 Task: Research Airbnb accommodation in Beaconsfield, Canada from 17th November, 2023 to 21st November, 2023 for 2 adults.1  bedroom having 2 beds and 1 bathroom. Property type can be flat. Booking option can be shelf check-in. Look for 5 properties as per requirement.
Action: Mouse moved to (443, 76)
Screenshot: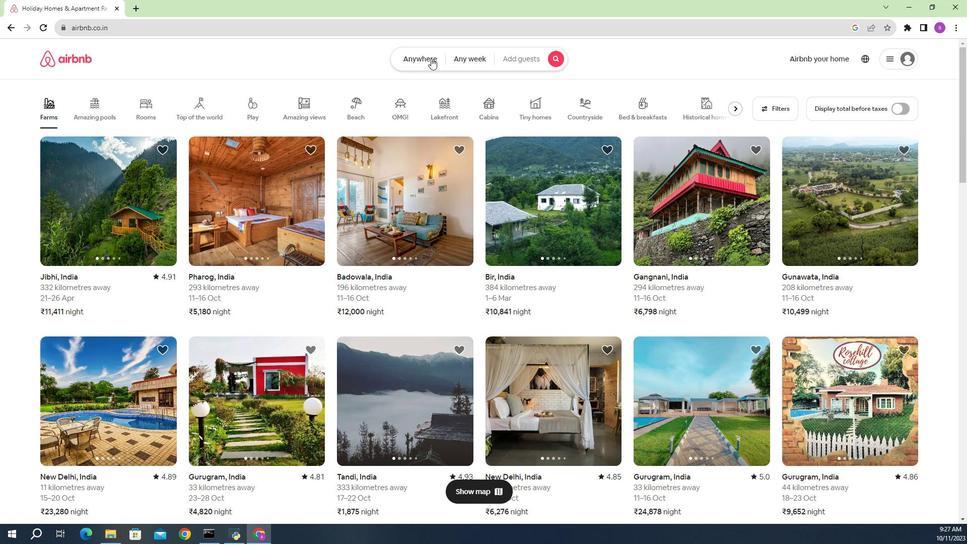 
Action: Mouse pressed left at (443, 76)
Screenshot: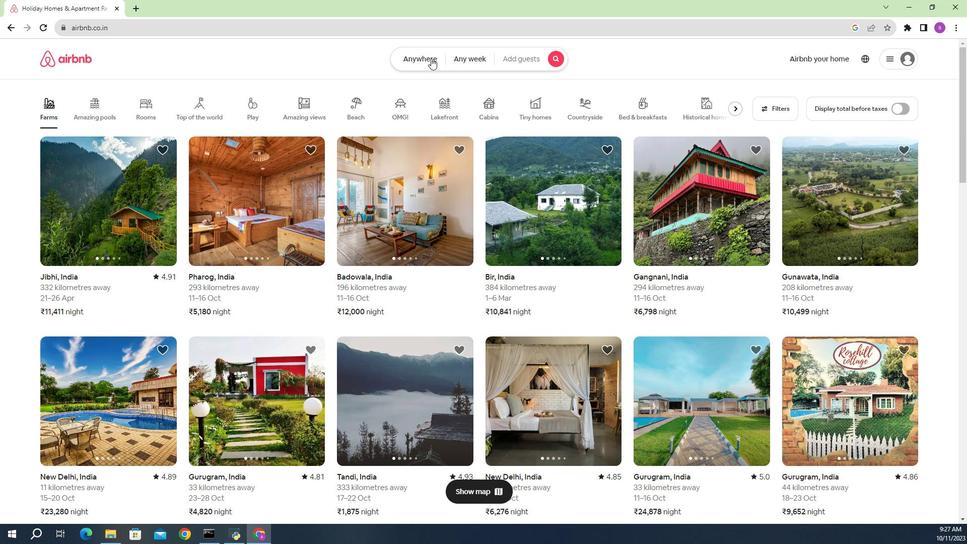 
Action: Mouse moved to (398, 114)
Screenshot: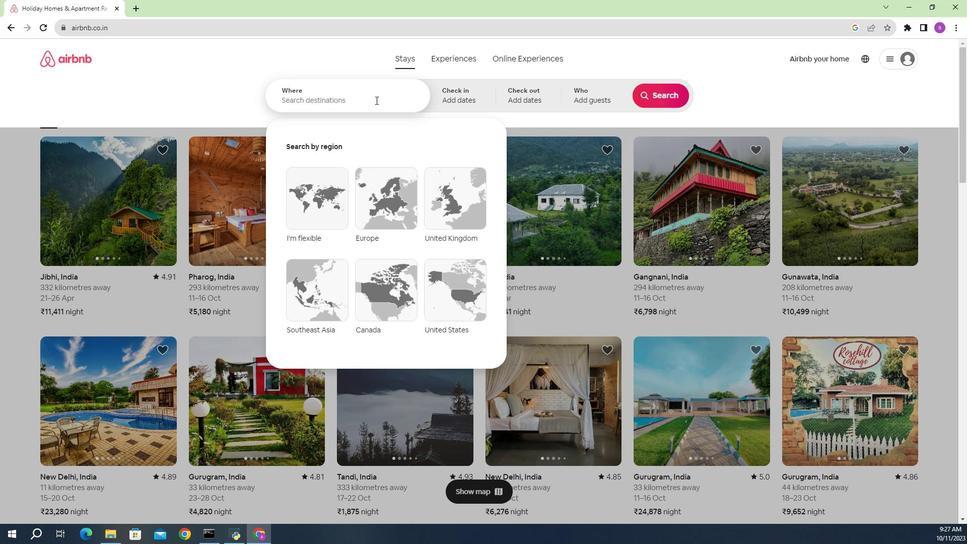 
Action: Mouse pressed left at (398, 114)
Screenshot: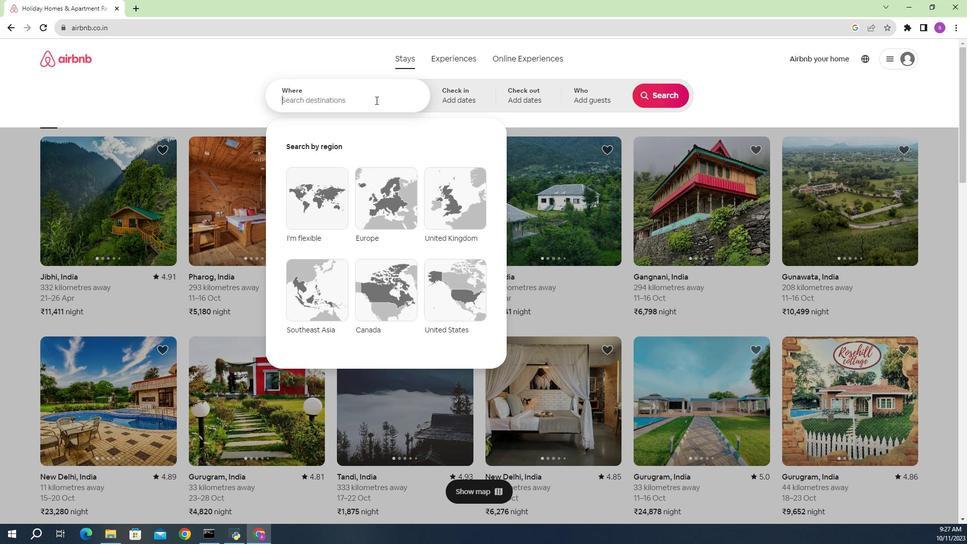 
Action: Key pressed <Key.shift><Key.shift><Key.shift>Beaconsfield,<Key.space><Key.shift>Canada<Key.enter>
Screenshot: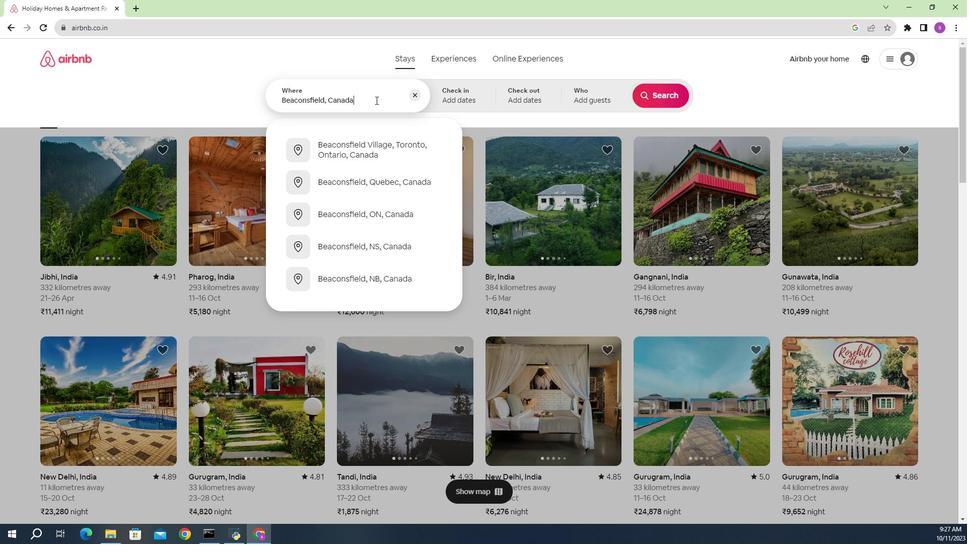 
Action: Mouse moved to (599, 269)
Screenshot: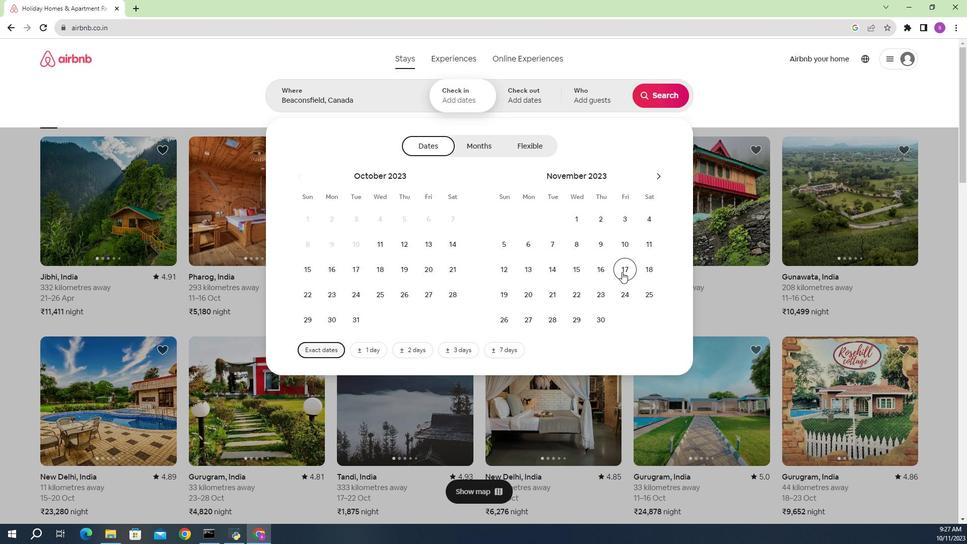 
Action: Mouse pressed left at (599, 269)
Screenshot: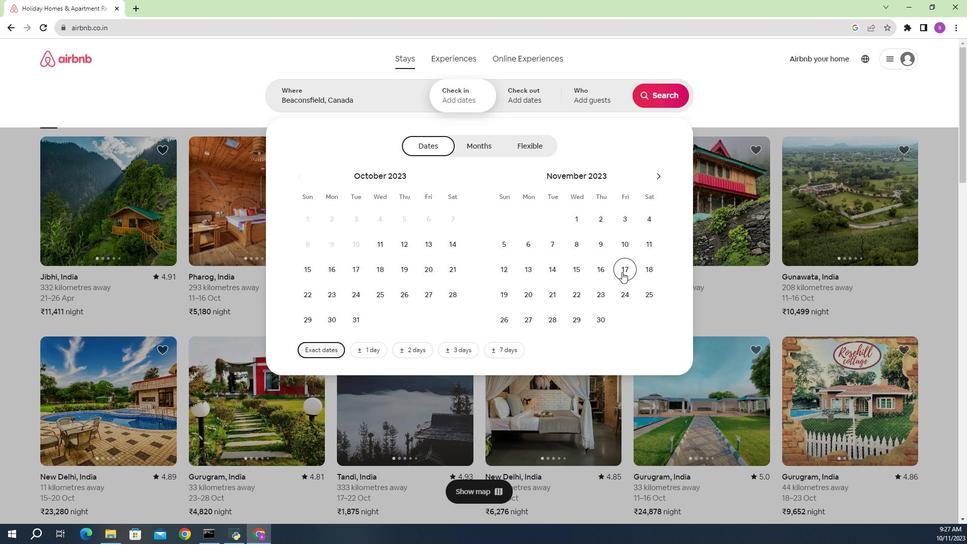 
Action: Mouse moved to (546, 291)
Screenshot: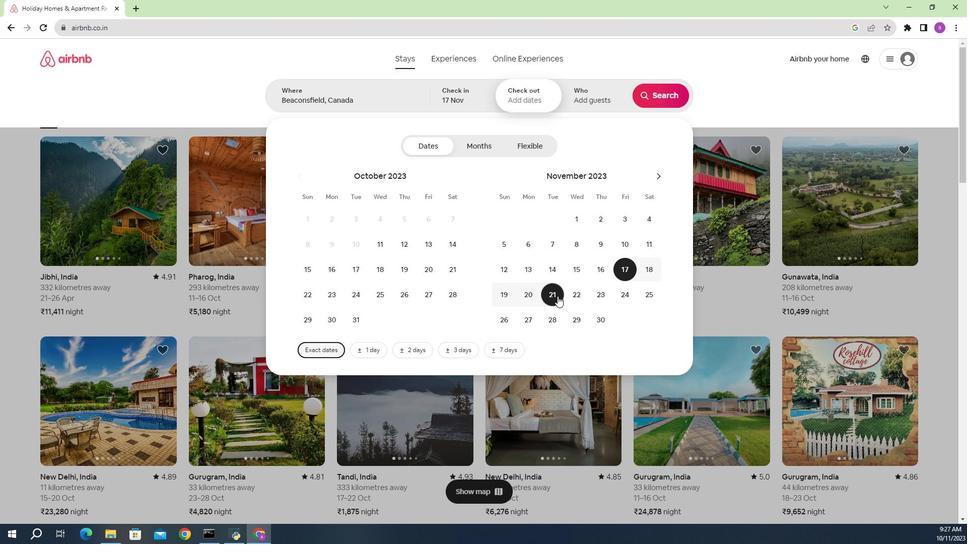 
Action: Mouse pressed left at (546, 291)
Screenshot: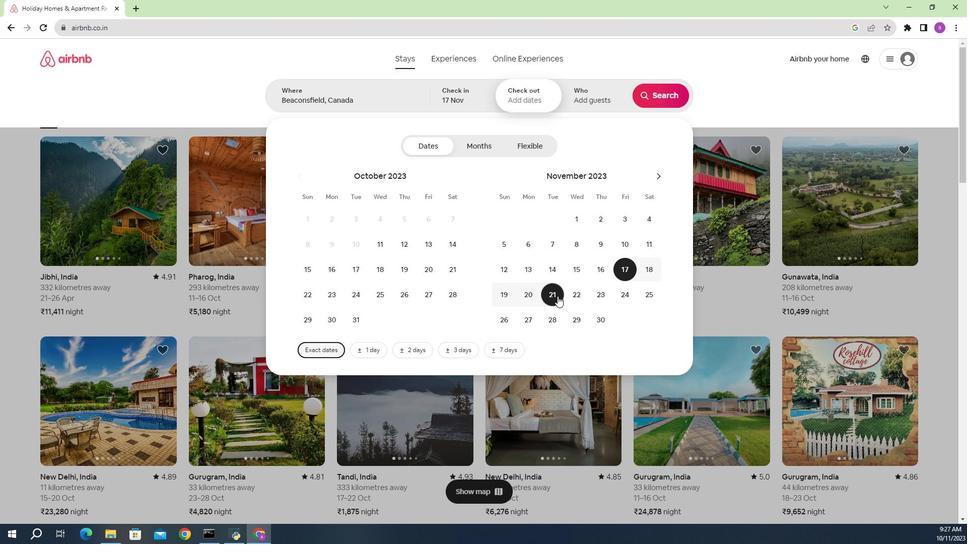
Action: Mouse moved to (574, 110)
Screenshot: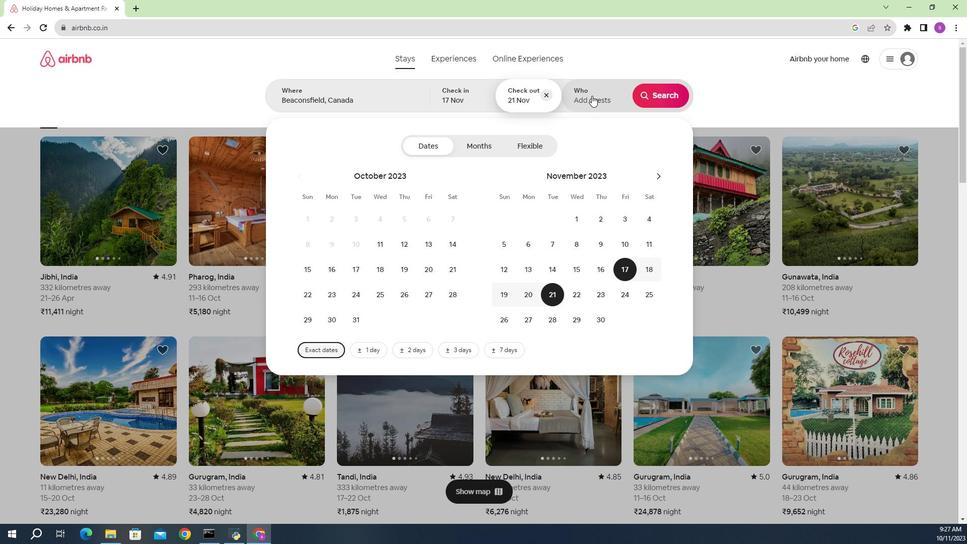 
Action: Mouse pressed left at (574, 110)
Screenshot: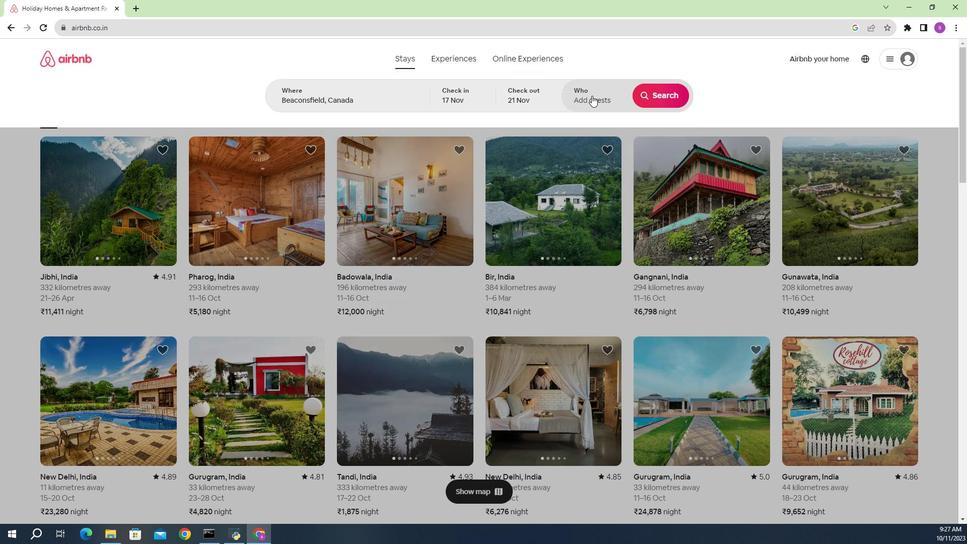 
Action: Mouse moved to (632, 157)
Screenshot: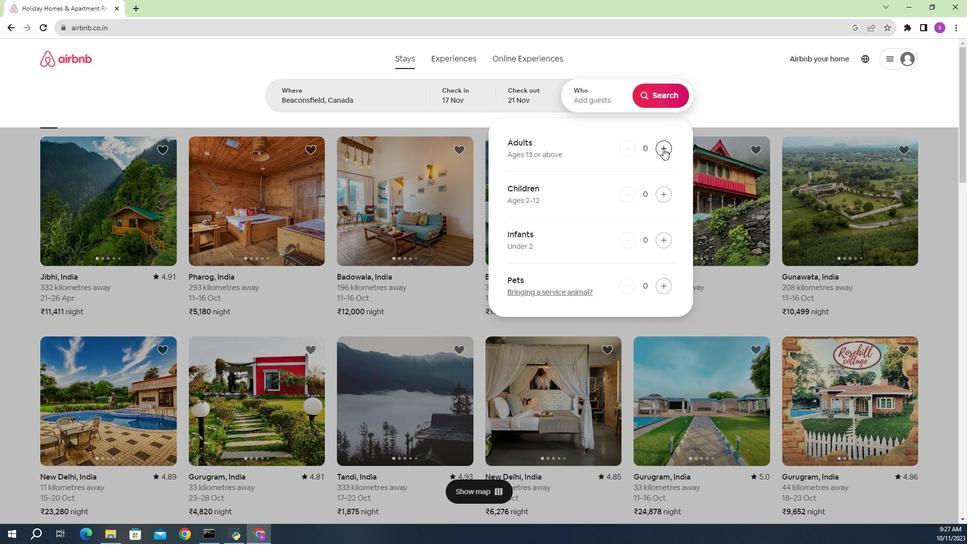 
Action: Mouse pressed left at (632, 157)
Screenshot: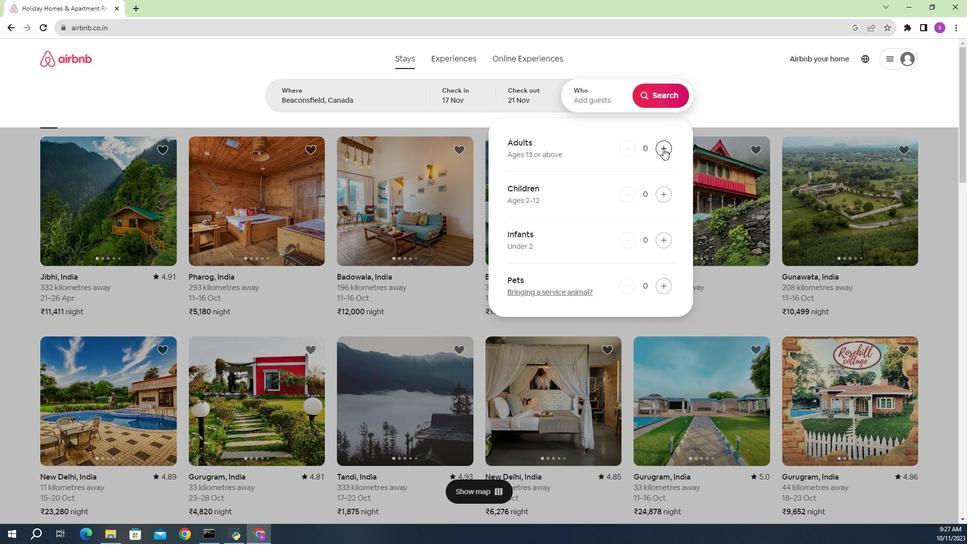 
Action: Mouse pressed left at (632, 157)
Screenshot: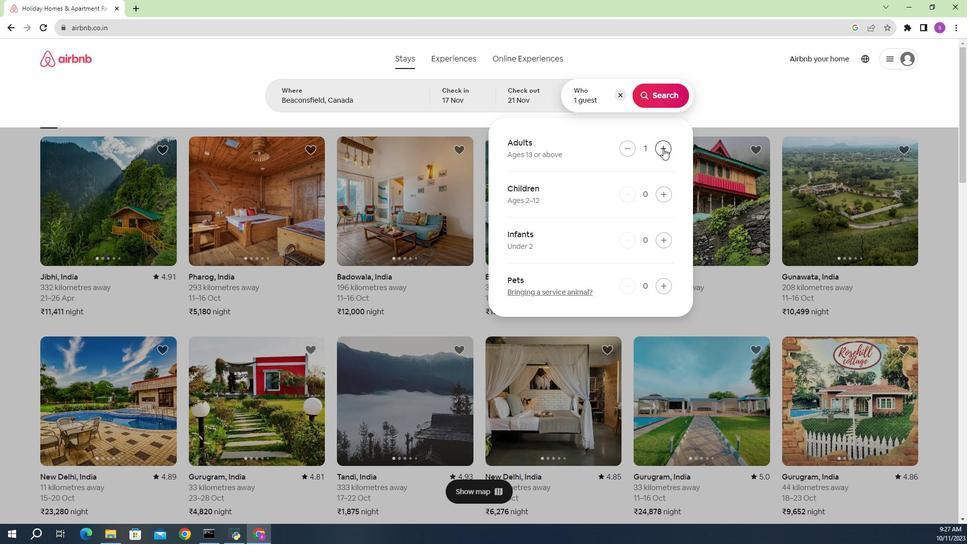 
Action: Mouse moved to (630, 109)
Screenshot: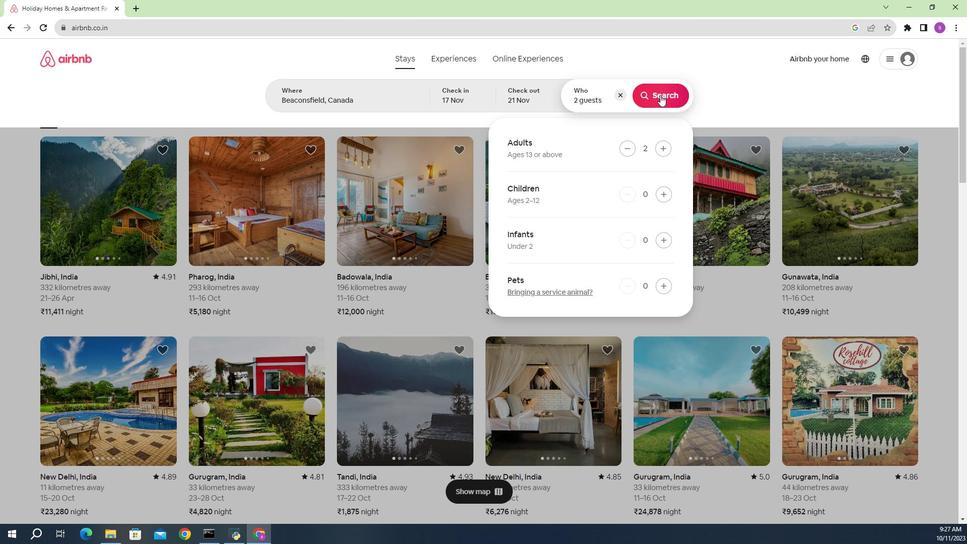 
Action: Mouse pressed left at (630, 109)
Screenshot: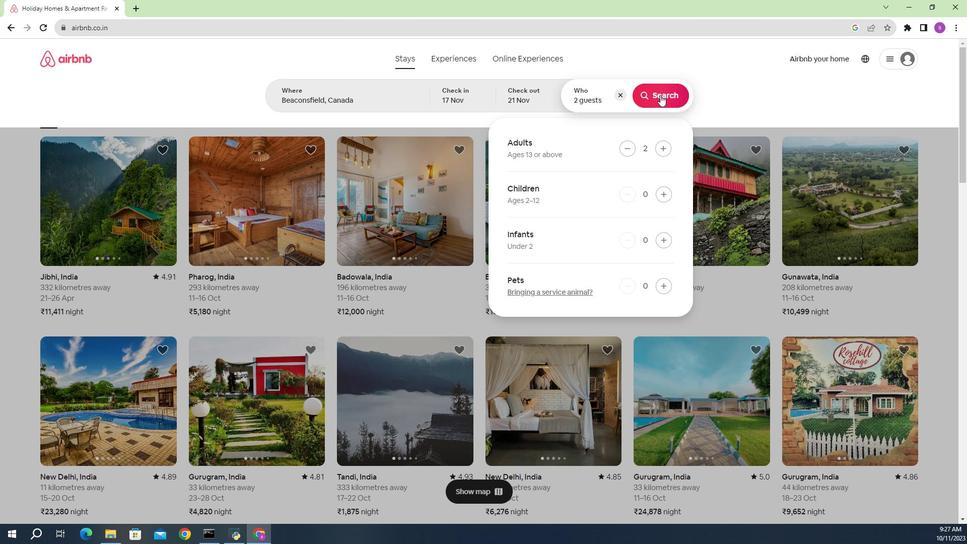 
Action: Mouse moved to (749, 110)
Screenshot: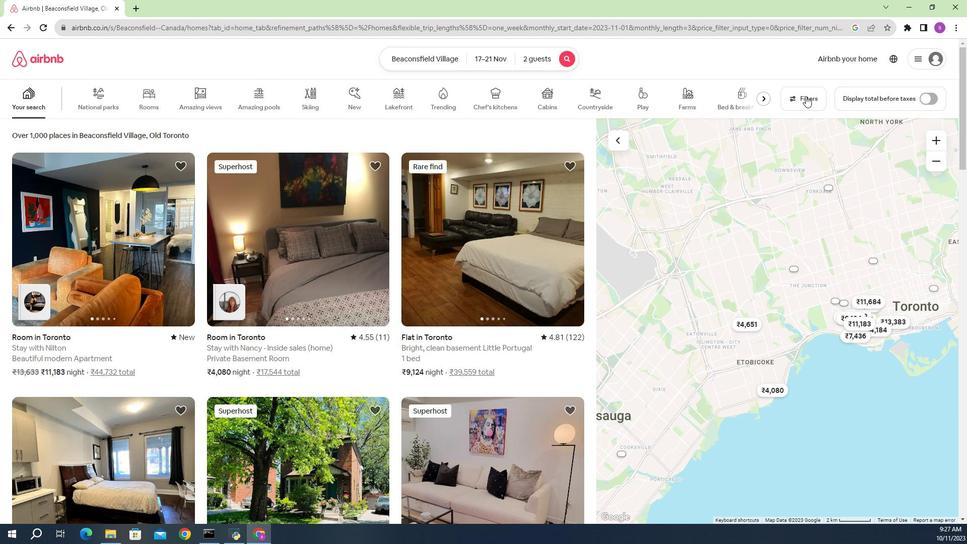 
Action: Mouse pressed left at (749, 110)
Screenshot: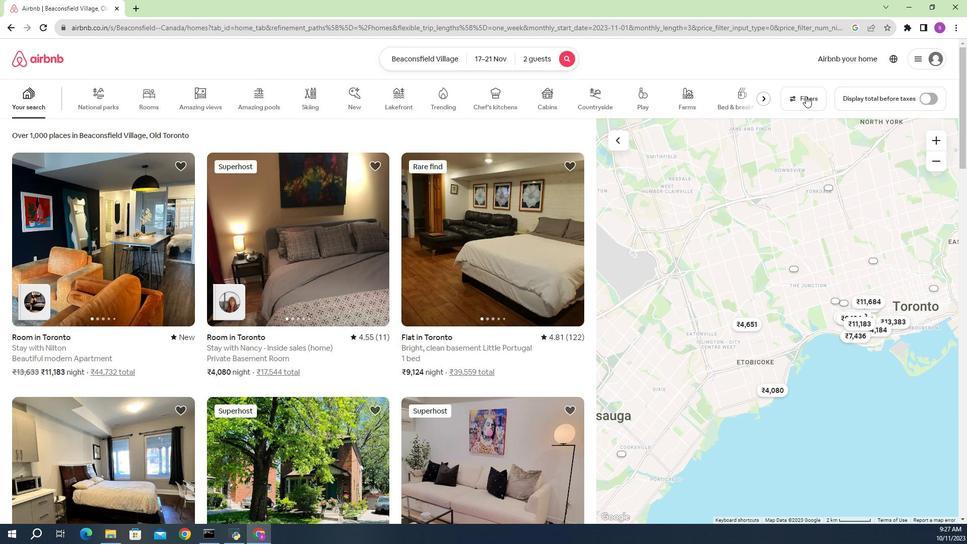 
Action: Mouse moved to (413, 332)
Screenshot: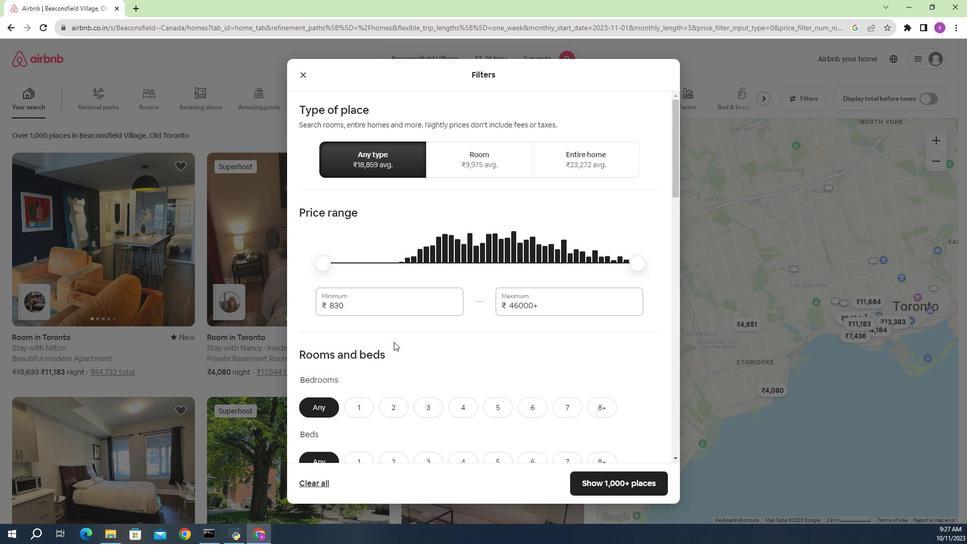 
Action: Mouse scrolled (413, 332) with delta (0, 0)
Screenshot: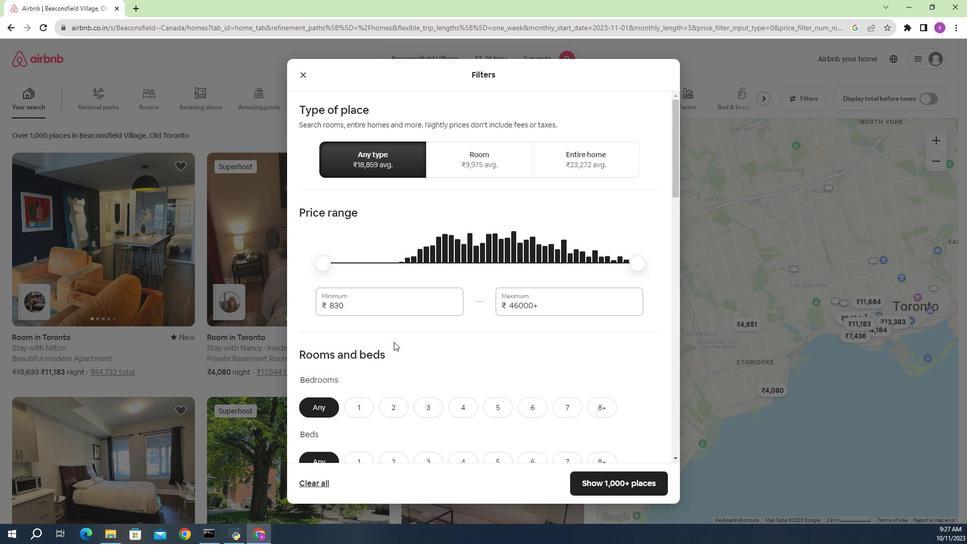 
Action: Mouse moved to (382, 347)
Screenshot: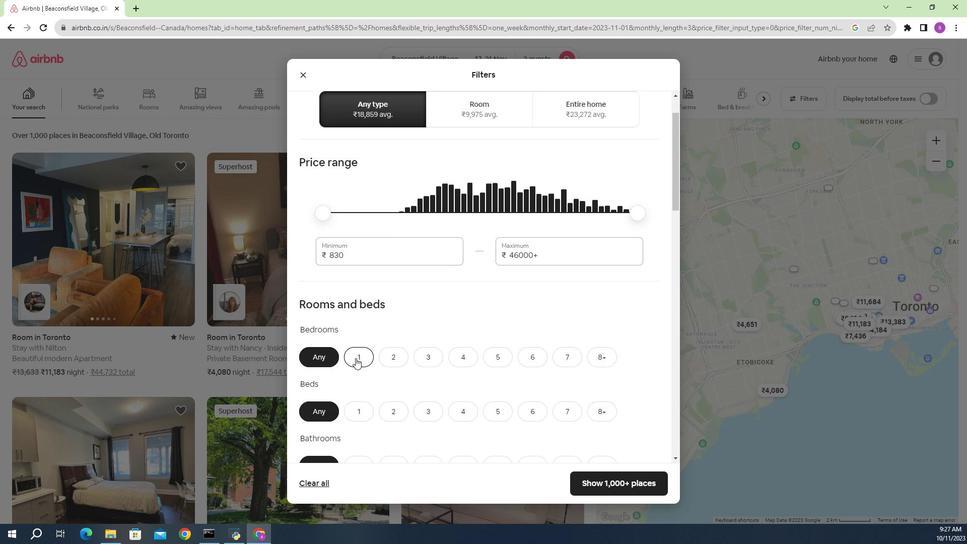 
Action: Mouse pressed left at (382, 347)
Screenshot: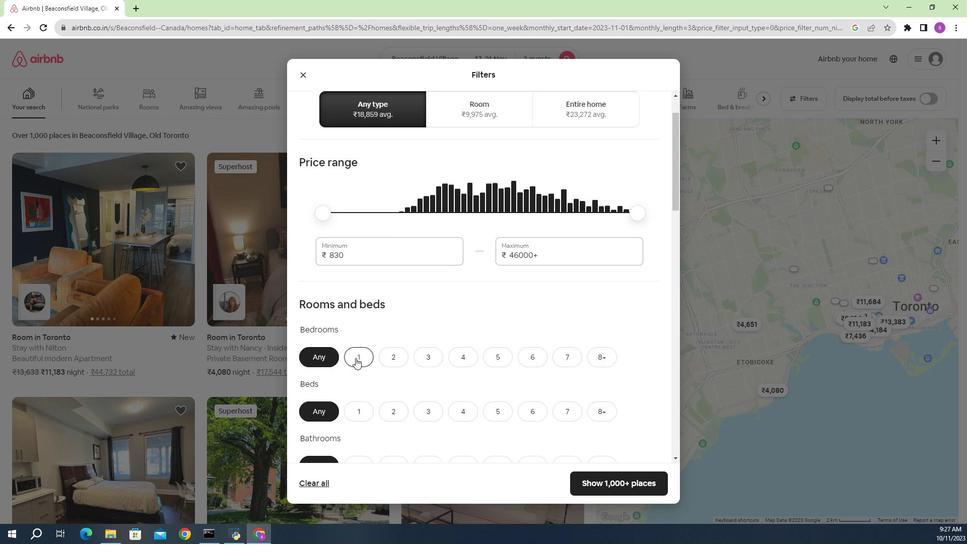 
Action: Mouse moved to (428, 301)
Screenshot: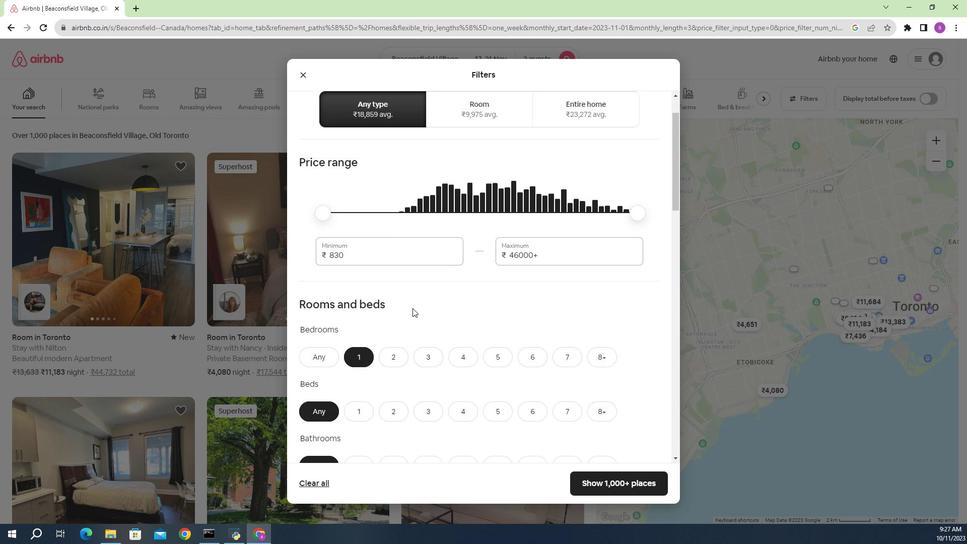 
Action: Mouse scrolled (428, 301) with delta (0, 0)
Screenshot: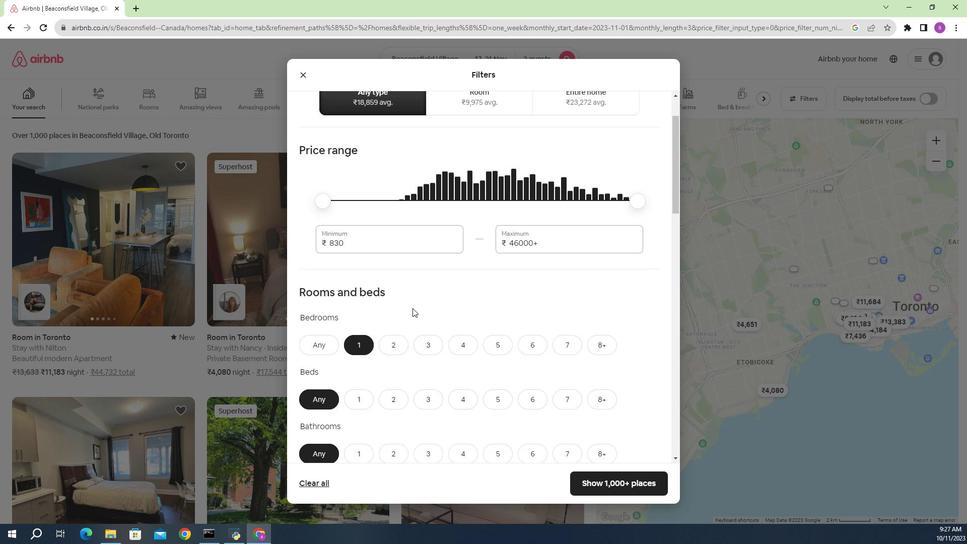 
Action: Mouse moved to (416, 348)
Screenshot: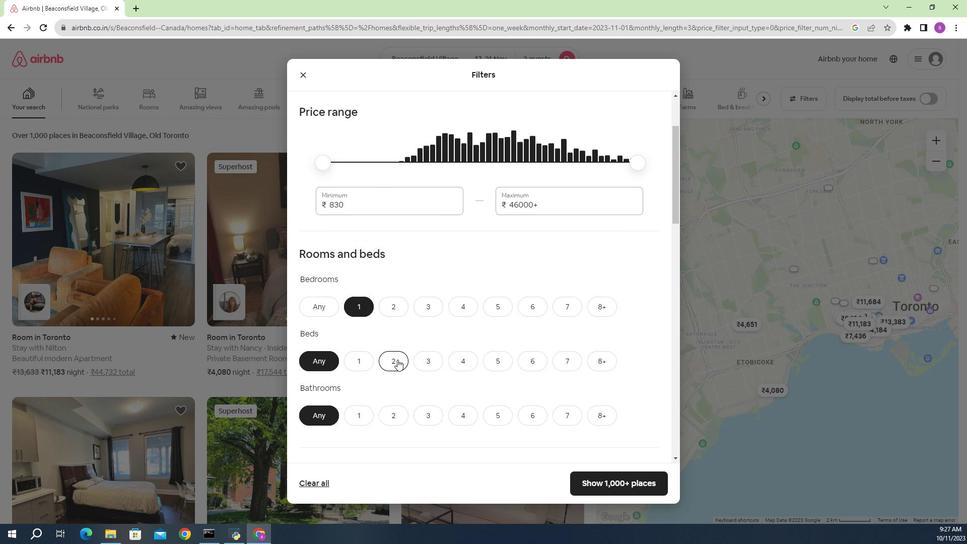 
Action: Mouse pressed left at (416, 348)
Screenshot: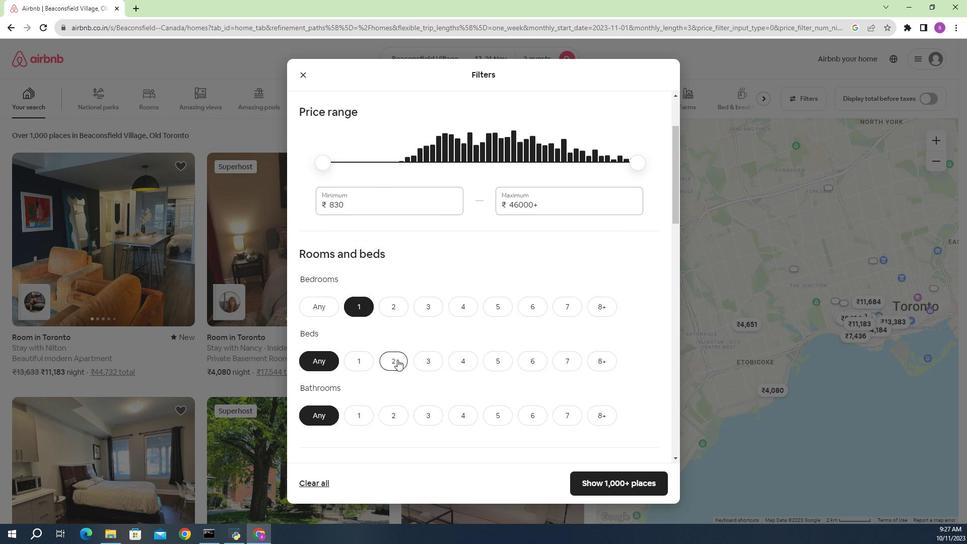 
Action: Mouse moved to (450, 311)
Screenshot: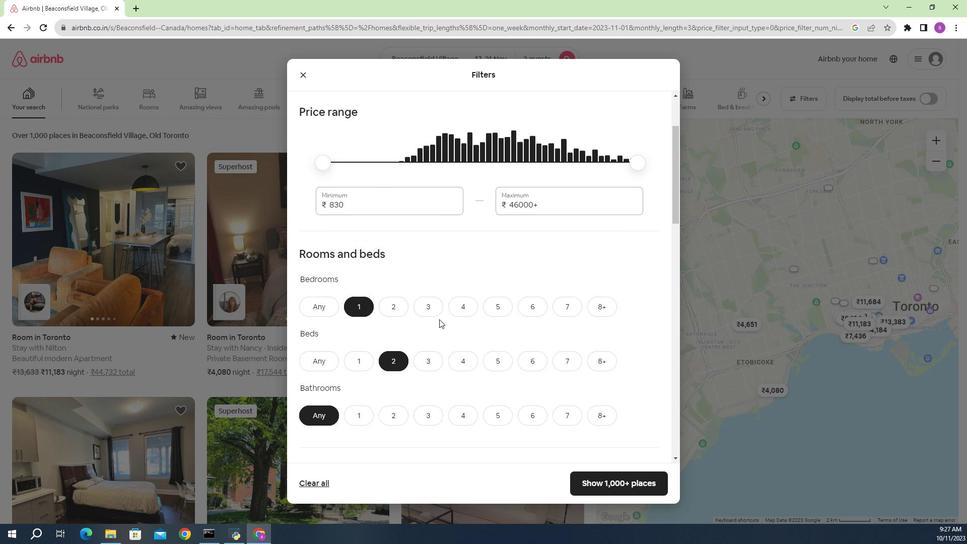 
Action: Mouse scrolled (450, 311) with delta (0, 0)
Screenshot: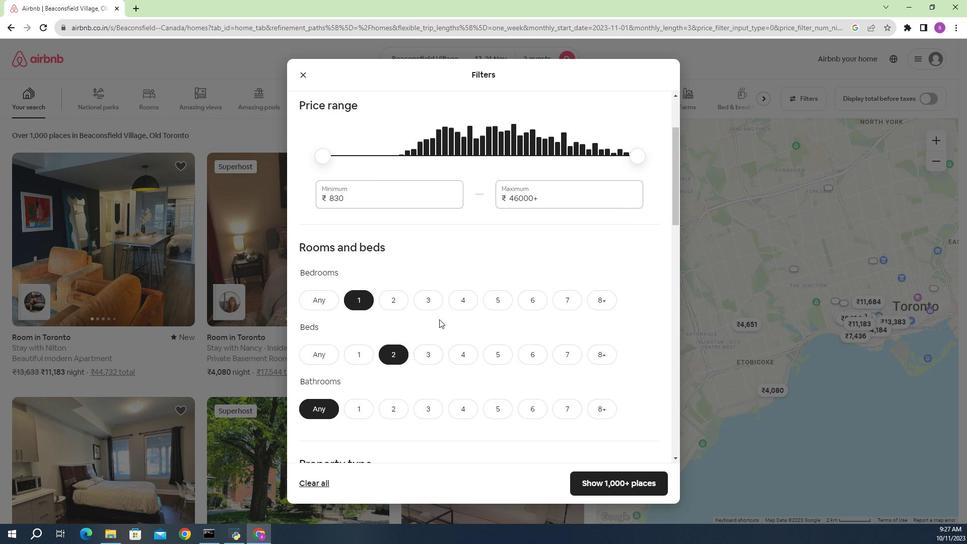 
Action: Mouse scrolled (450, 311) with delta (0, 0)
Screenshot: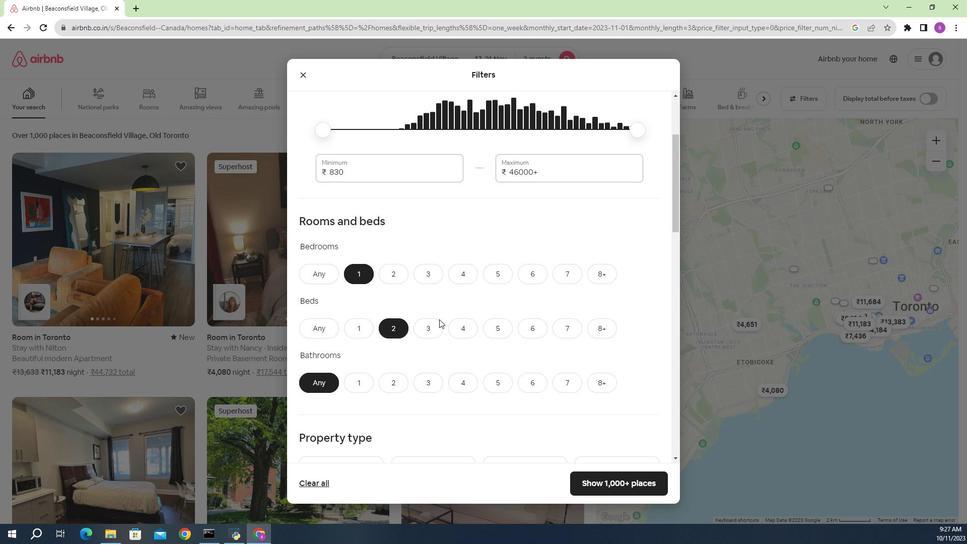 
Action: Mouse moved to (382, 306)
Screenshot: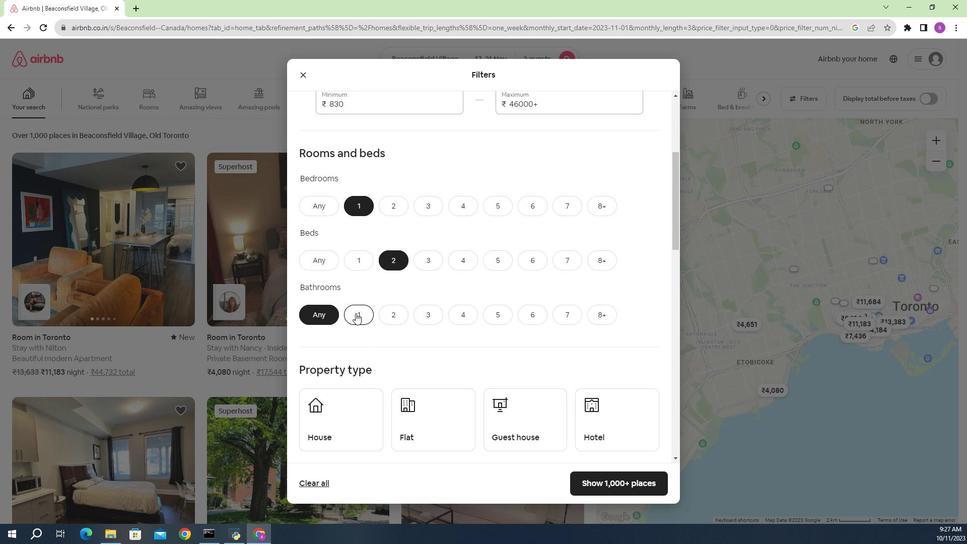 
Action: Mouse pressed left at (382, 306)
Screenshot: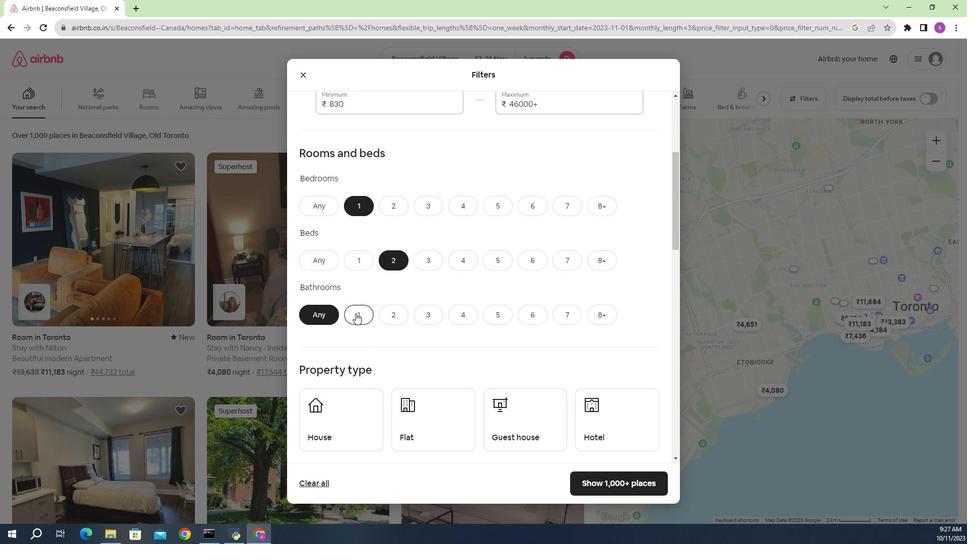 
Action: Mouse moved to (381, 304)
Screenshot: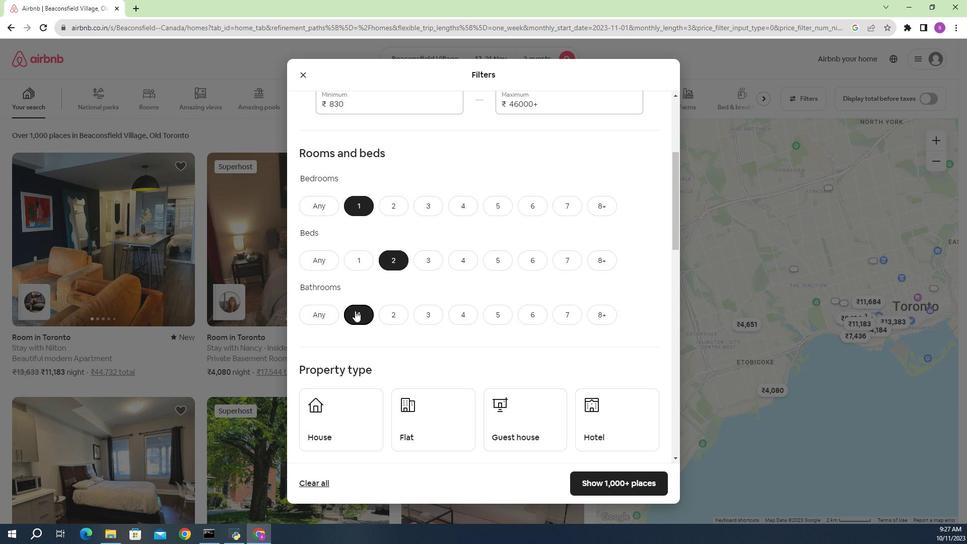 
Action: Mouse scrolled (381, 303) with delta (0, 0)
Screenshot: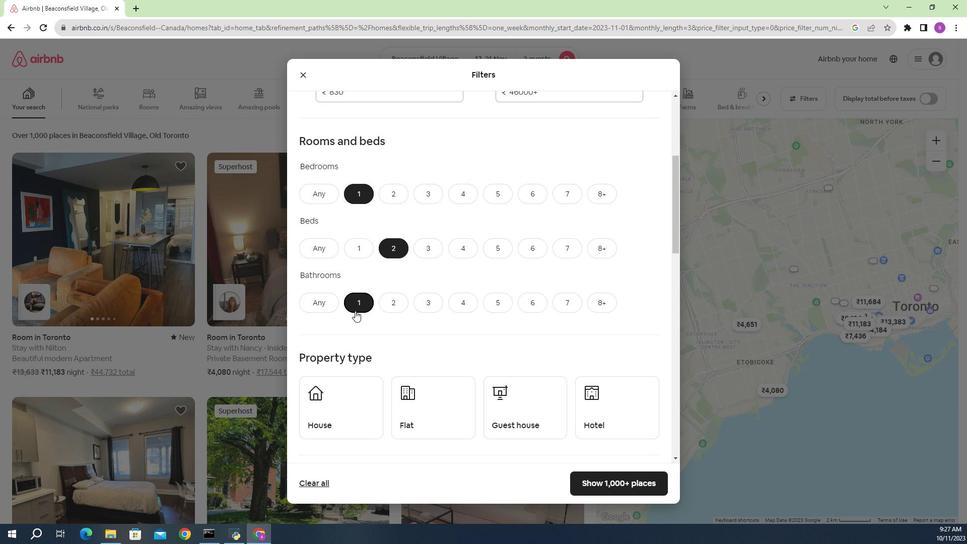 
Action: Mouse moved to (437, 372)
Screenshot: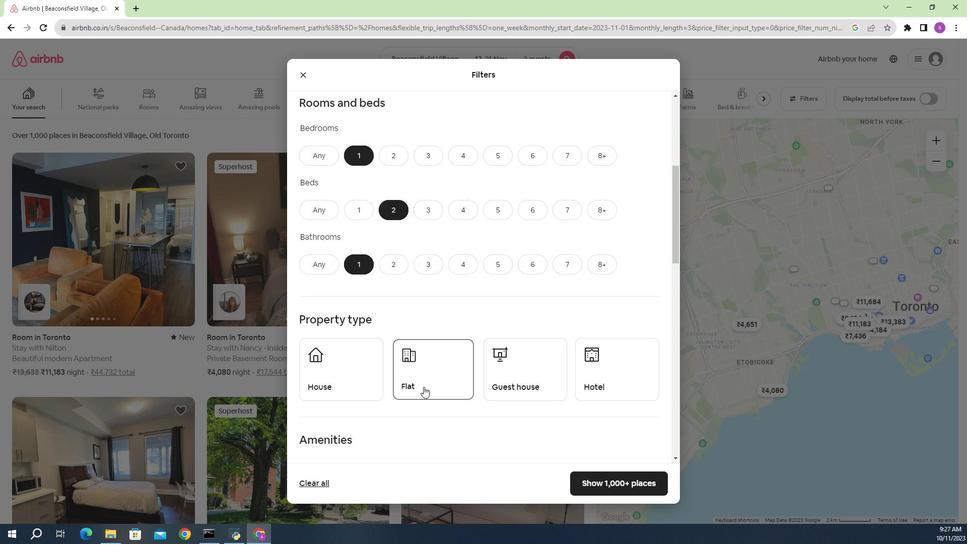 
Action: Mouse pressed left at (437, 372)
Screenshot: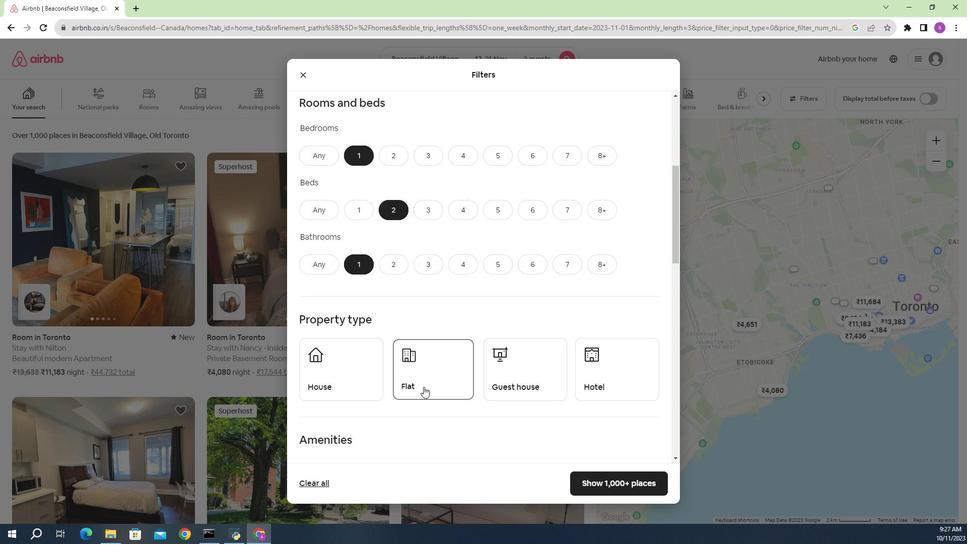 
Action: Mouse moved to (409, 375)
Screenshot: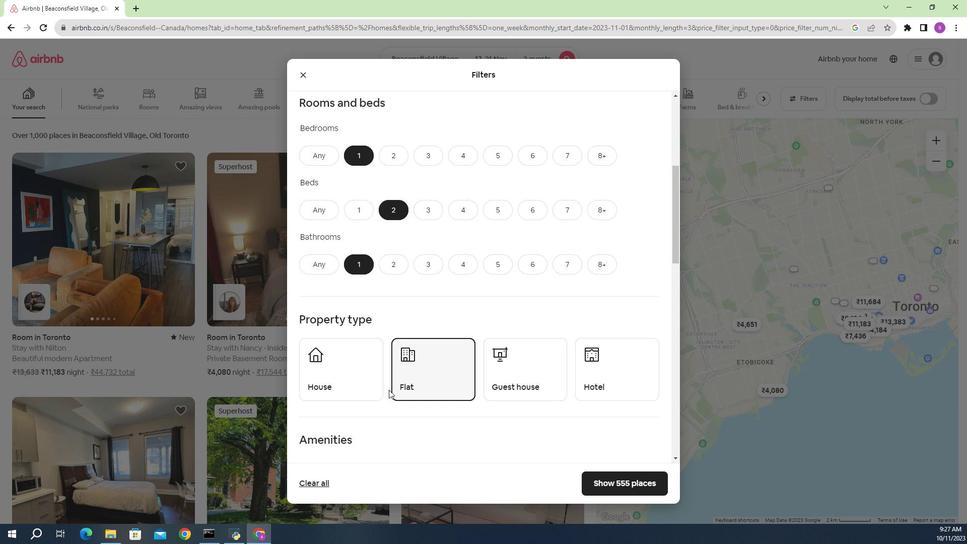 
Action: Mouse scrolled (409, 375) with delta (0, 0)
Screenshot: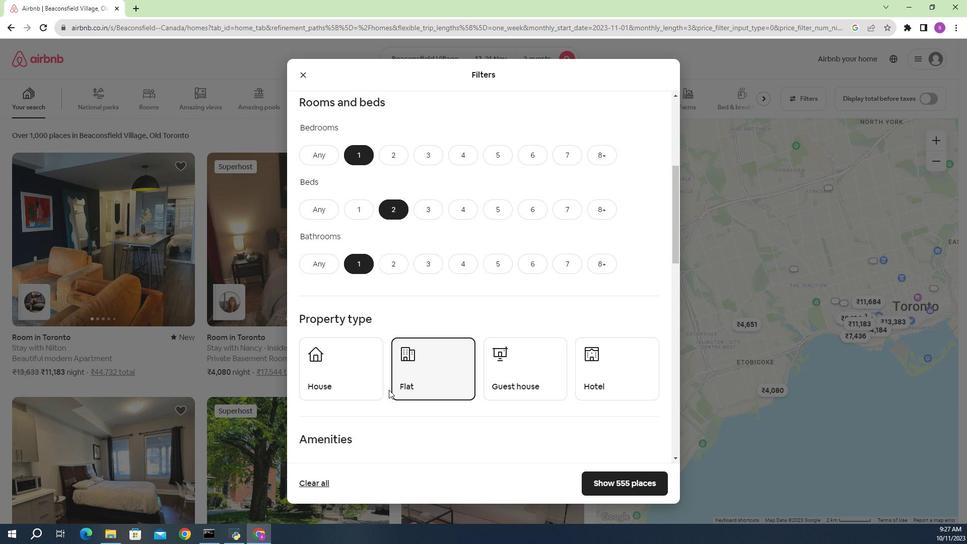 
Action: Mouse scrolled (409, 375) with delta (0, 0)
Screenshot: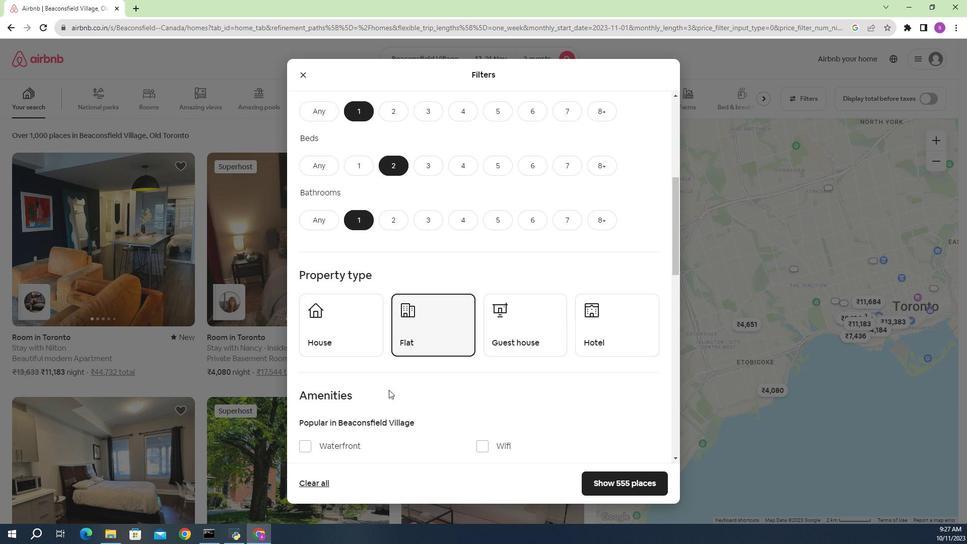 
Action: Mouse moved to (409, 365)
Screenshot: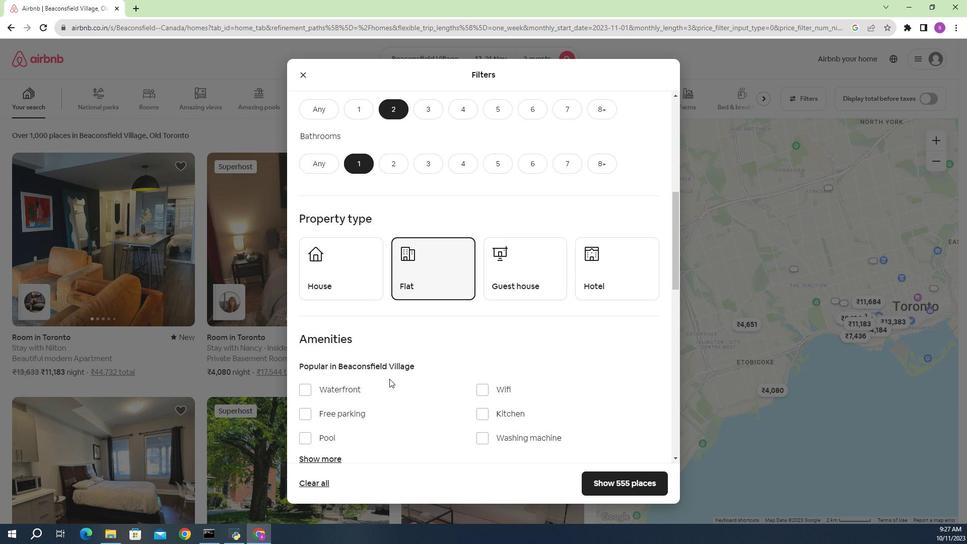 
Action: Mouse scrolled (409, 365) with delta (0, 0)
Screenshot: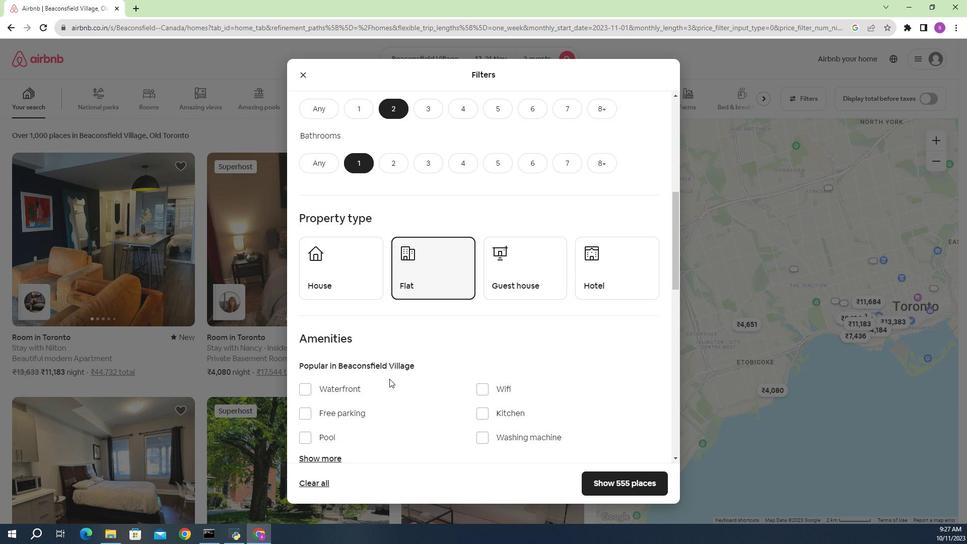 
Action: Mouse scrolled (409, 365) with delta (0, 0)
Screenshot: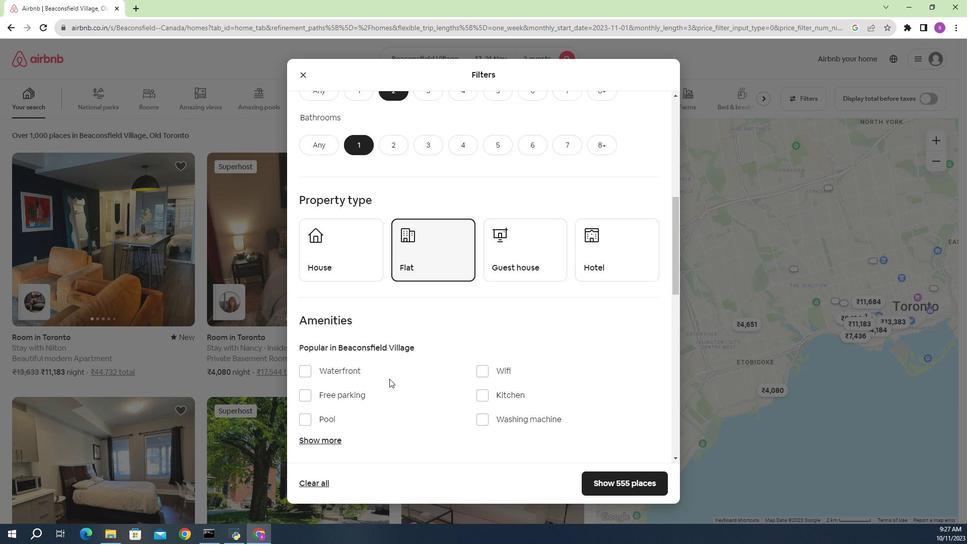 
Action: Mouse moved to (438, 352)
Screenshot: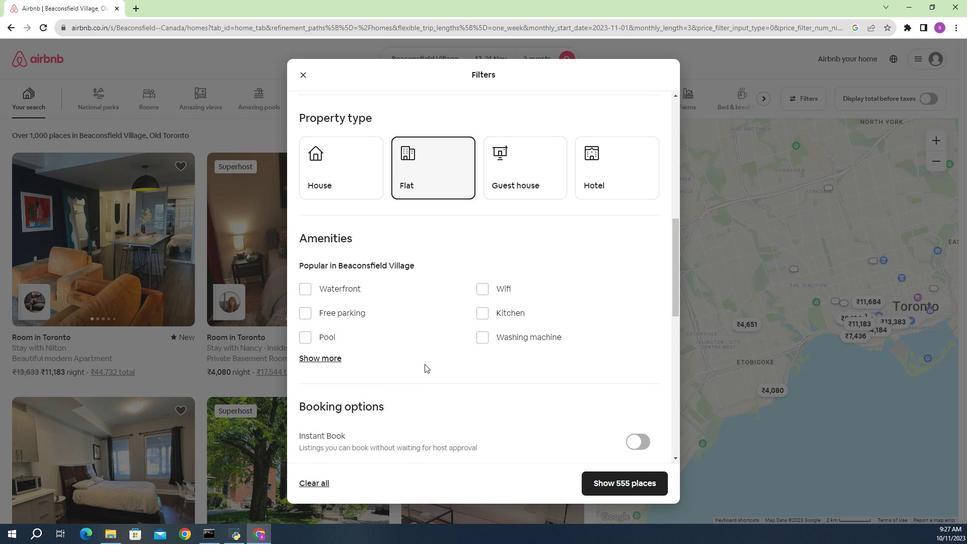 
Action: Mouse scrolled (438, 352) with delta (0, 0)
Screenshot: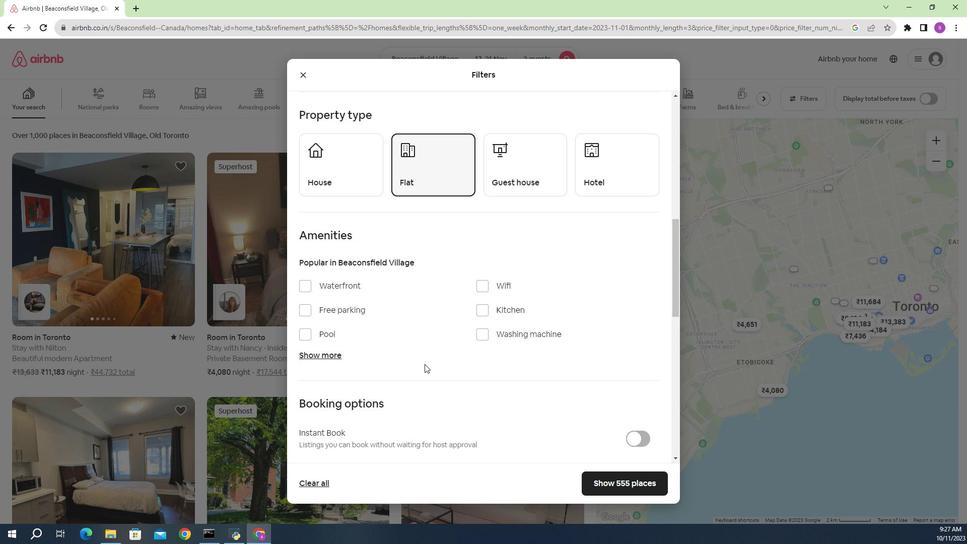 
Action: Mouse scrolled (438, 352) with delta (0, 0)
Screenshot: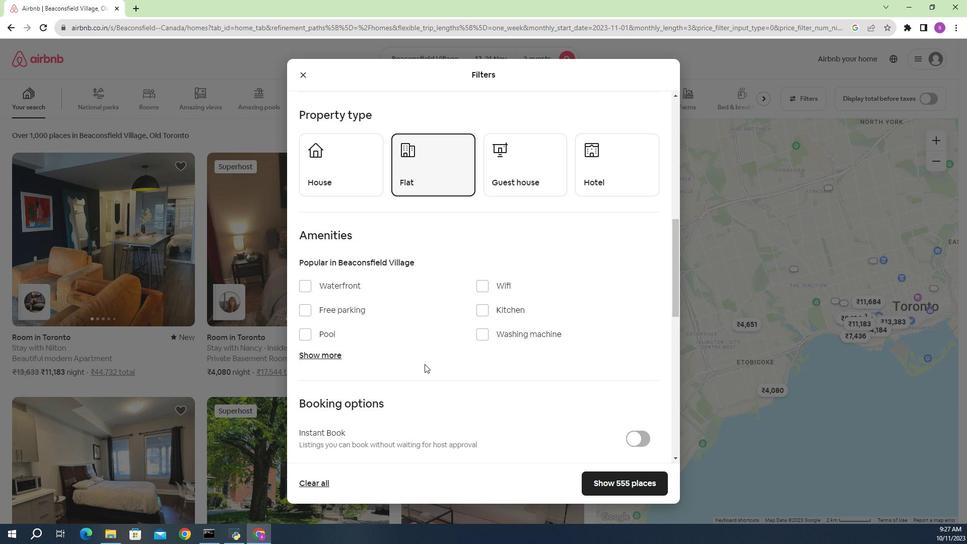 
Action: Mouse scrolled (438, 352) with delta (0, 0)
Screenshot: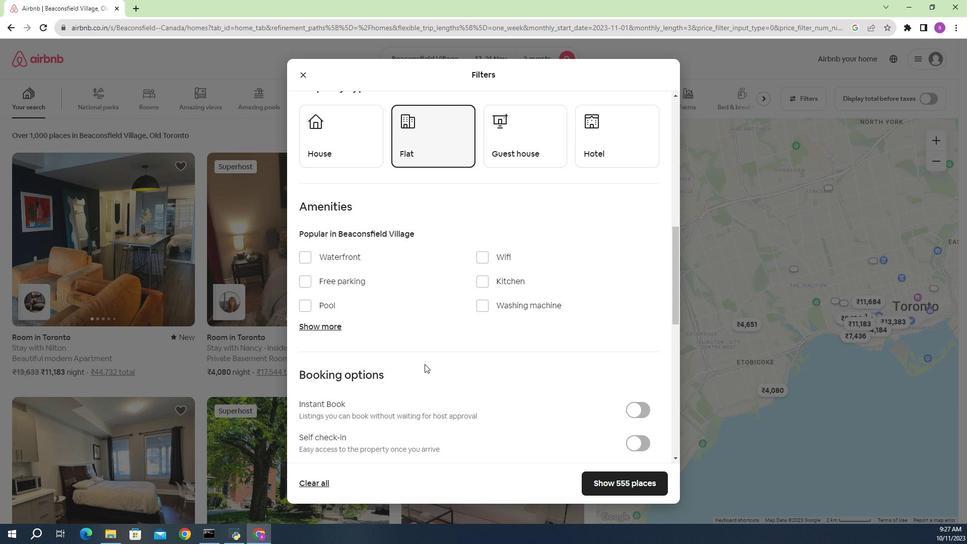 
Action: Mouse moved to (616, 308)
Screenshot: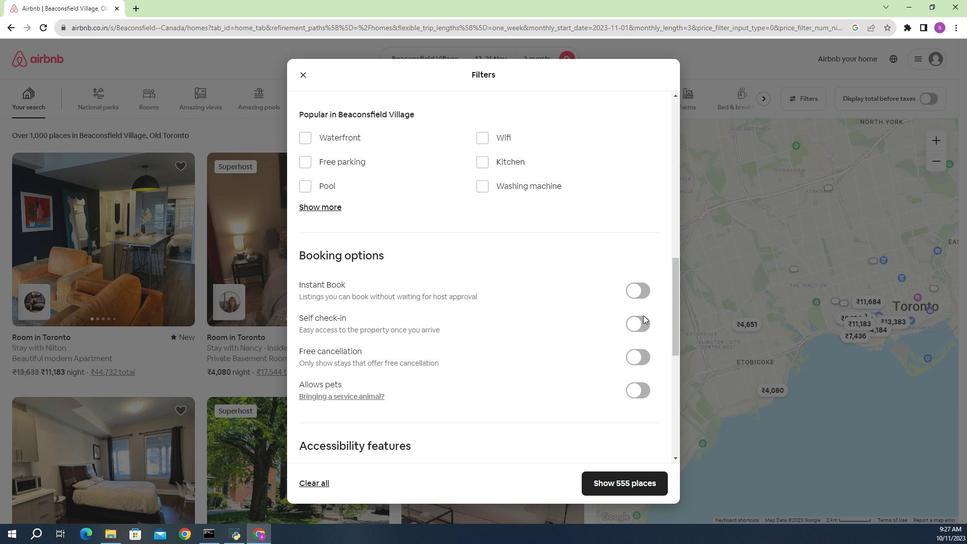 
Action: Mouse pressed left at (616, 308)
Screenshot: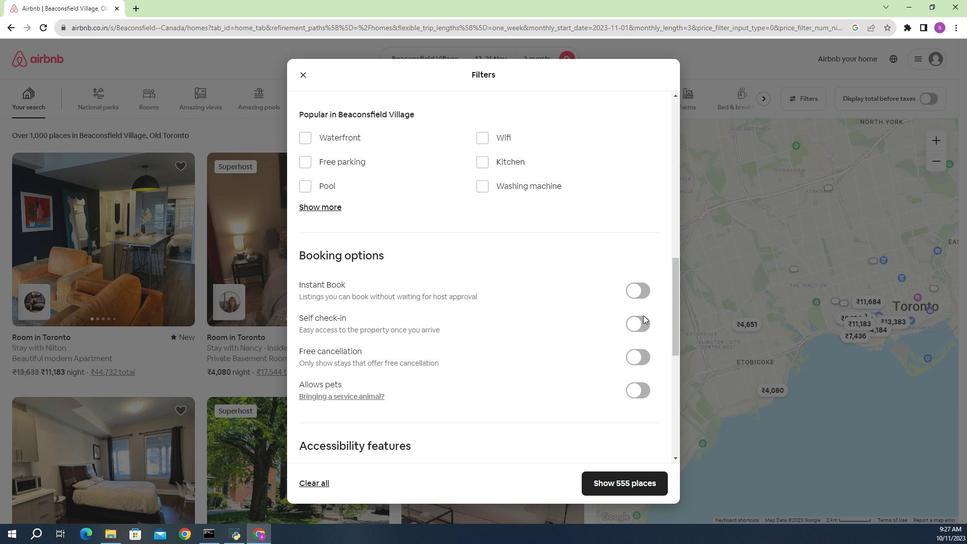 
Action: Mouse moved to (607, 314)
Screenshot: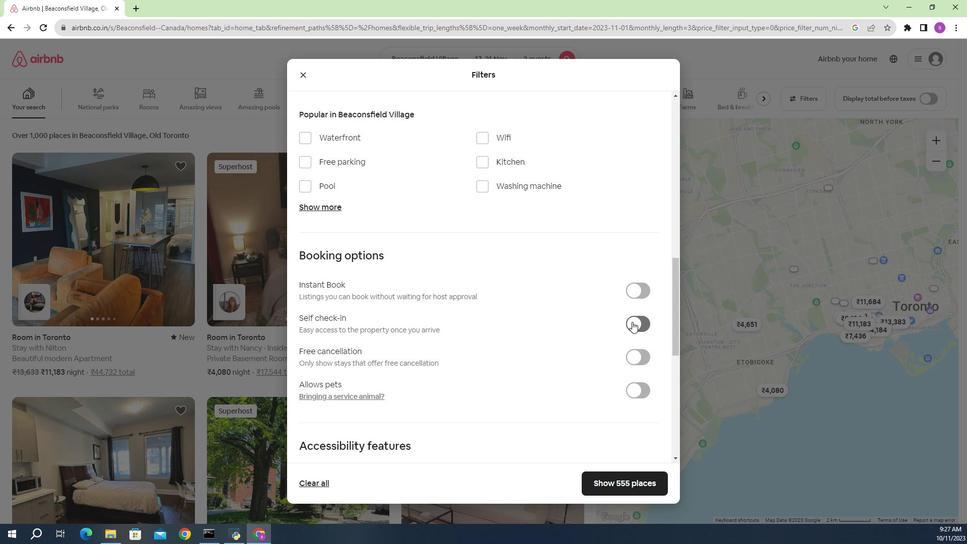 
Action: Mouse pressed left at (607, 314)
Screenshot: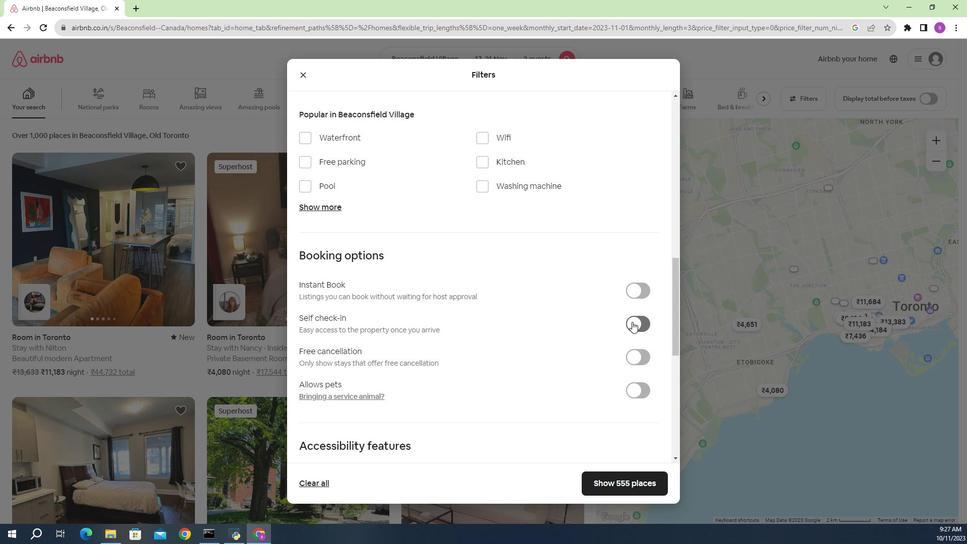 
Action: Mouse moved to (465, 356)
Screenshot: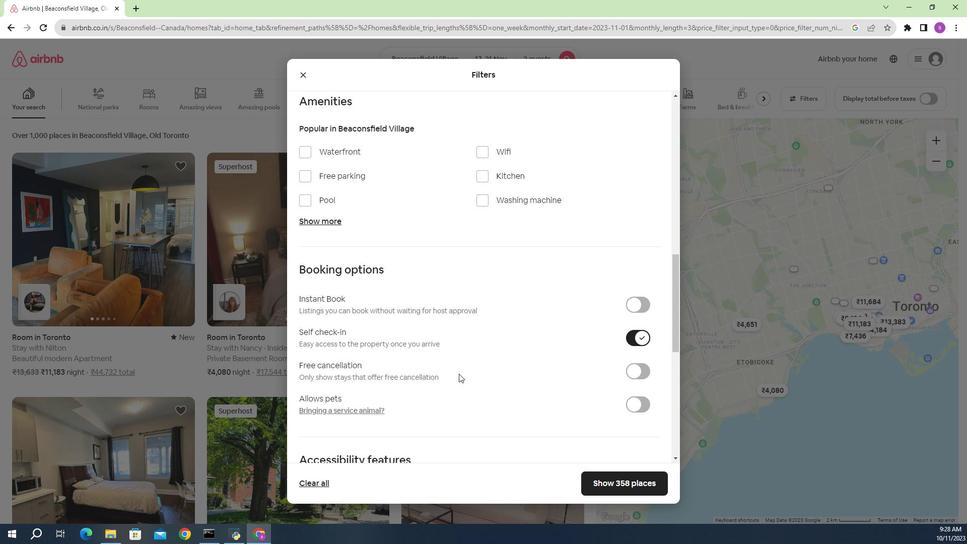 
Action: Mouse scrolled (465, 356) with delta (0, 0)
Screenshot: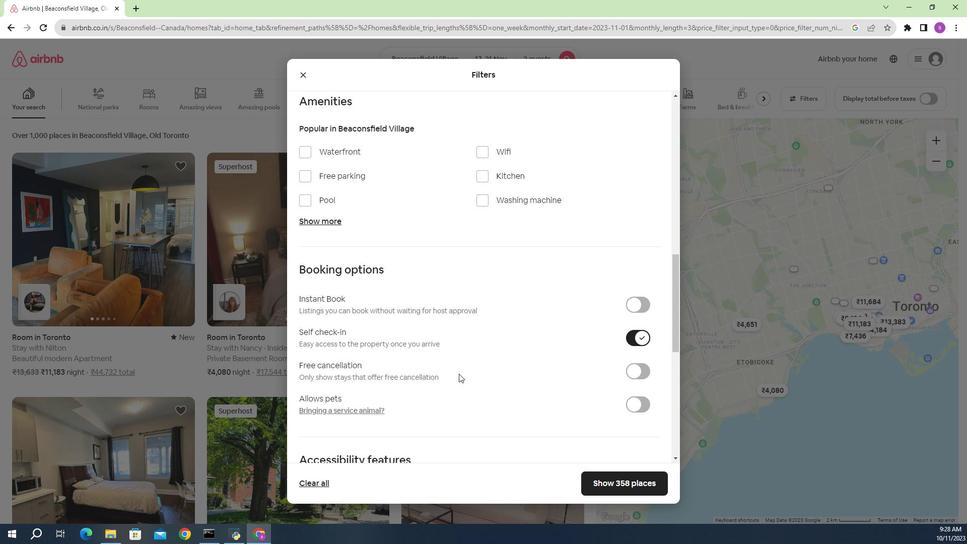 
Action: Mouse moved to (466, 358)
Screenshot: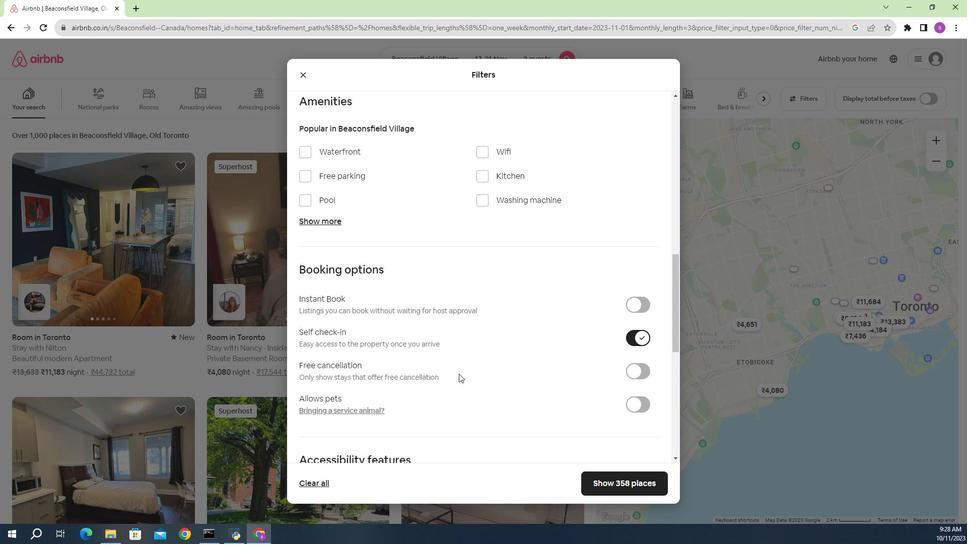 
Action: Mouse scrolled (466, 359) with delta (0, 0)
Screenshot: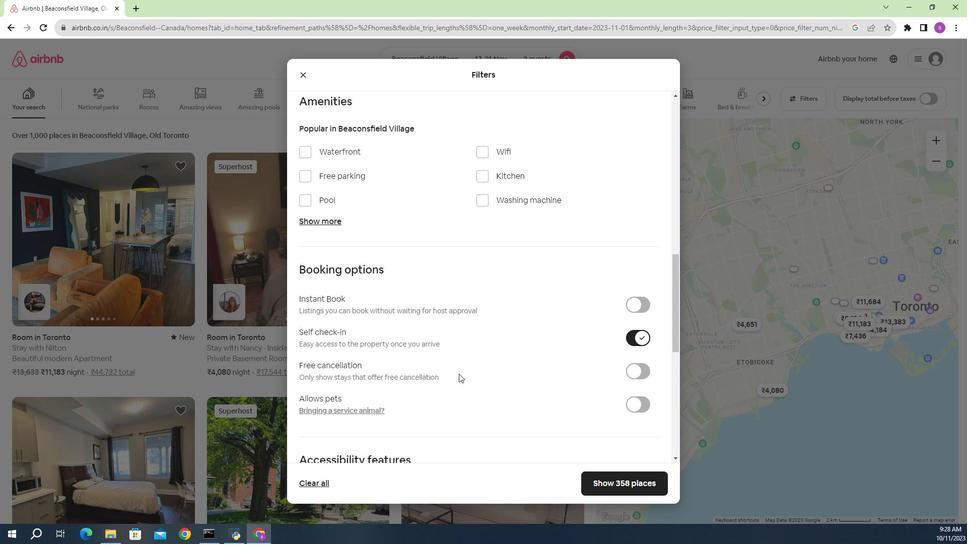 
Action: Mouse moved to (466, 359)
Screenshot: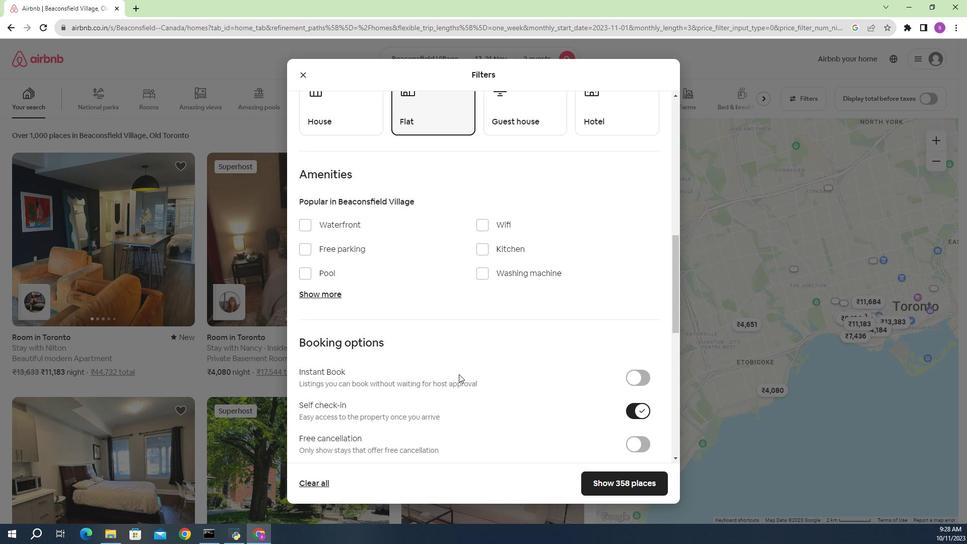 
Action: Mouse scrolled (466, 360) with delta (0, 0)
Screenshot: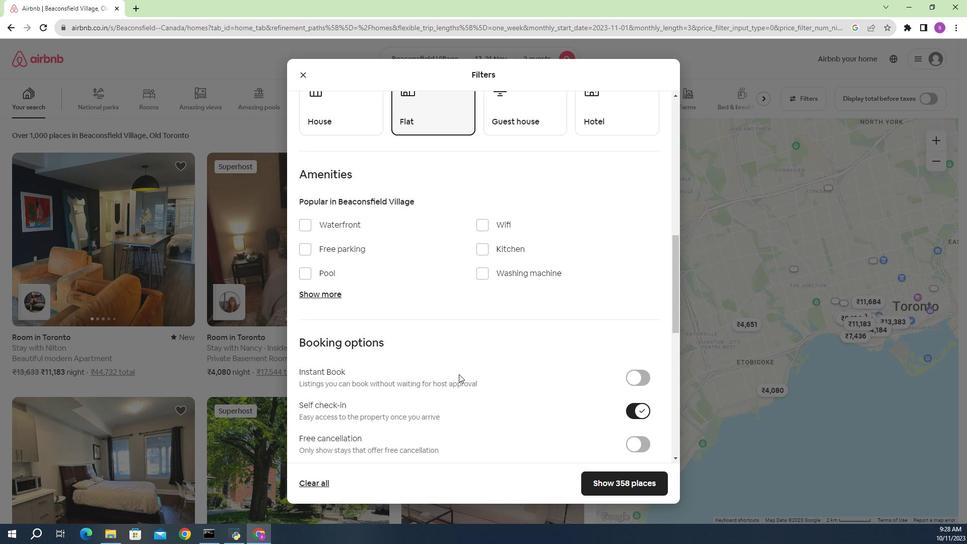 
Action: Mouse moved to (466, 361)
Screenshot: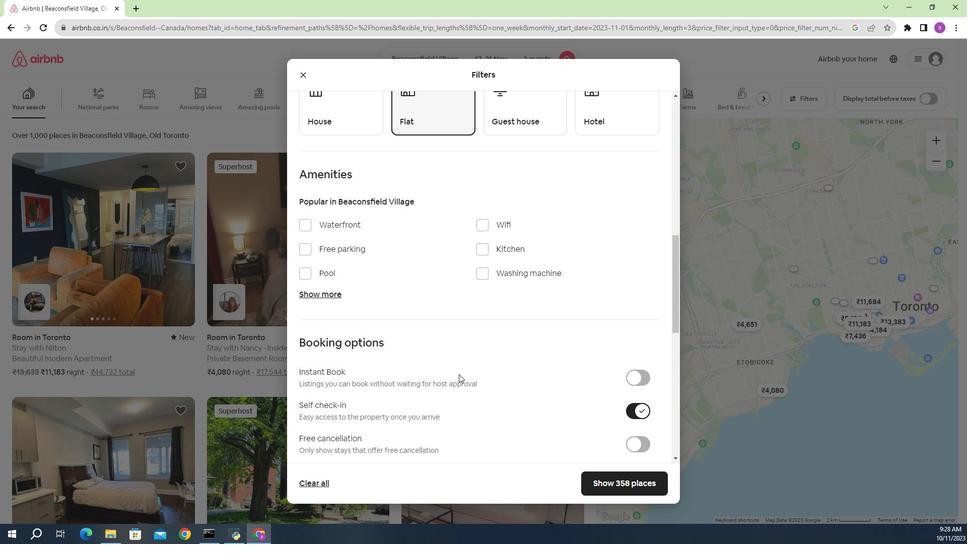 
Action: Mouse scrolled (466, 361) with delta (0, 0)
Screenshot: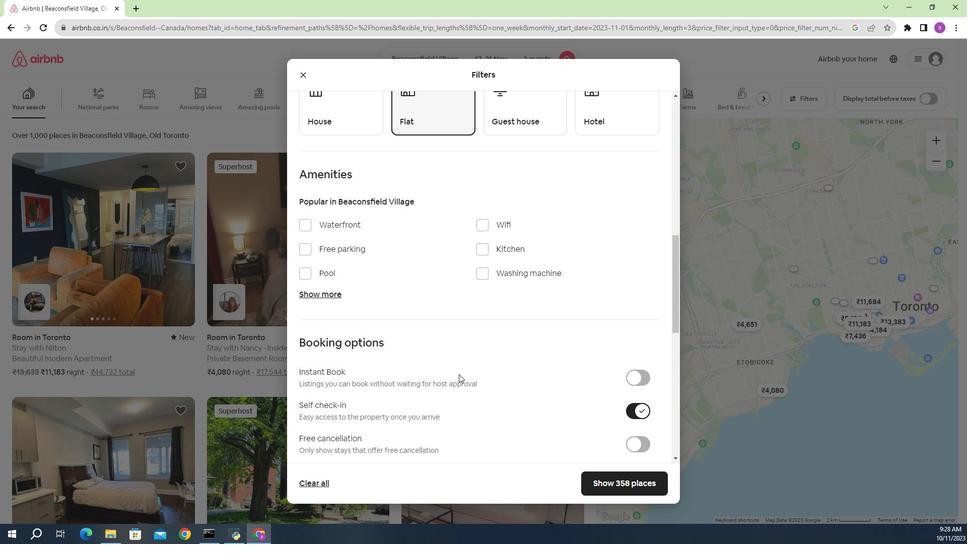 
Action: Mouse moved to (457, 305)
Screenshot: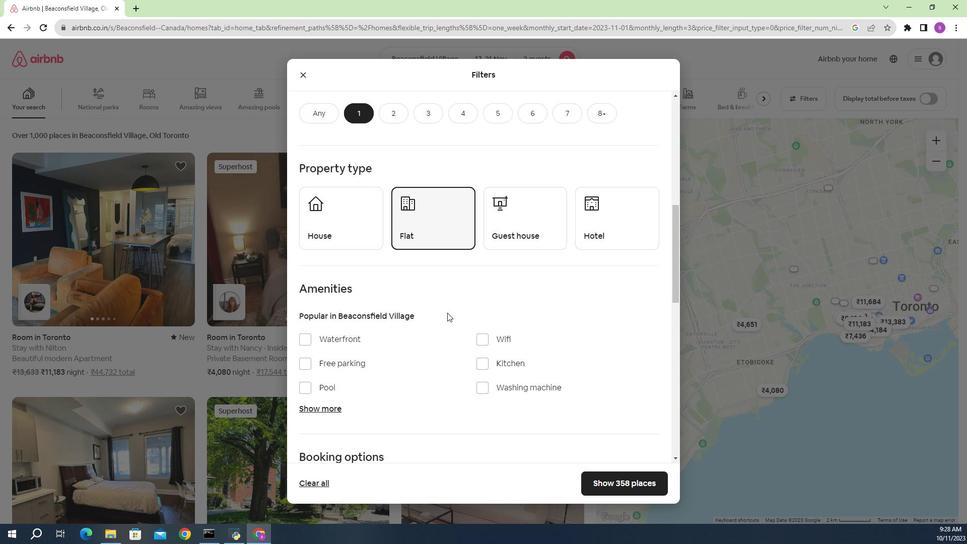 
Action: Mouse scrolled (457, 305) with delta (0, 0)
Screenshot: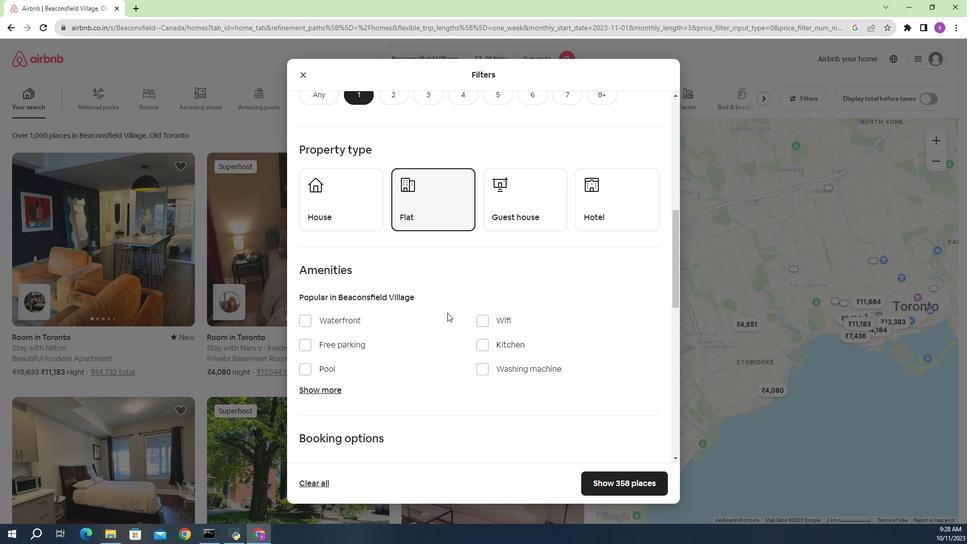 
Action: Mouse scrolled (457, 305) with delta (0, 0)
Screenshot: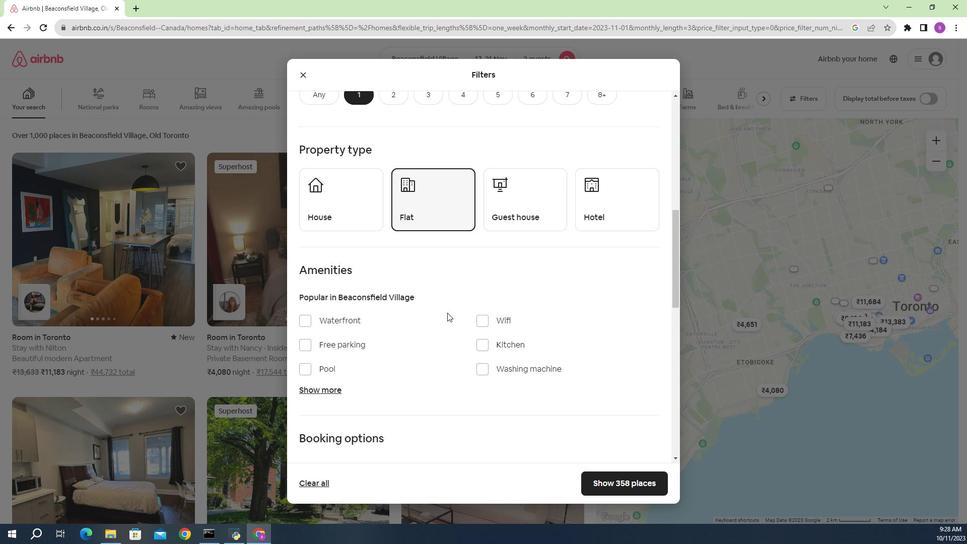 
Action: Mouse scrolled (457, 305) with delta (0, 0)
Screenshot: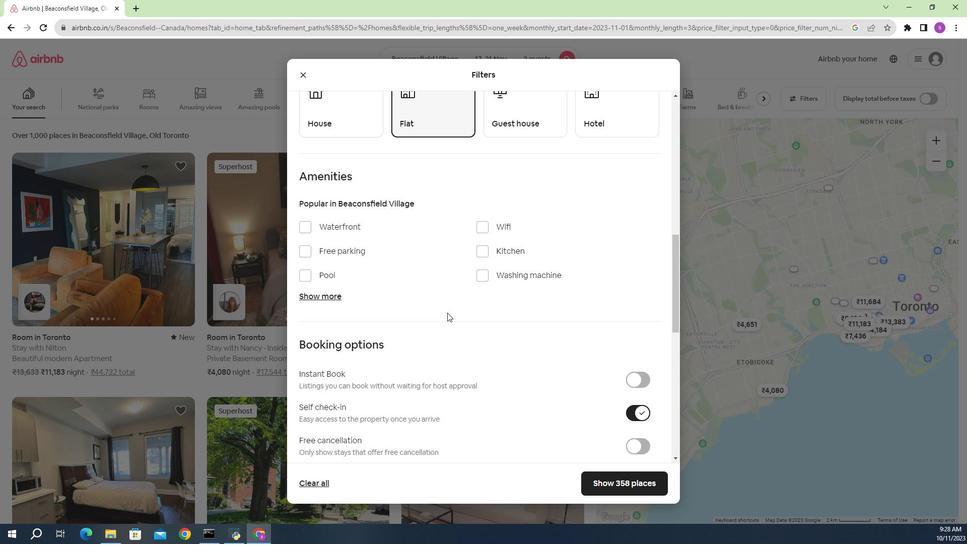 
Action: Mouse scrolled (457, 305) with delta (0, 0)
Screenshot: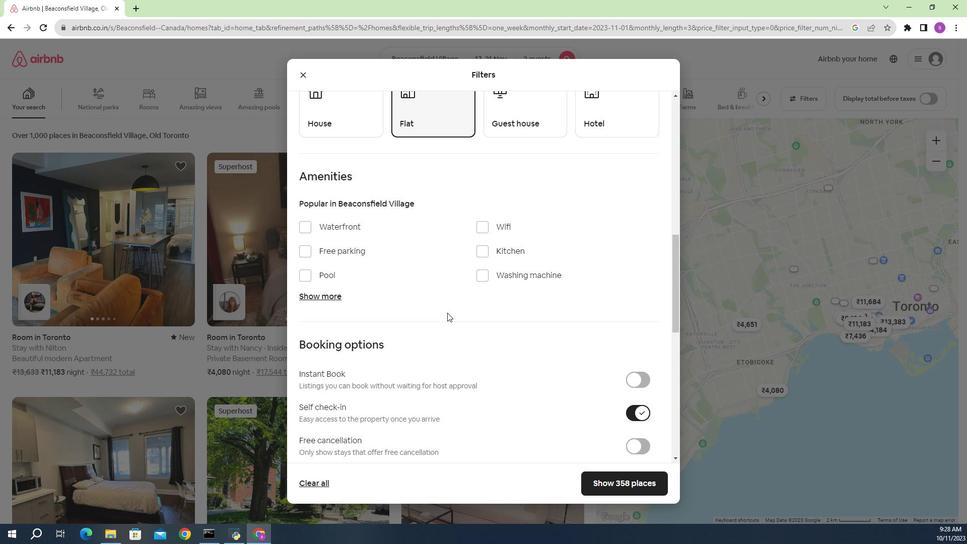
Action: Mouse scrolled (457, 305) with delta (0, 0)
Screenshot: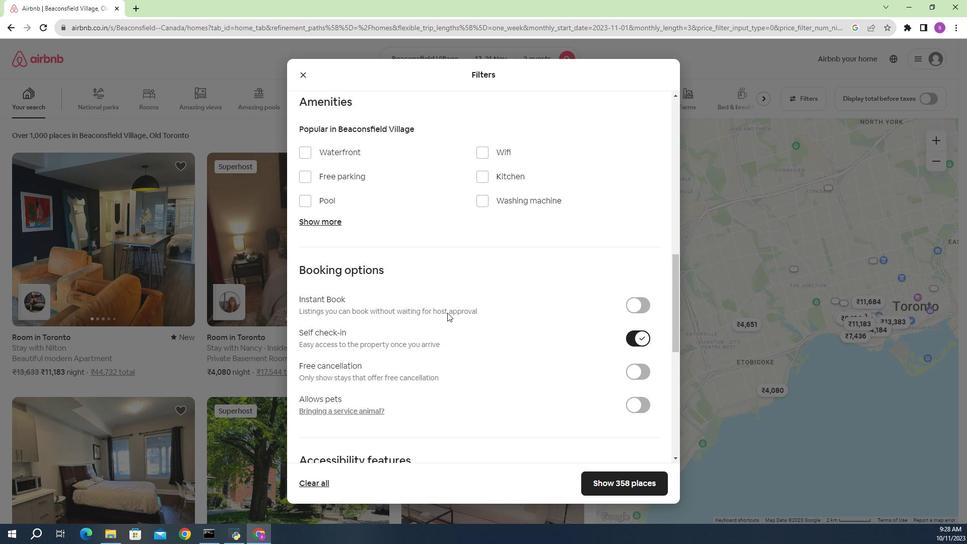 
Action: Mouse moved to (600, 460)
Screenshot: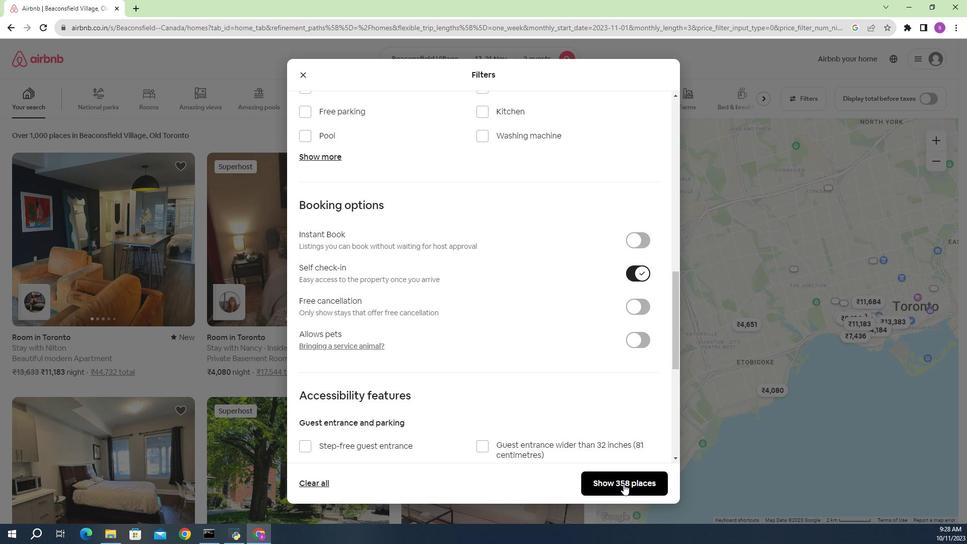 
Action: Mouse pressed left at (600, 460)
Screenshot: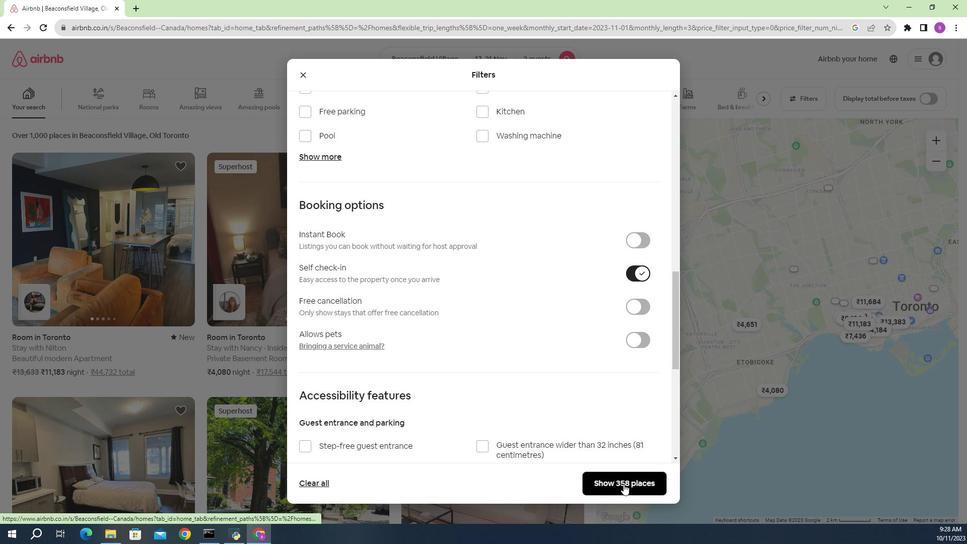 
Action: Mouse moved to (172, 217)
Screenshot: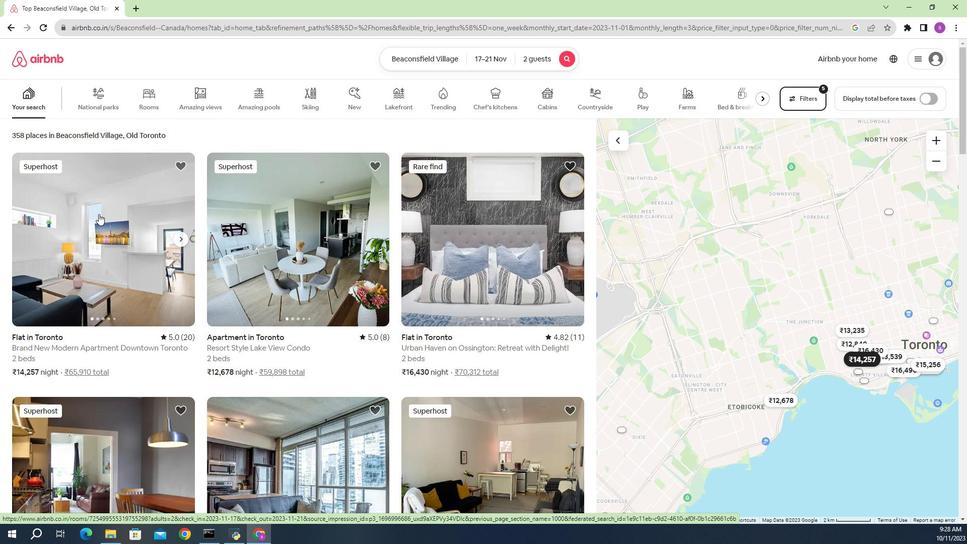 
Action: Mouse pressed left at (172, 217)
Screenshot: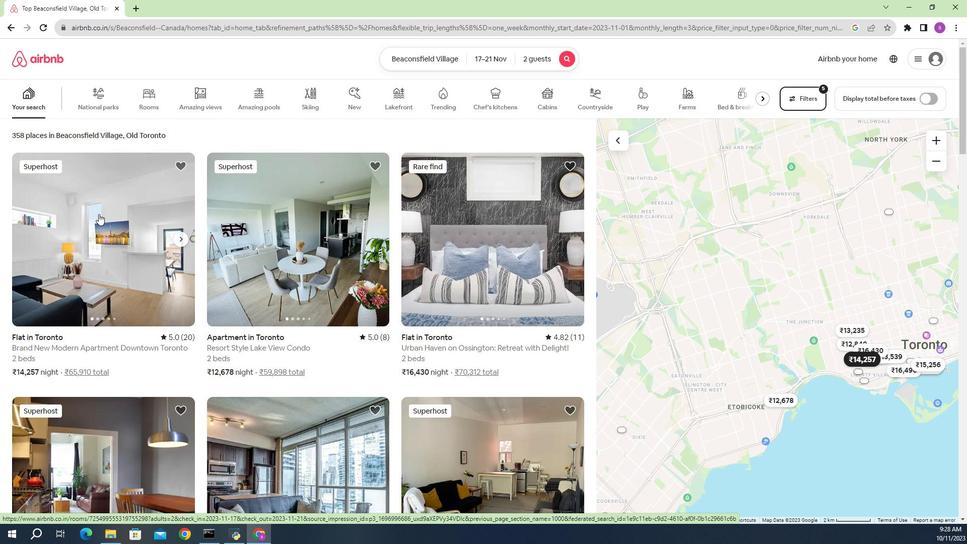 
Action: Mouse moved to (664, 360)
Screenshot: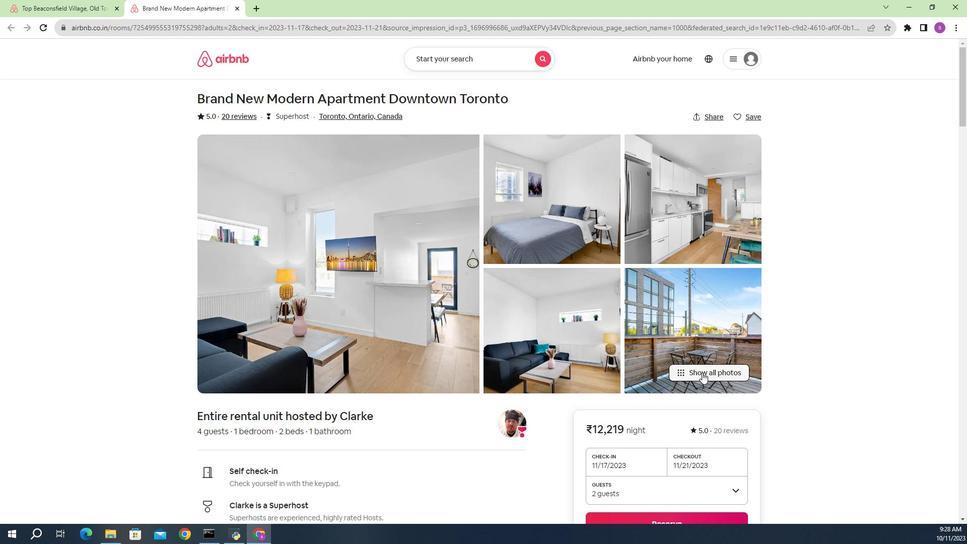 
Action: Mouse pressed left at (664, 360)
Screenshot: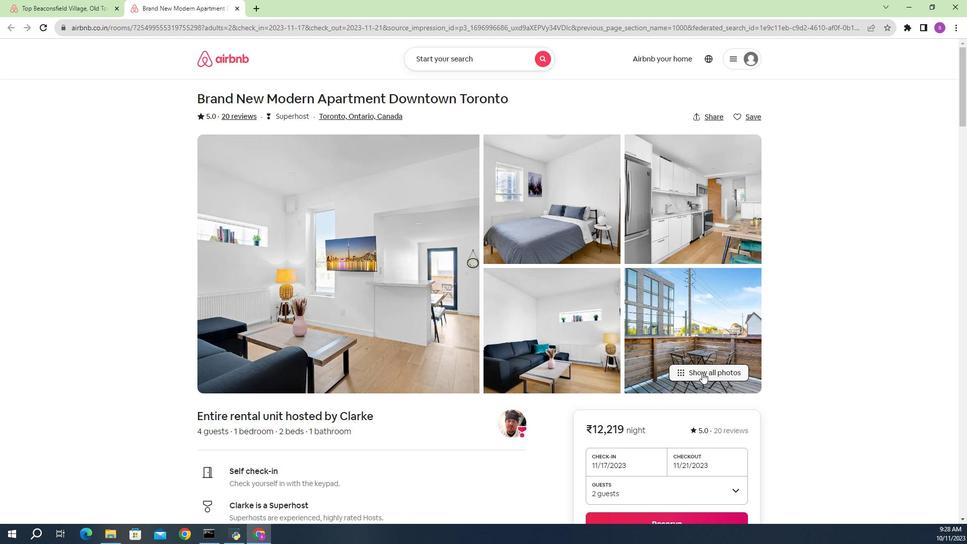 
Action: Mouse moved to (581, 255)
Screenshot: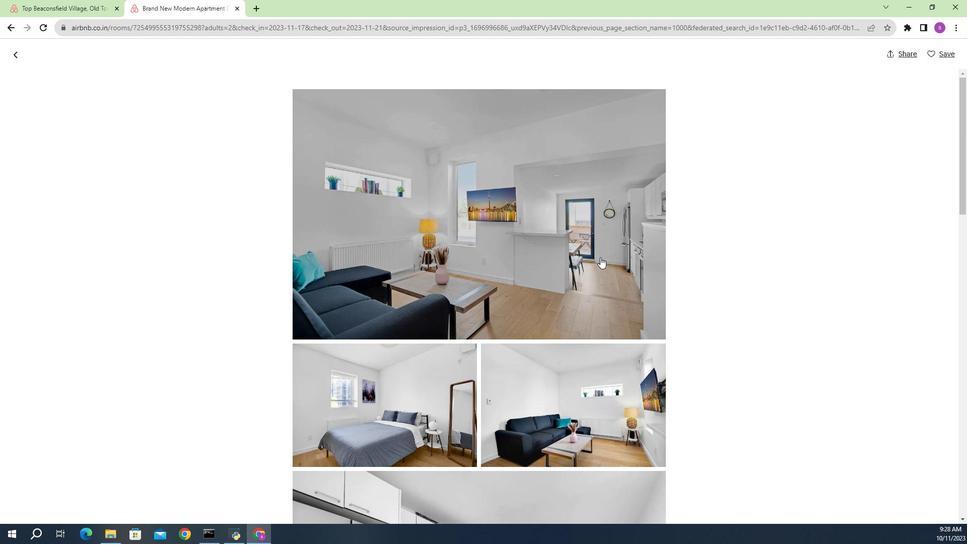 
Action: Mouse scrolled (581, 255) with delta (0, 0)
Screenshot: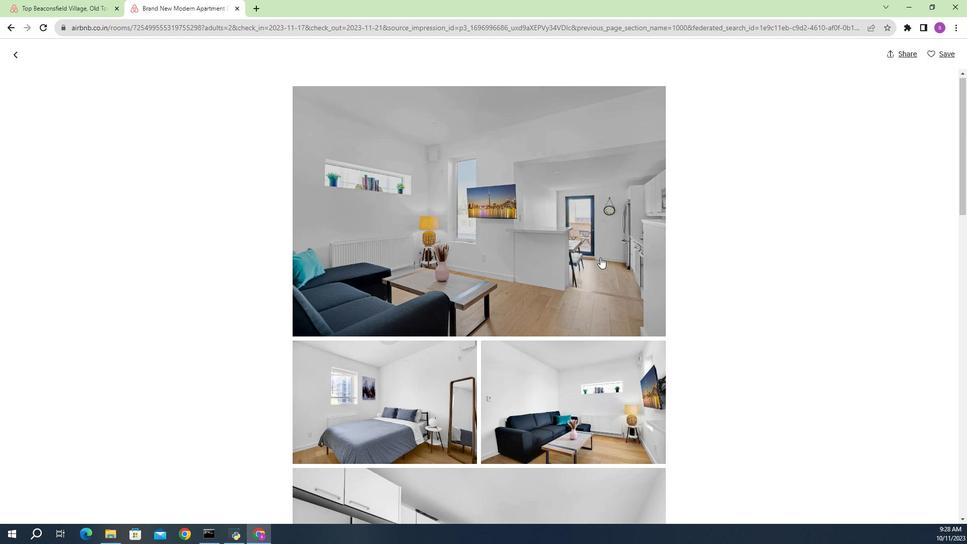 
Action: Mouse scrolled (581, 255) with delta (0, 0)
Screenshot: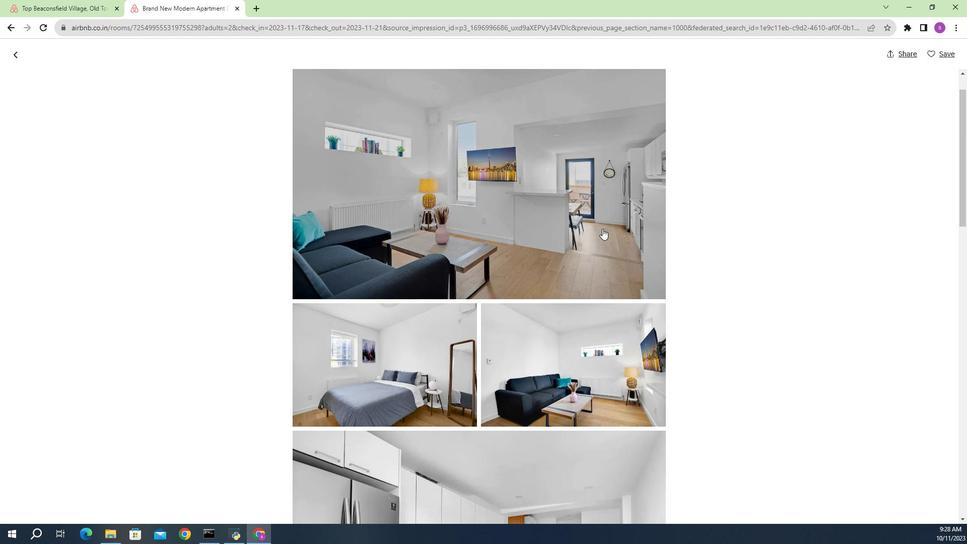 
Action: Mouse moved to (555, 162)
Screenshot: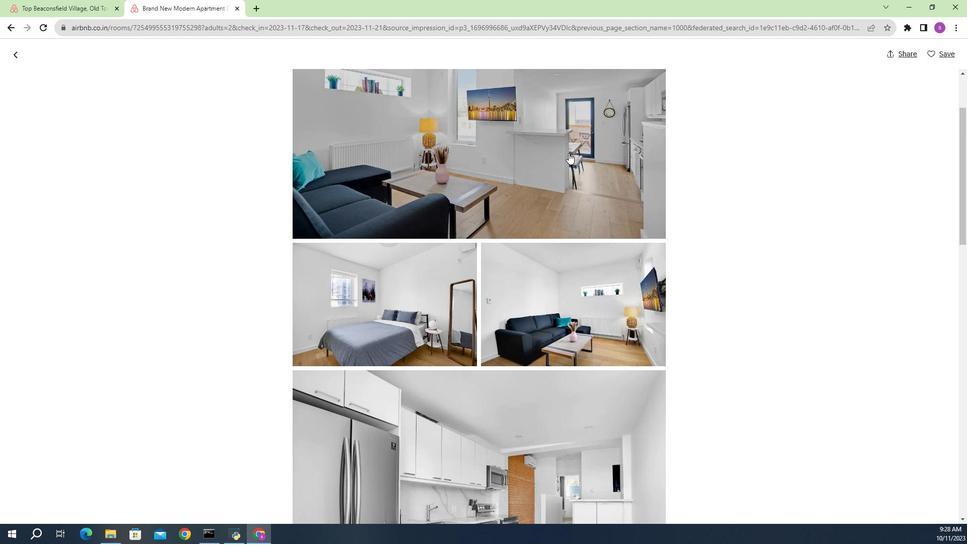 
Action: Mouse scrolled (555, 161) with delta (0, 0)
Screenshot: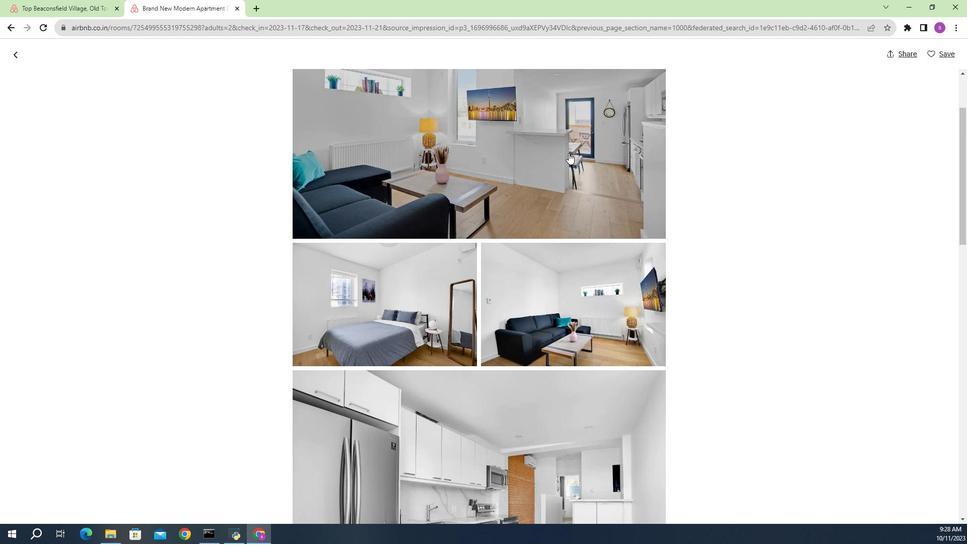 
Action: Mouse scrolled (555, 161) with delta (0, 0)
Screenshot: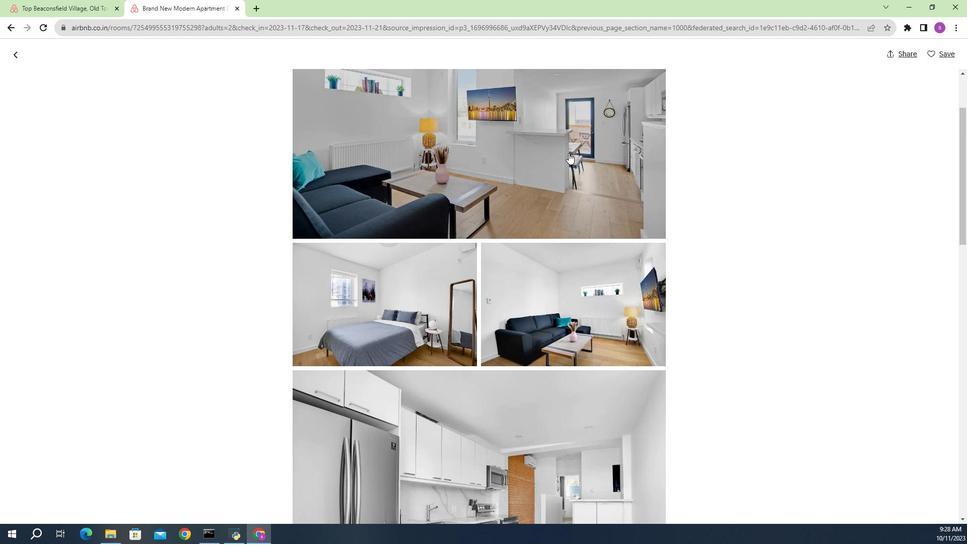 
Action: Mouse scrolled (555, 161) with delta (0, 0)
Screenshot: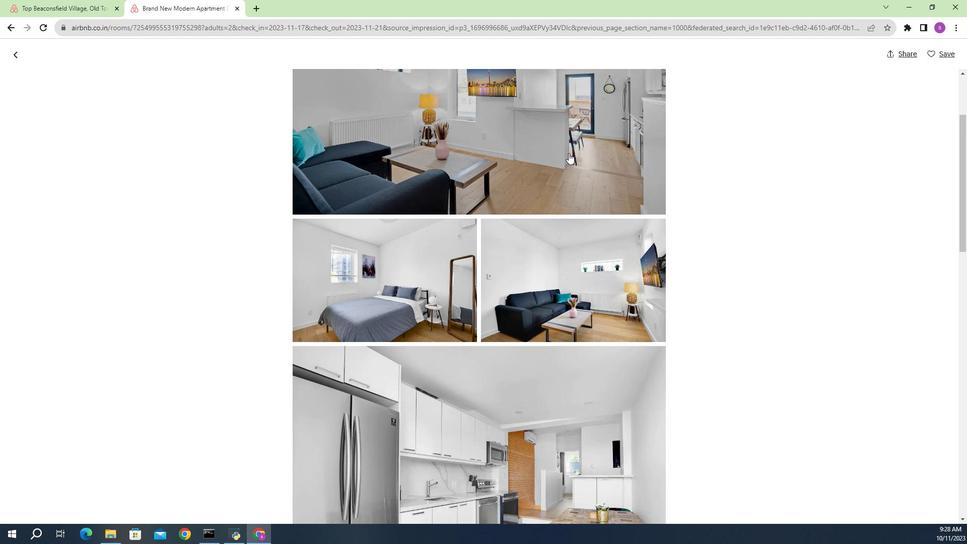 
Action: Mouse moved to (483, 204)
Screenshot: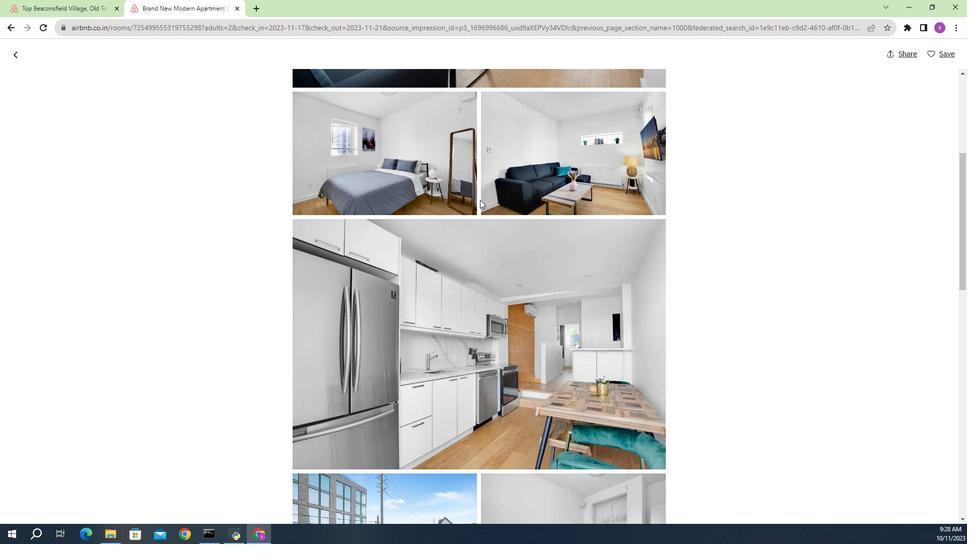 
Action: Mouse scrolled (483, 204) with delta (0, 0)
Screenshot: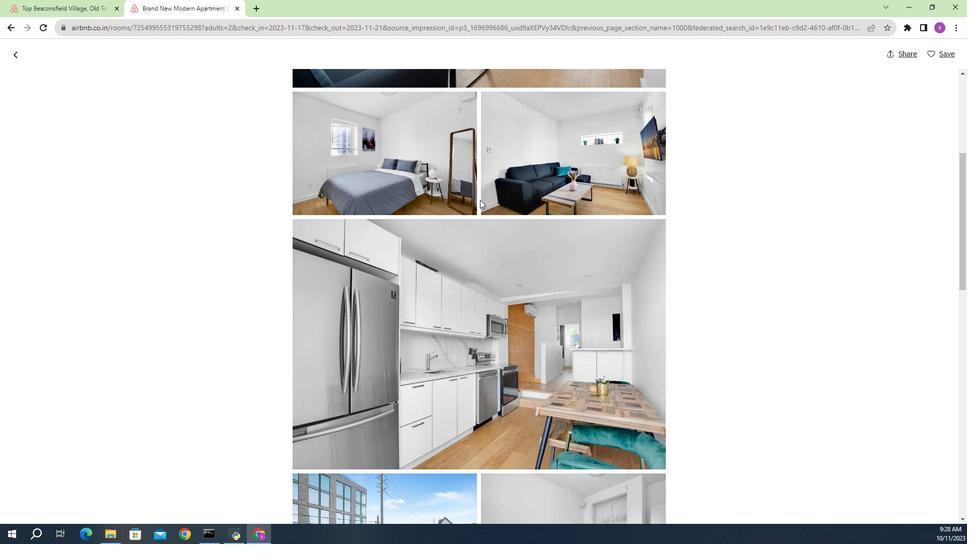 
Action: Mouse scrolled (483, 204) with delta (0, 0)
Screenshot: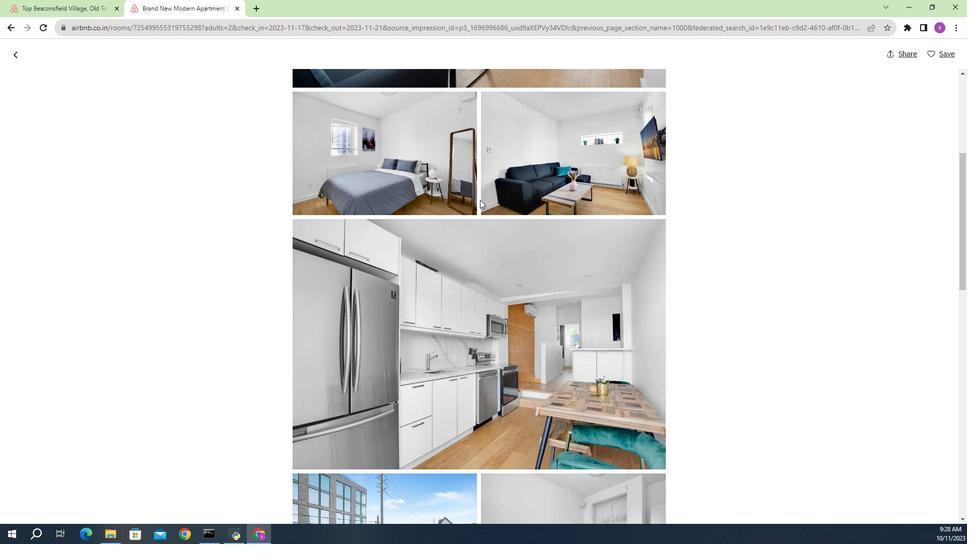 
Action: Mouse moved to (477, 177)
Screenshot: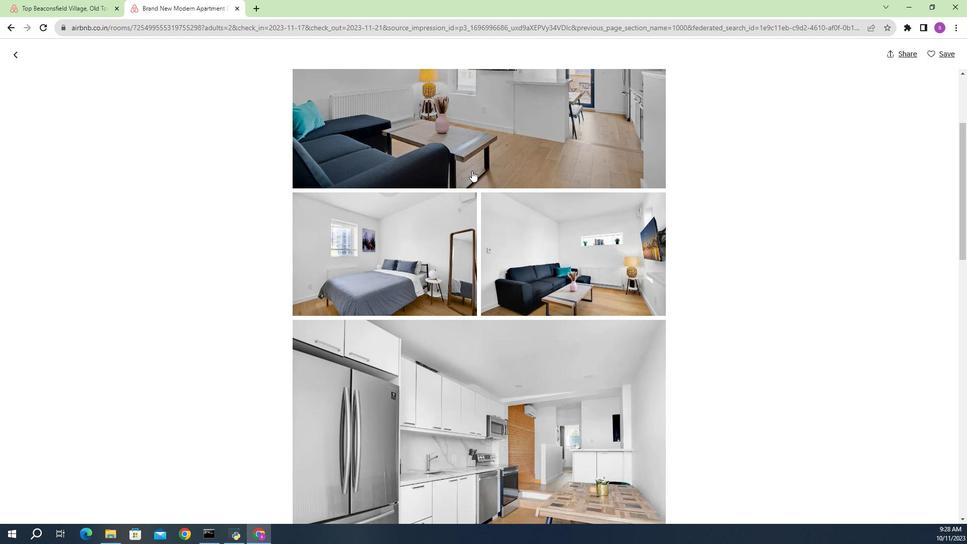 
Action: Mouse scrolled (477, 177) with delta (0, 0)
Screenshot: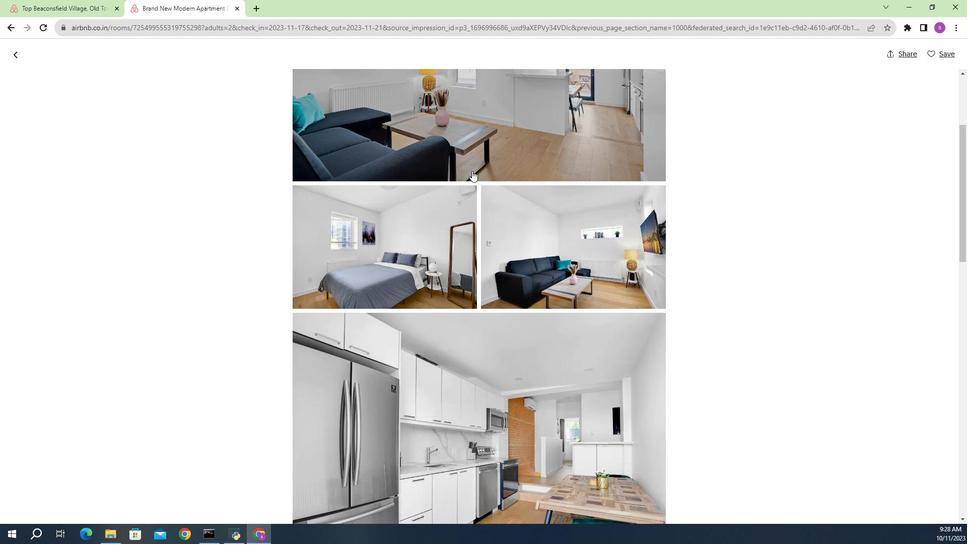 
Action: Mouse scrolled (477, 177) with delta (0, 0)
Screenshot: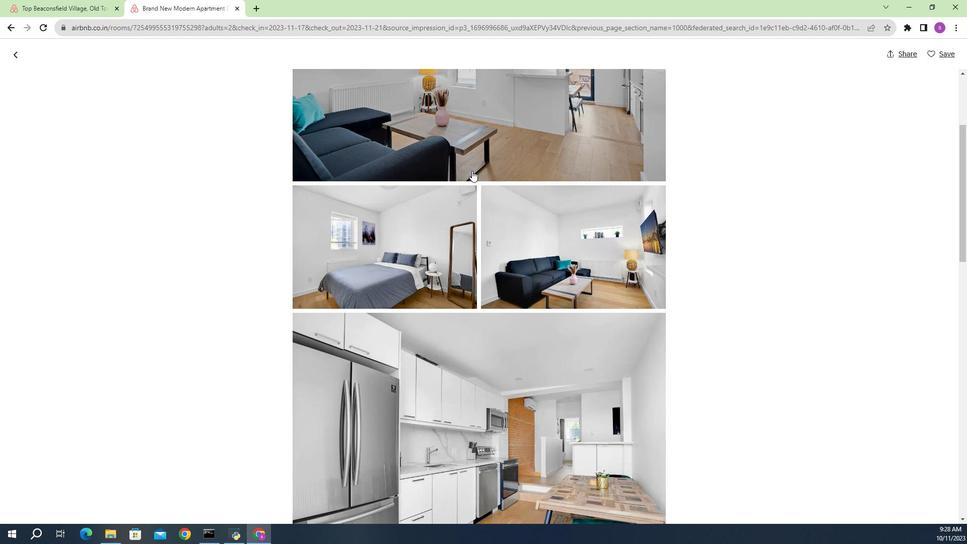 
Action: Mouse scrolled (477, 177) with delta (0, 0)
Screenshot: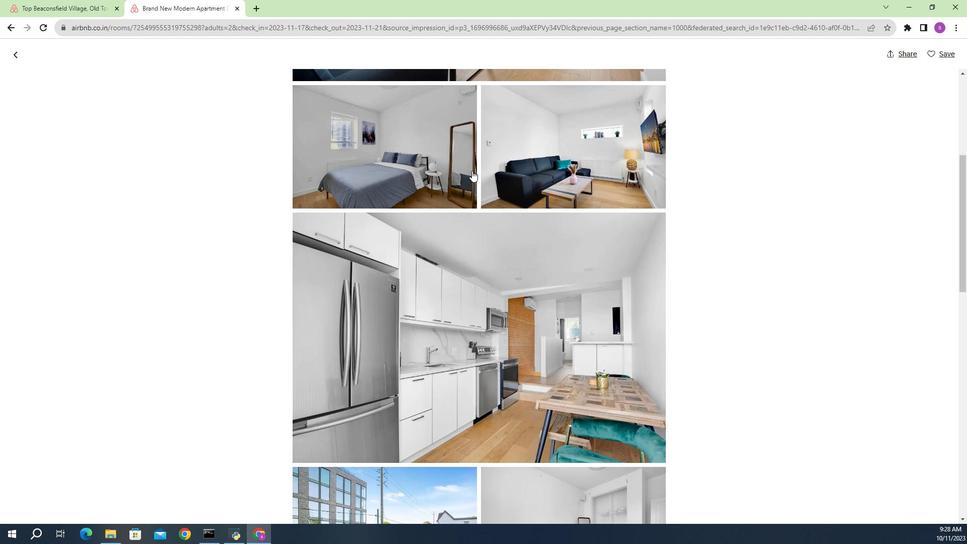 
Action: Mouse scrolled (477, 177) with delta (0, 0)
Screenshot: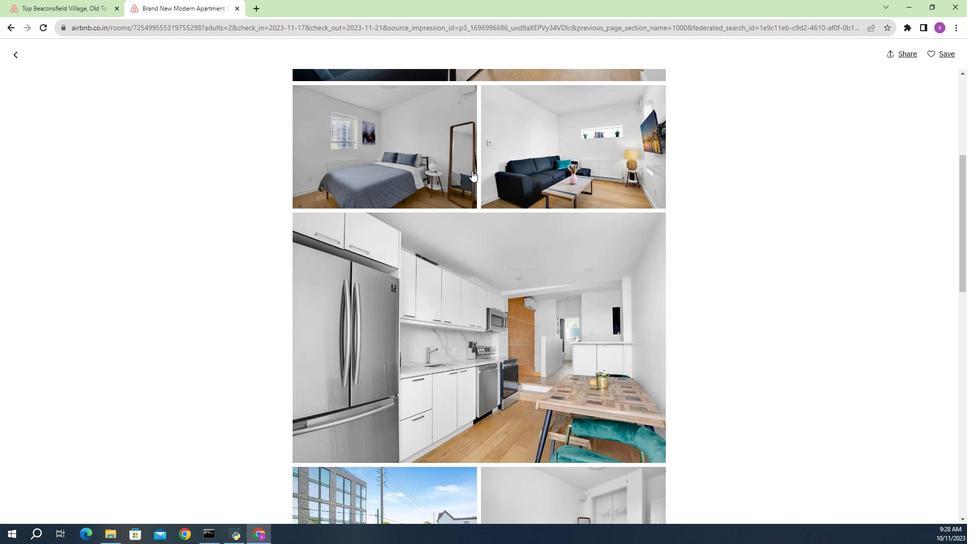 
Action: Mouse scrolled (477, 177) with delta (0, 0)
Screenshot: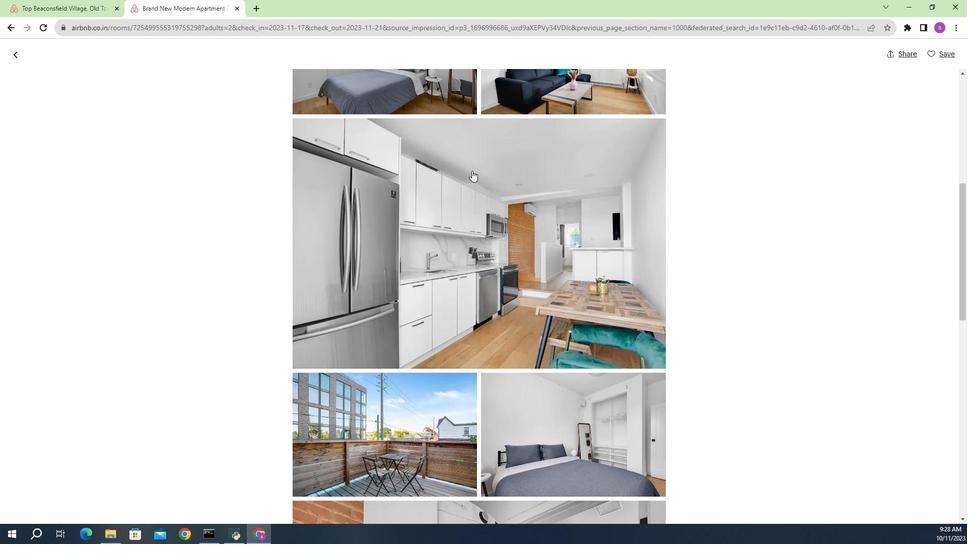 
Action: Mouse scrolled (477, 177) with delta (0, 0)
Screenshot: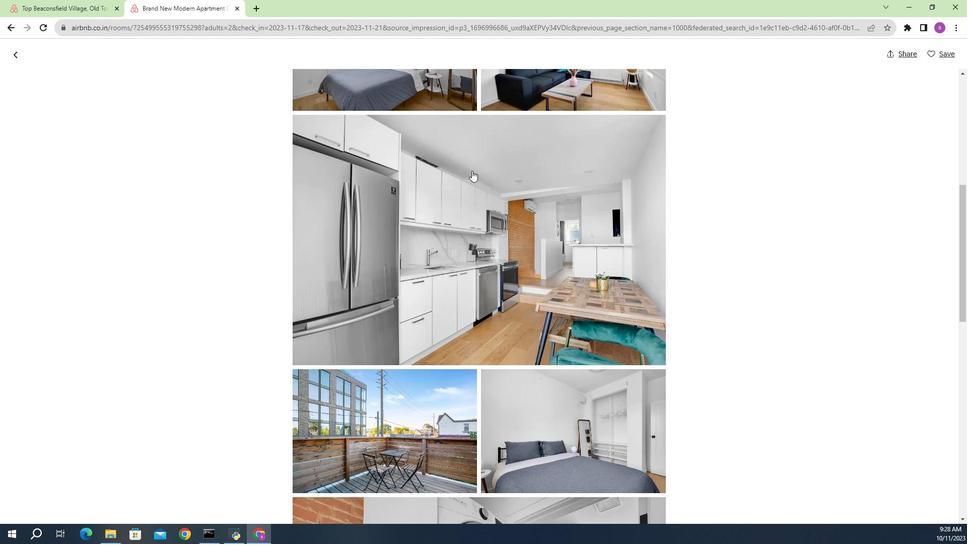 
Action: Mouse scrolled (477, 177) with delta (0, 0)
Screenshot: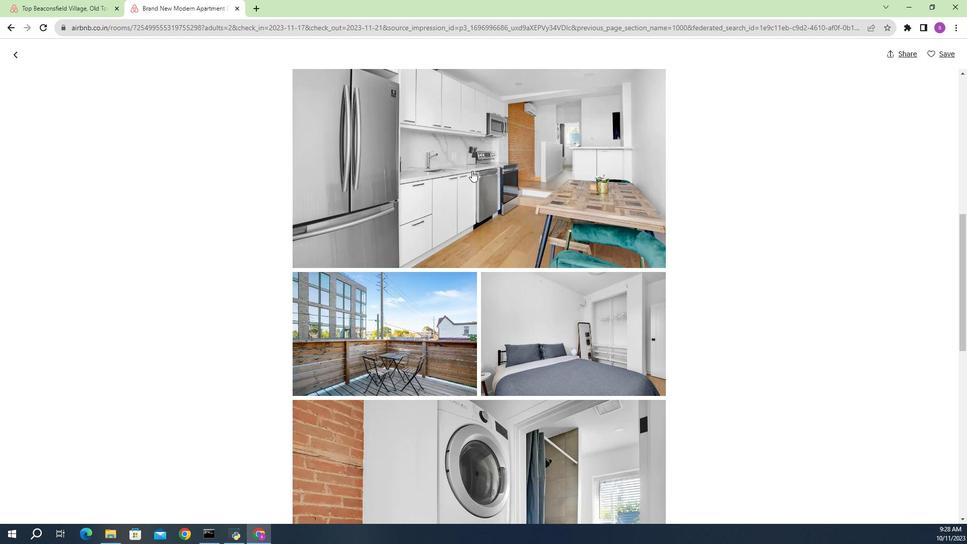 
Action: Mouse scrolled (477, 177) with delta (0, 0)
Screenshot: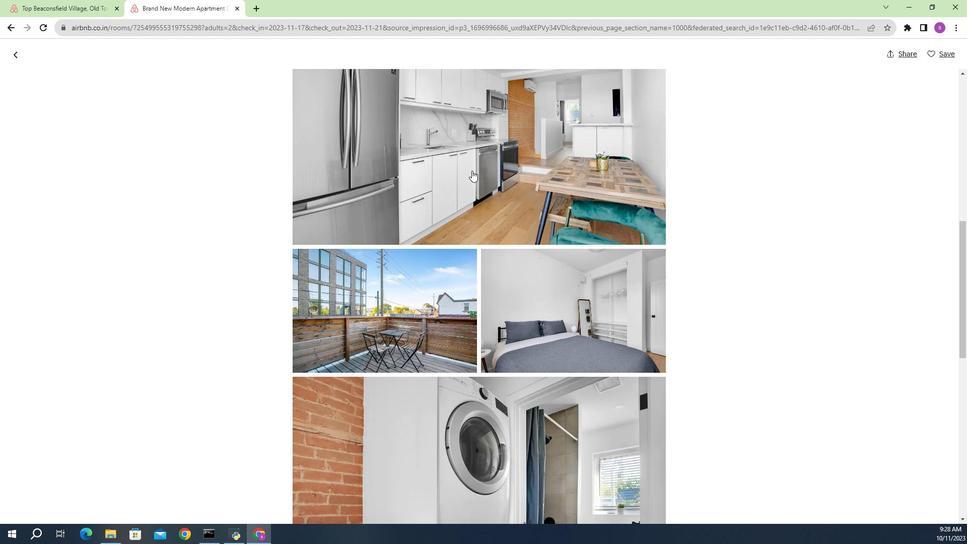 
Action: Mouse scrolled (477, 177) with delta (0, 0)
Screenshot: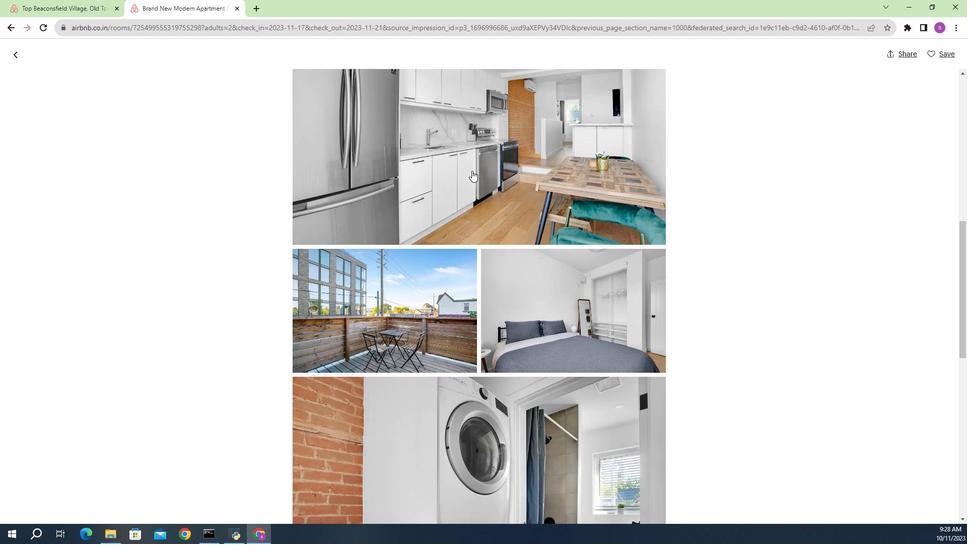 
Action: Mouse scrolled (477, 177) with delta (0, 0)
Screenshot: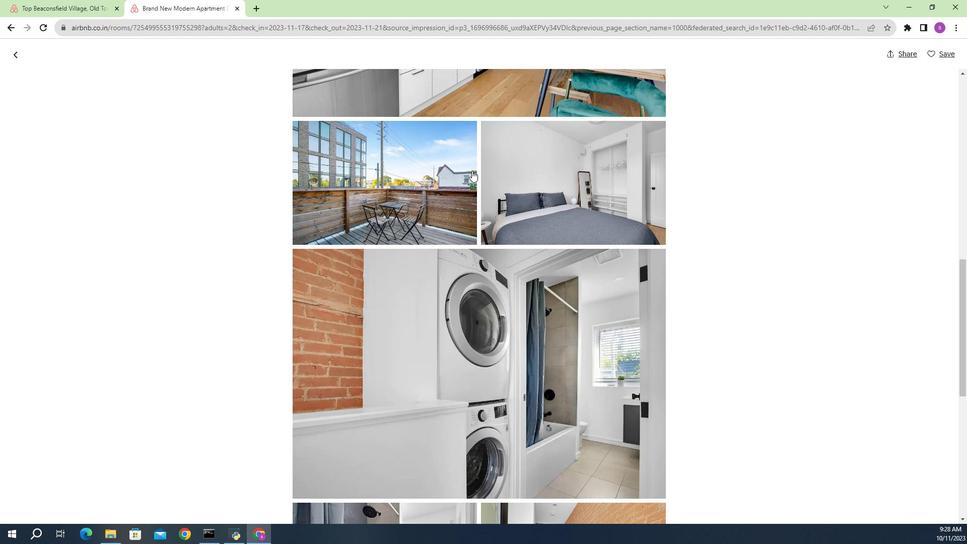 
Action: Mouse moved to (482, 181)
Screenshot: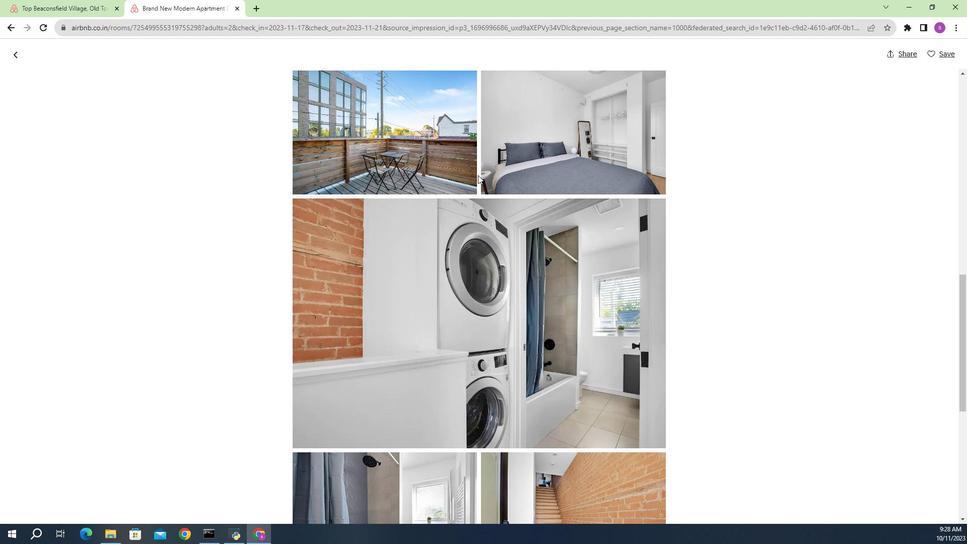 
Action: Mouse scrolled (482, 181) with delta (0, 0)
Screenshot: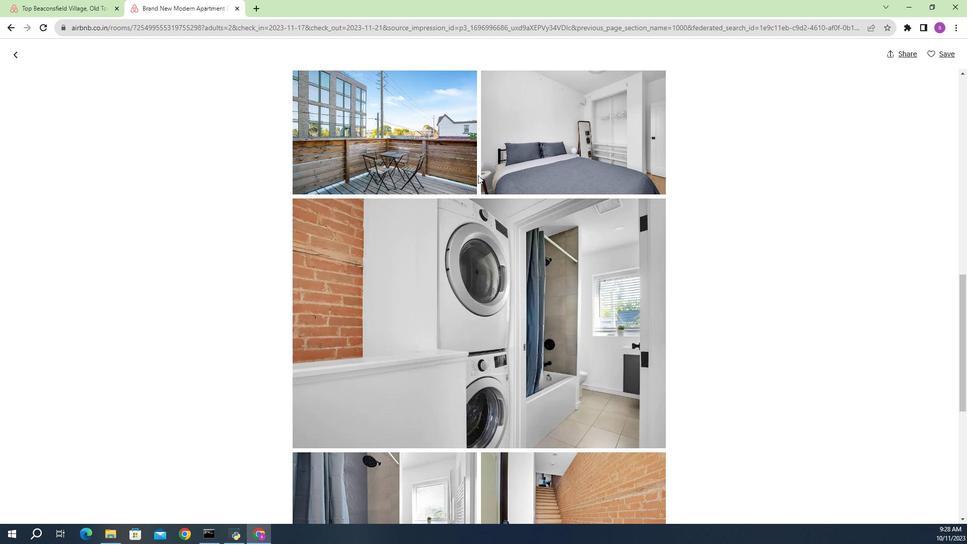
Action: Mouse scrolled (482, 181) with delta (0, 0)
Screenshot: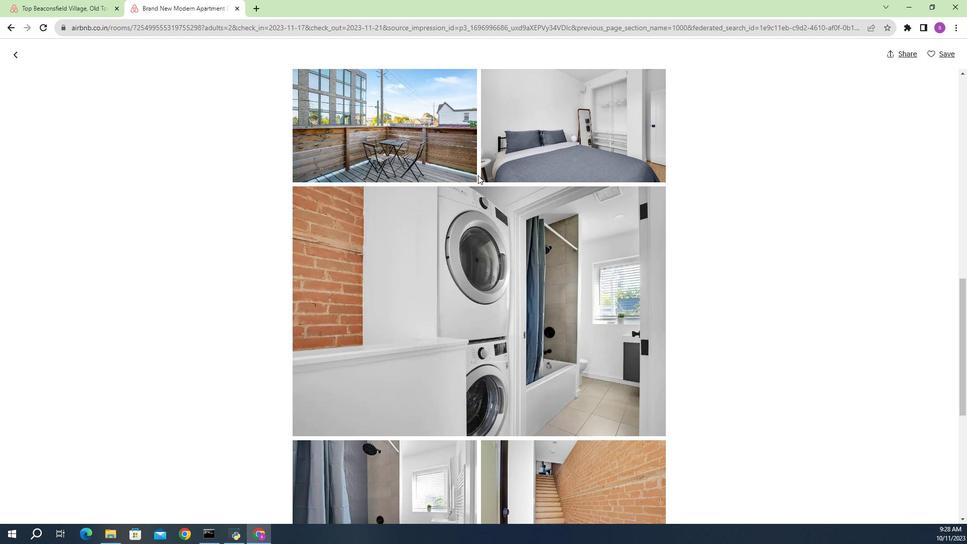 
Action: Mouse moved to (482, 174)
Screenshot: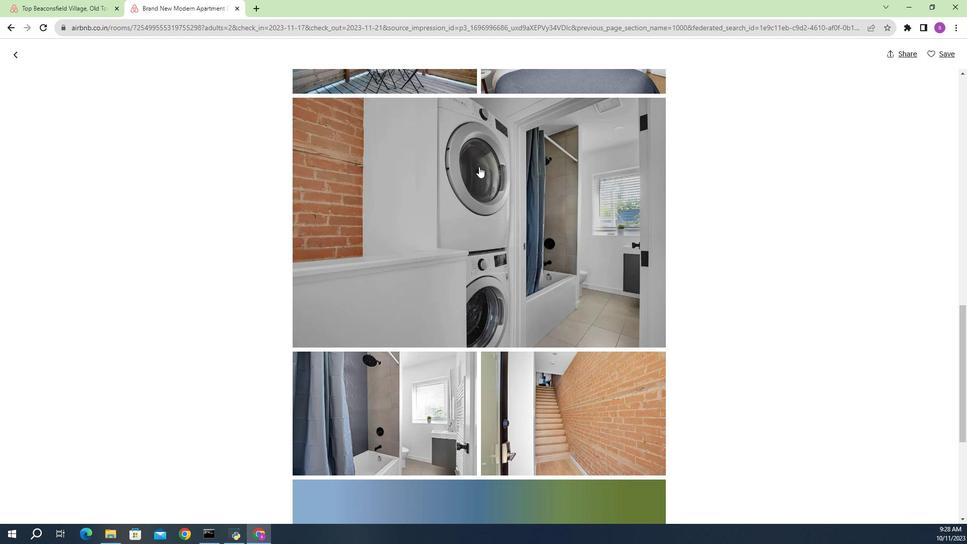 
Action: Mouse scrolled (482, 173) with delta (0, 0)
Screenshot: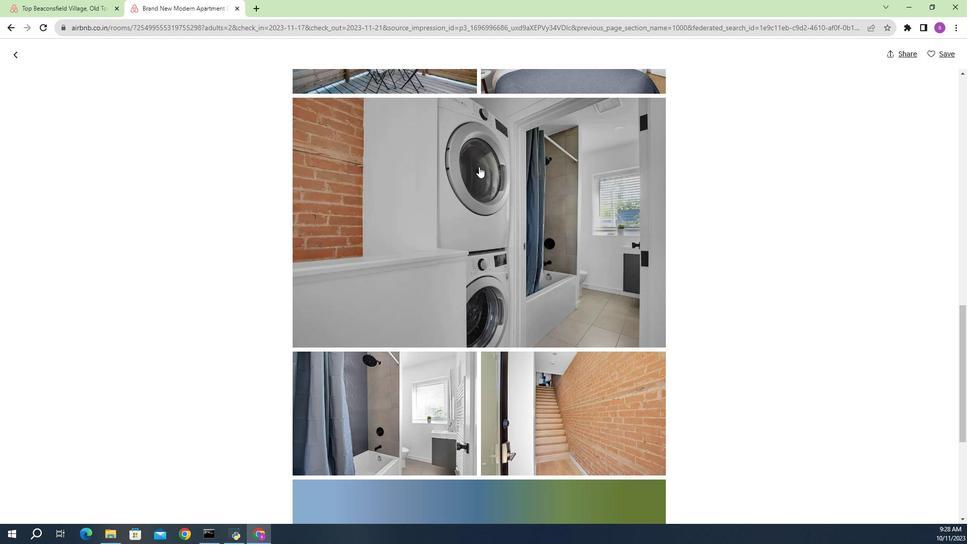 
Action: Mouse scrolled (482, 173) with delta (0, 0)
Screenshot: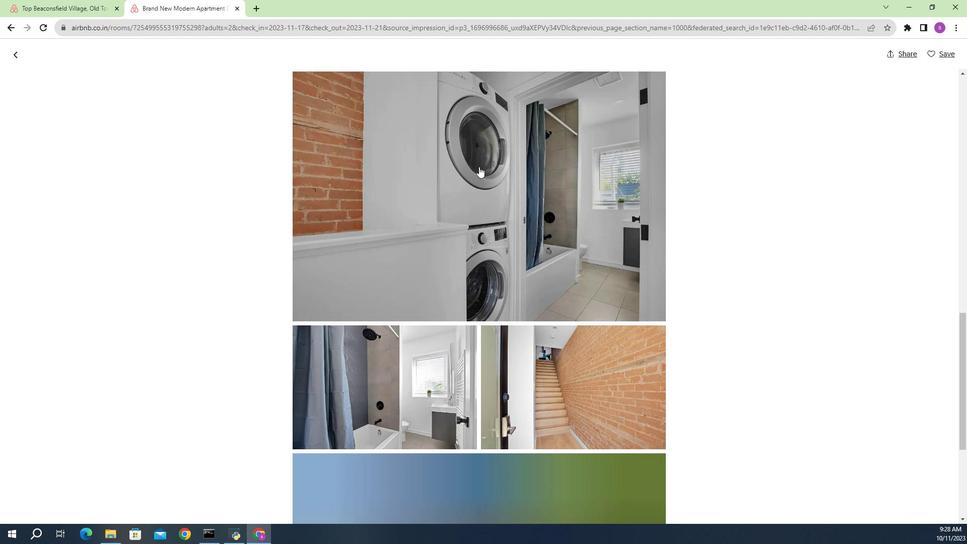 
Action: Mouse moved to (482, 173)
Screenshot: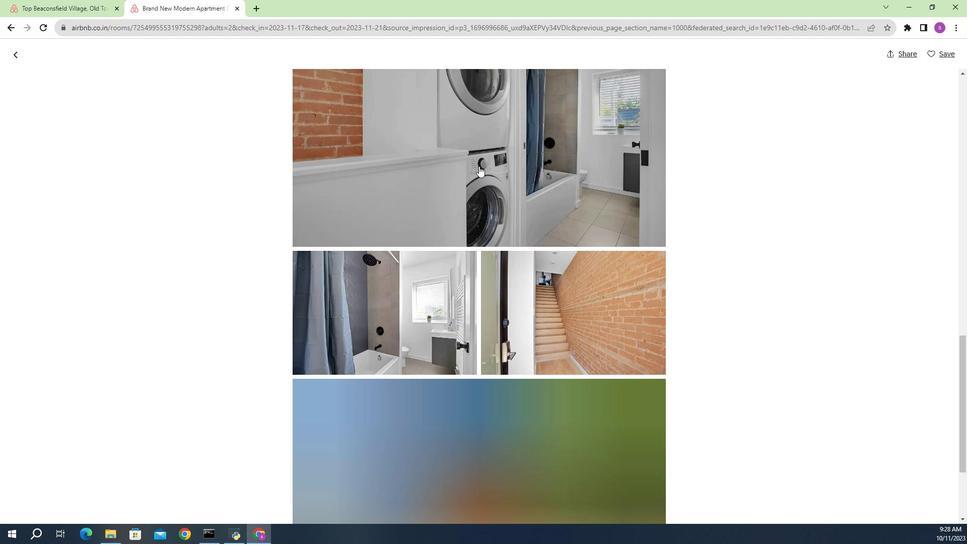 
Action: Mouse scrolled (482, 173) with delta (0, 0)
Screenshot: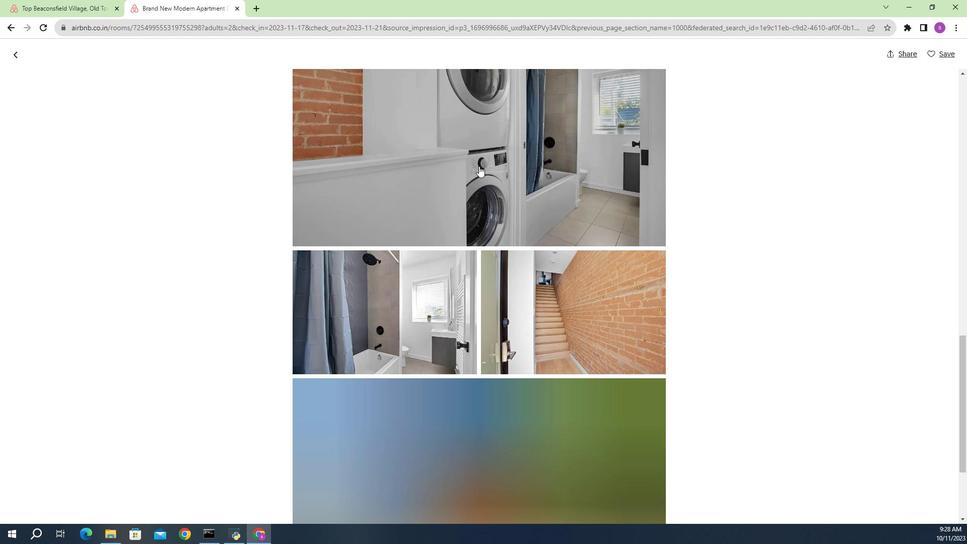 
Action: Mouse scrolled (482, 173) with delta (0, 0)
Screenshot: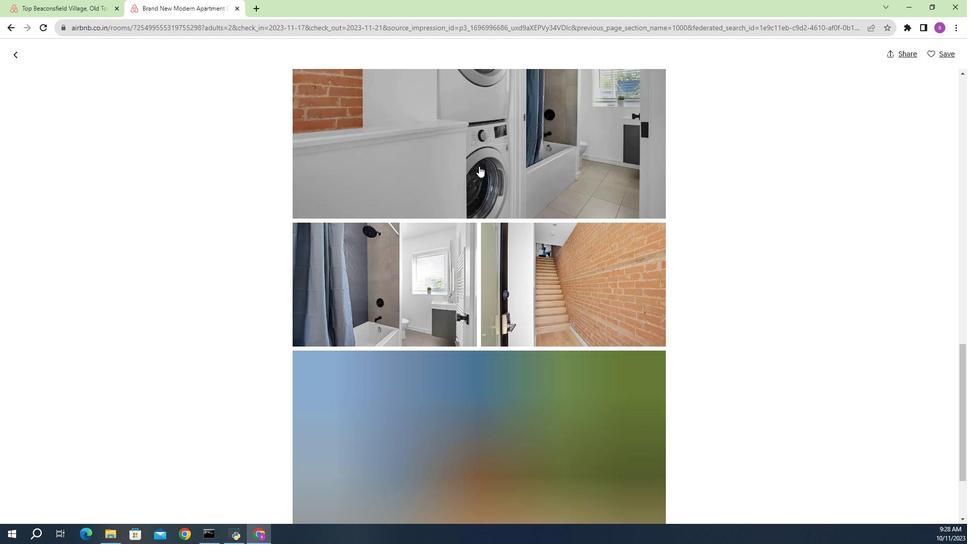 
Action: Mouse scrolled (482, 173) with delta (0, 0)
Screenshot: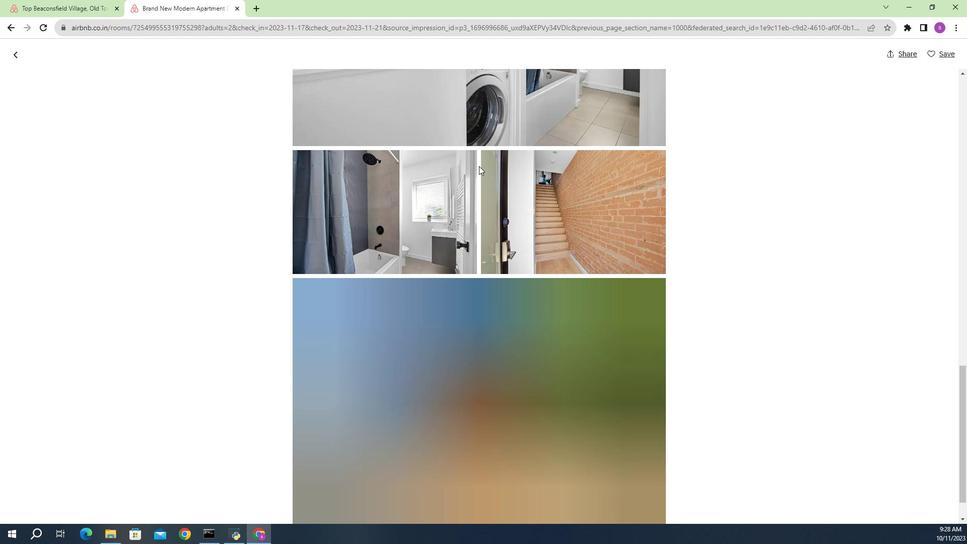 
Action: Mouse scrolled (482, 173) with delta (0, 0)
Screenshot: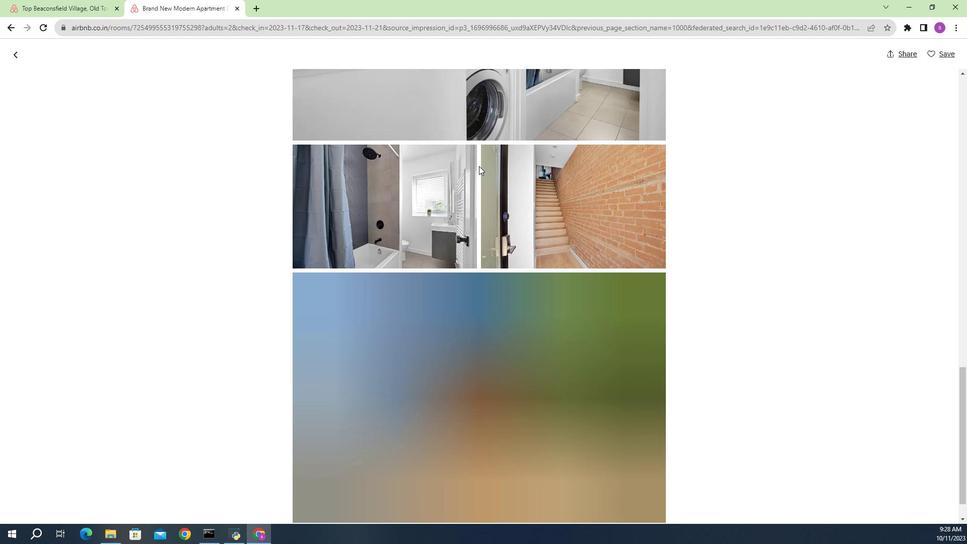 
Action: Mouse scrolled (482, 173) with delta (0, 0)
Screenshot: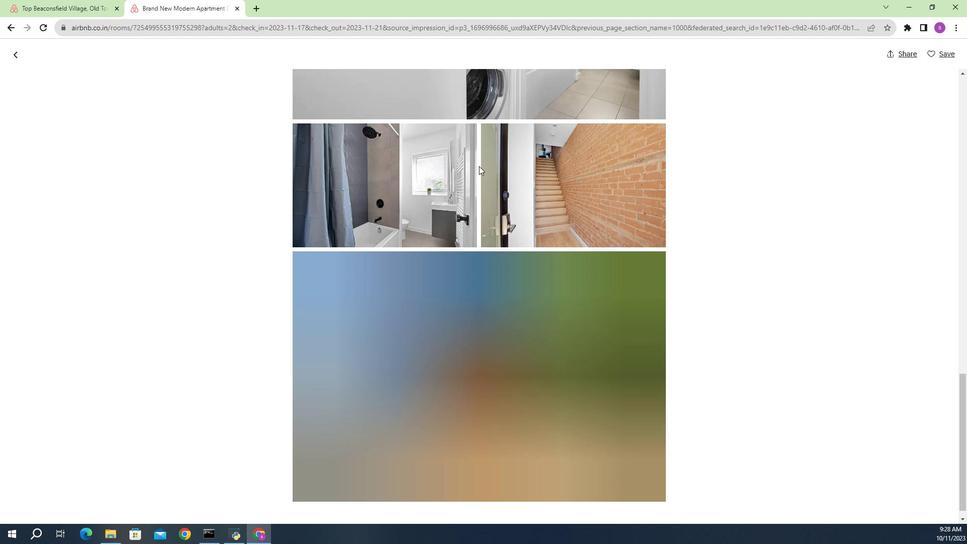 
Action: Mouse scrolled (482, 173) with delta (0, 0)
Screenshot: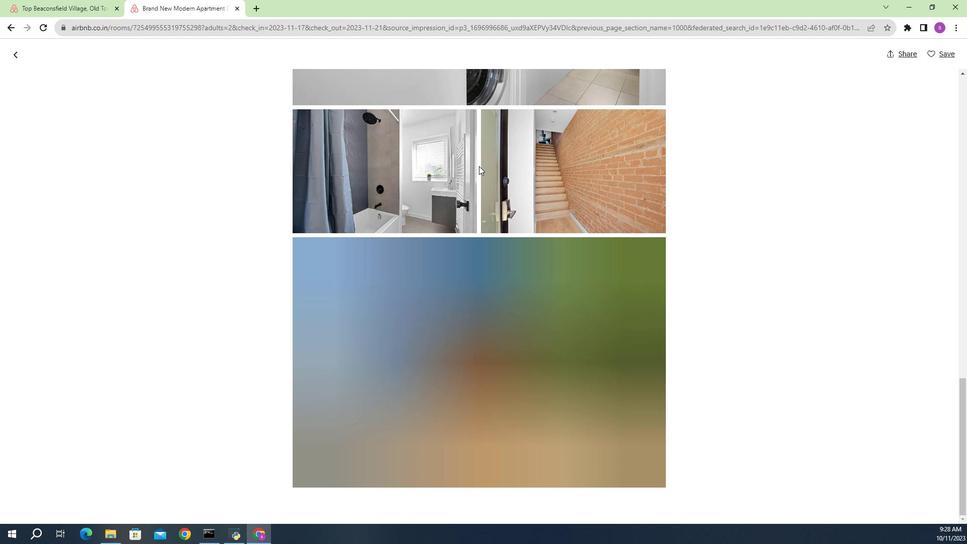 
Action: Mouse scrolled (482, 173) with delta (0, 0)
Screenshot: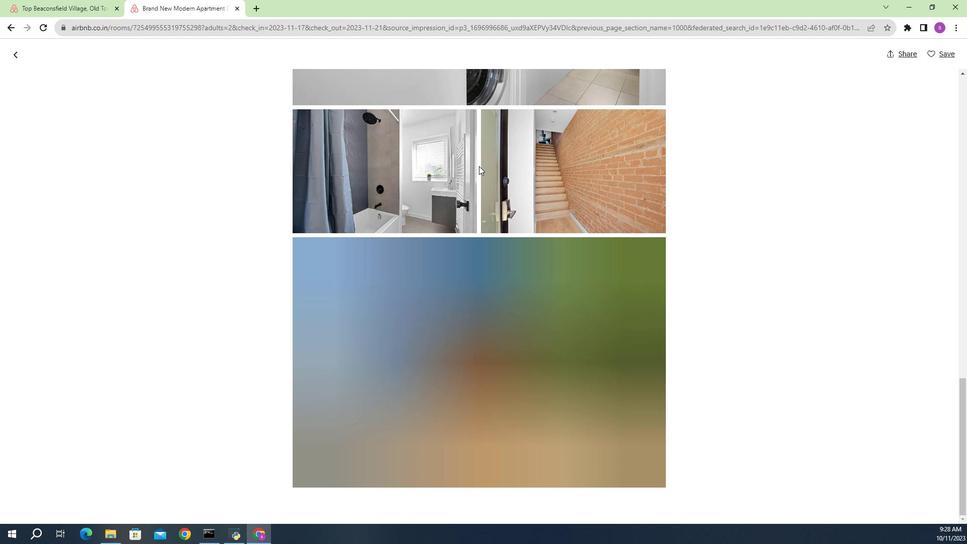 
Action: Mouse scrolled (482, 173) with delta (0, 0)
Screenshot: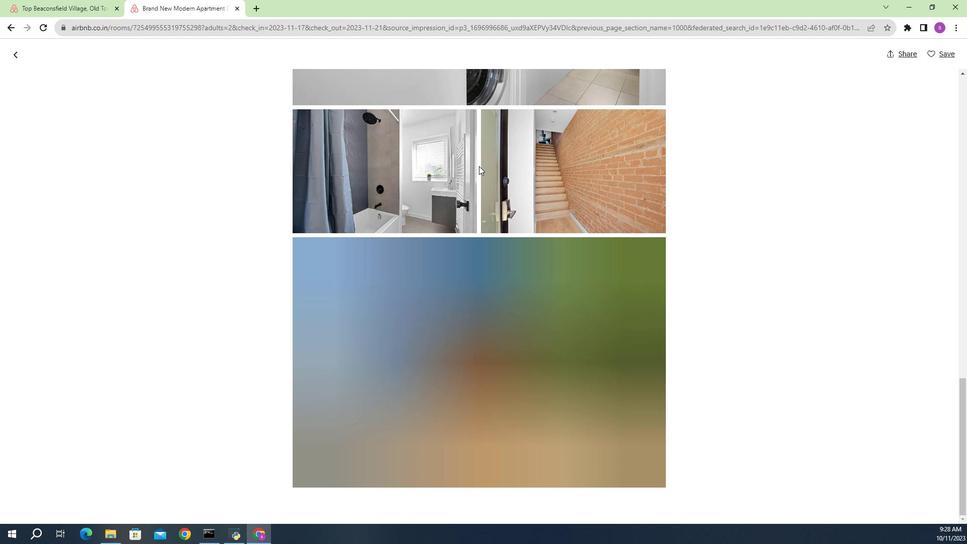 
Action: Mouse scrolled (482, 173) with delta (0, 0)
Screenshot: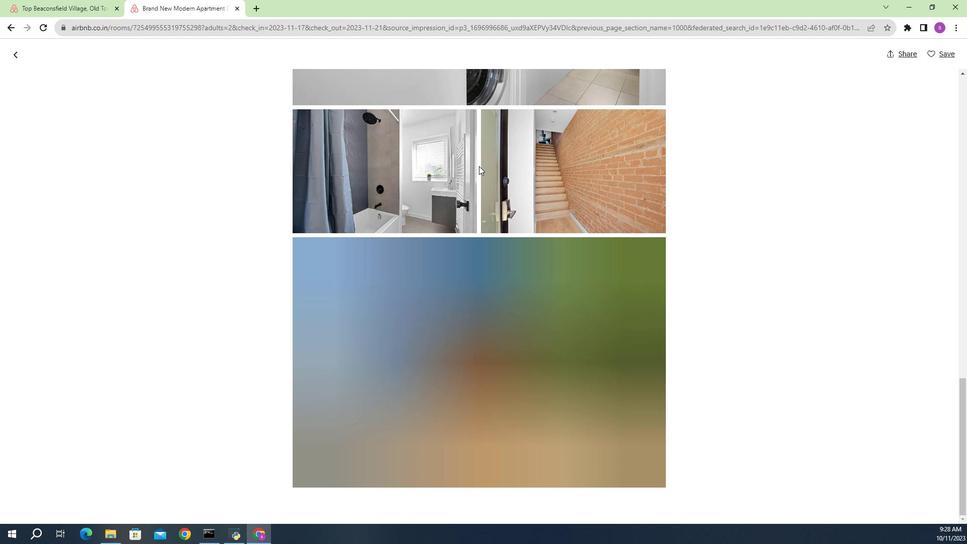 
Action: Mouse moved to (501, 264)
Screenshot: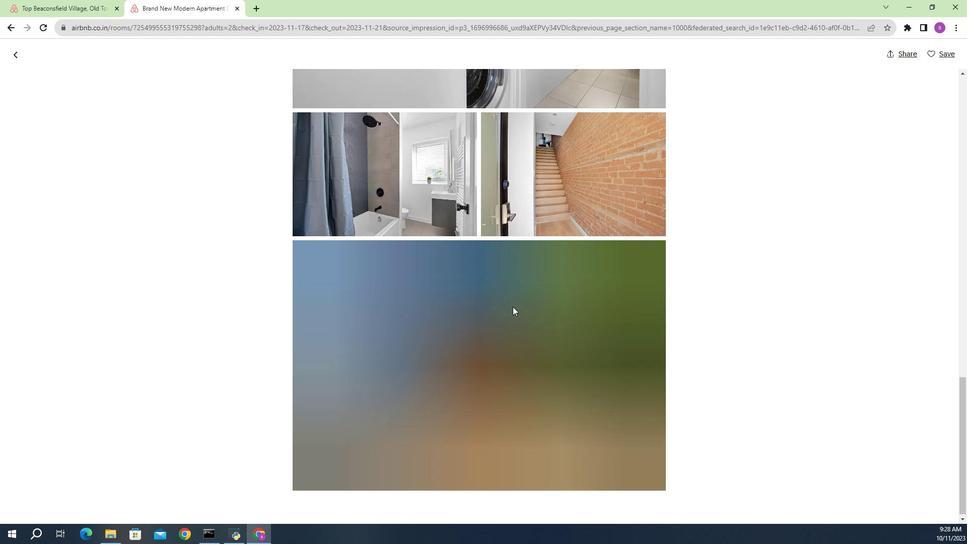 
Action: Mouse scrolled (501, 264) with delta (0, 0)
Screenshot: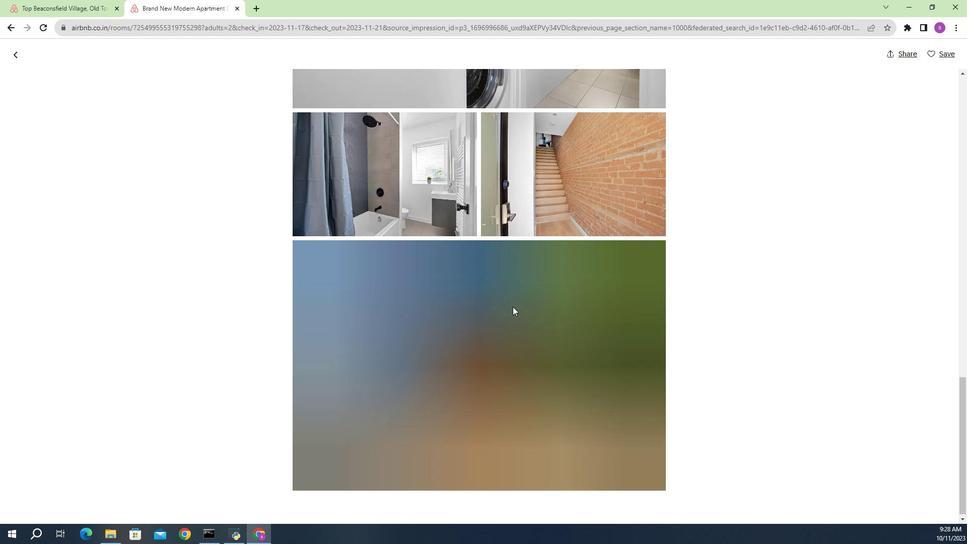 
Action: Mouse moved to (502, 270)
Screenshot: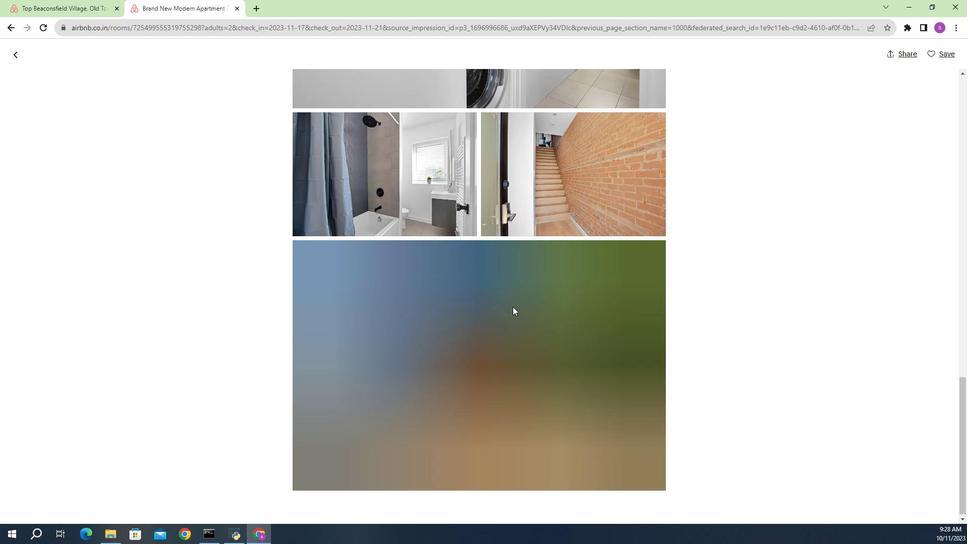 
Action: Mouse scrolled (502, 270) with delta (0, 0)
Screenshot: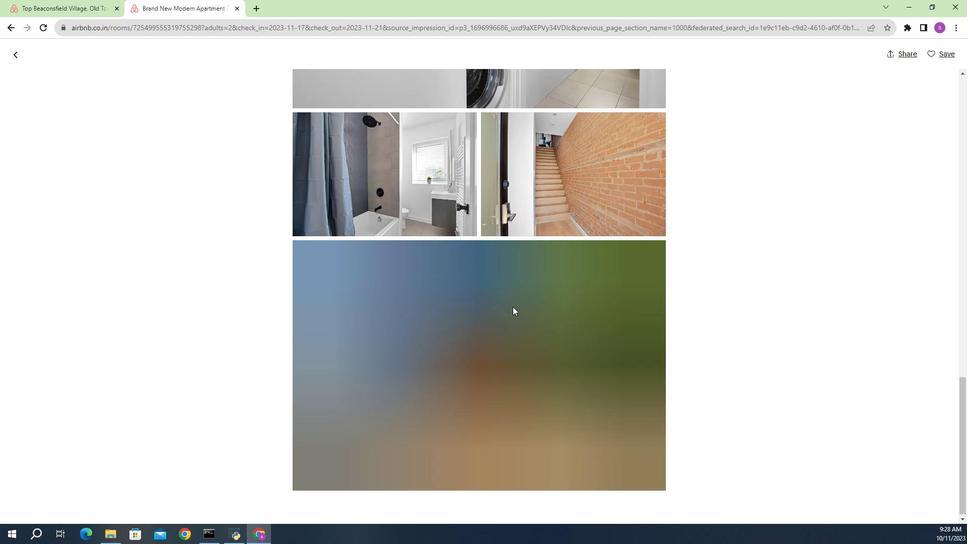 
Action: Mouse moved to (505, 282)
Screenshot: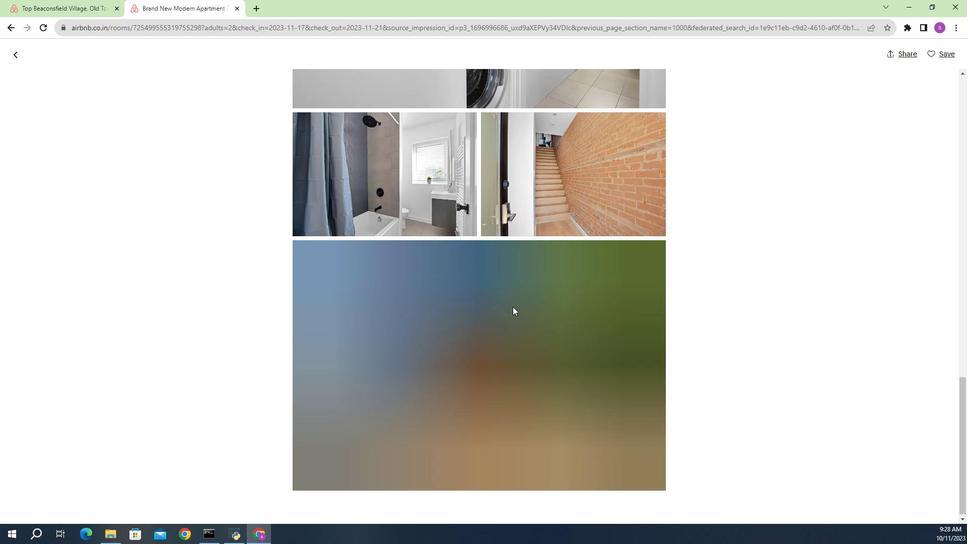 
Action: Mouse scrolled (505, 282) with delta (0, 0)
Screenshot: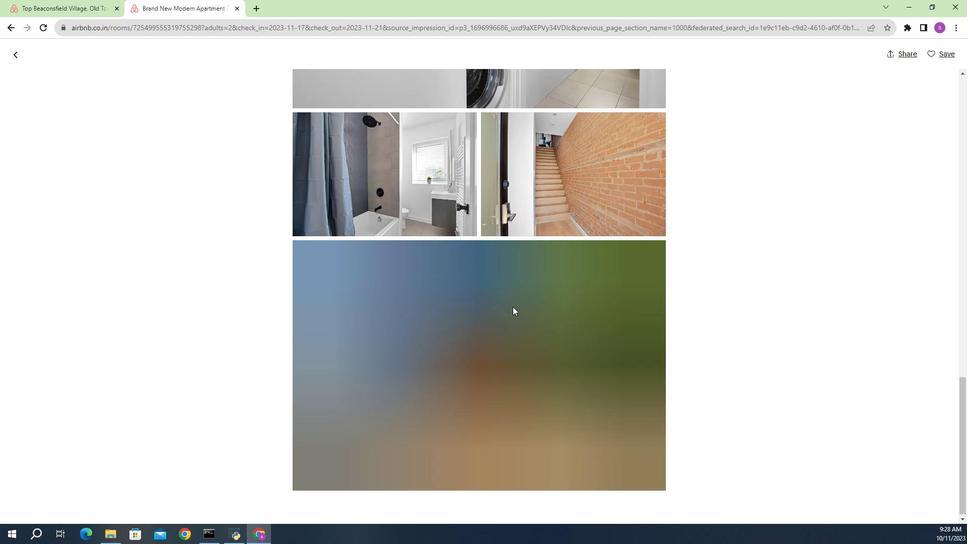 
Action: Mouse moved to (508, 290)
Screenshot: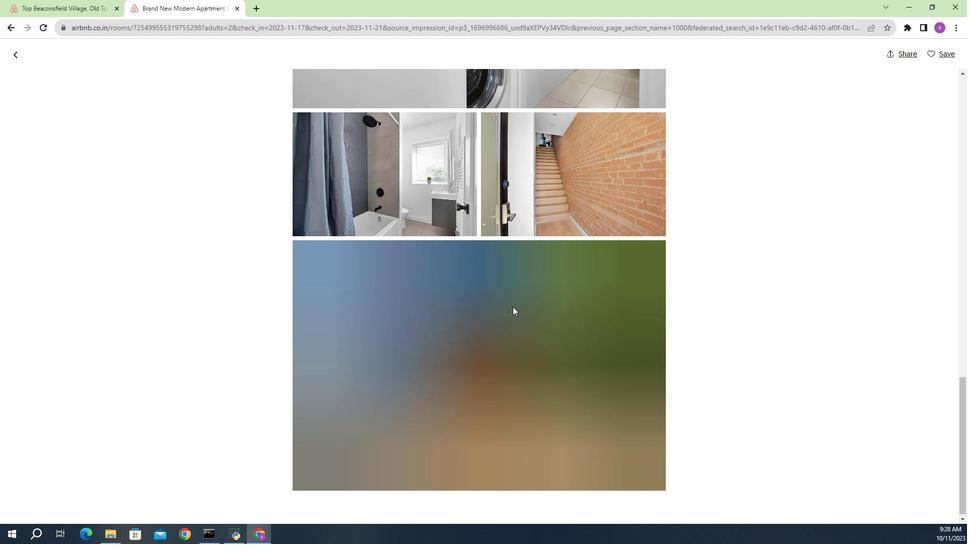 
Action: Mouse scrolled (508, 291) with delta (0, 0)
Screenshot: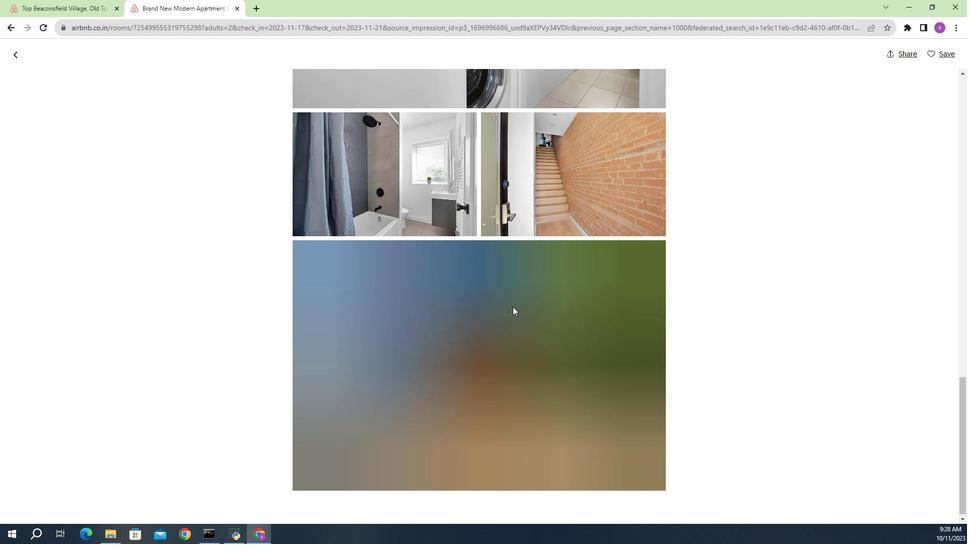 
Action: Mouse moved to (509, 297)
Screenshot: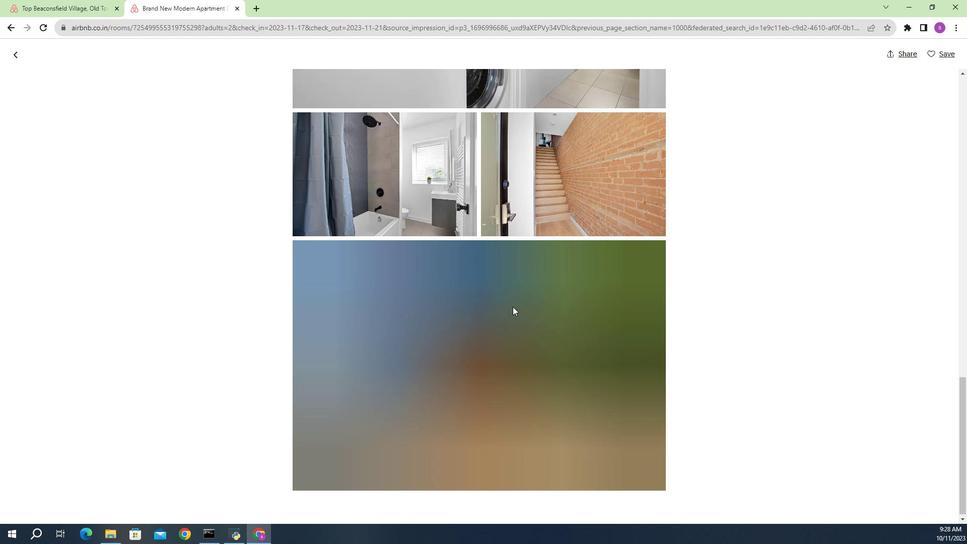 
Action: Mouse scrolled (509, 297) with delta (0, 0)
Screenshot: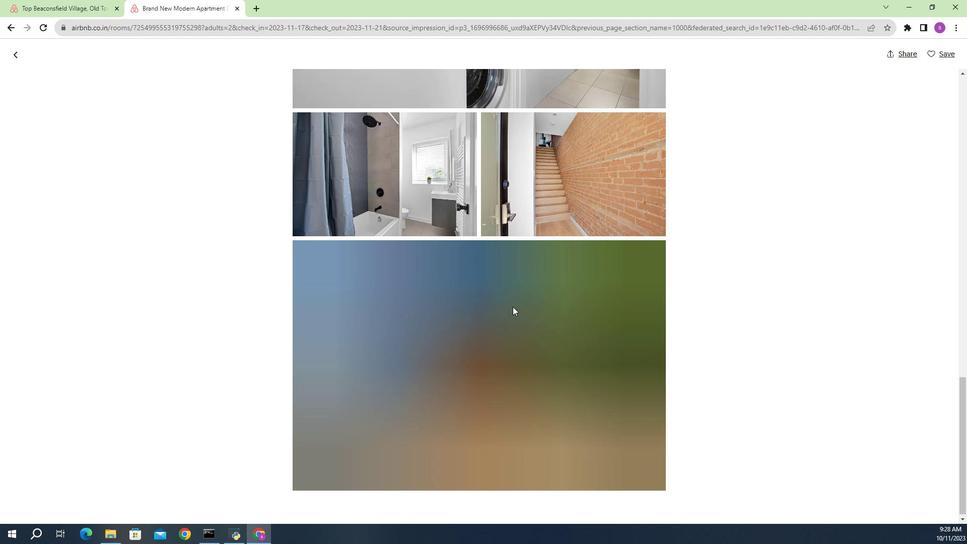 
Action: Mouse moved to (510, 304)
Screenshot: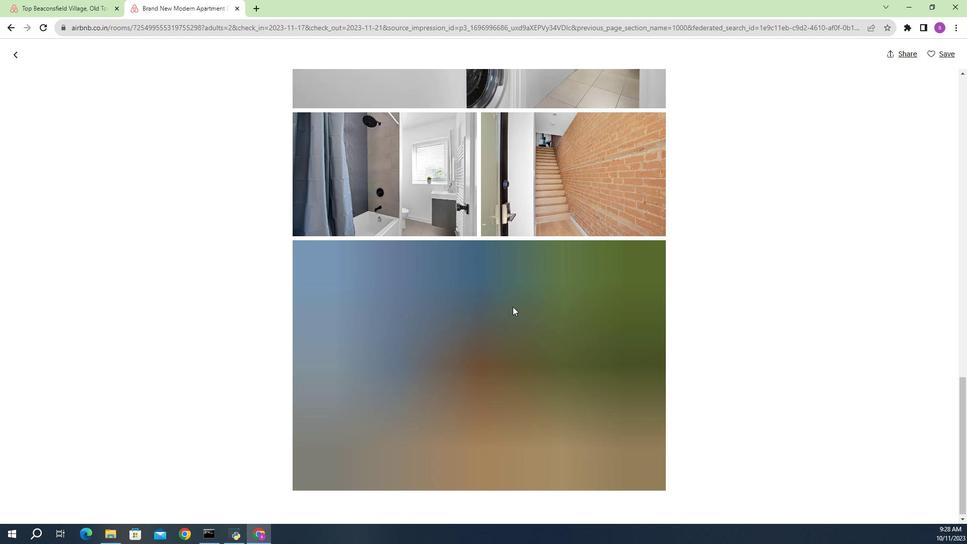 
Action: Mouse scrolled (510, 305) with delta (0, 0)
Screenshot: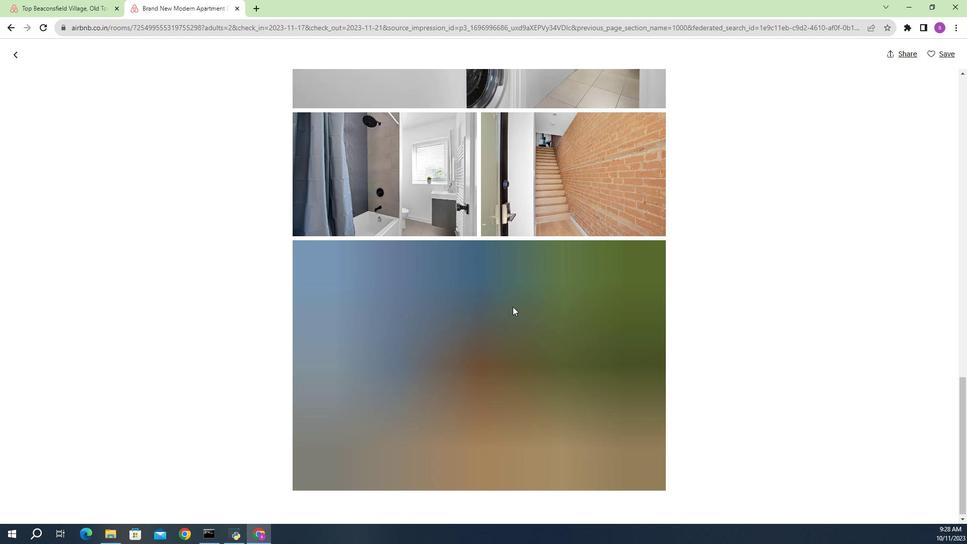 
Action: Mouse moved to (455, 183)
Screenshot: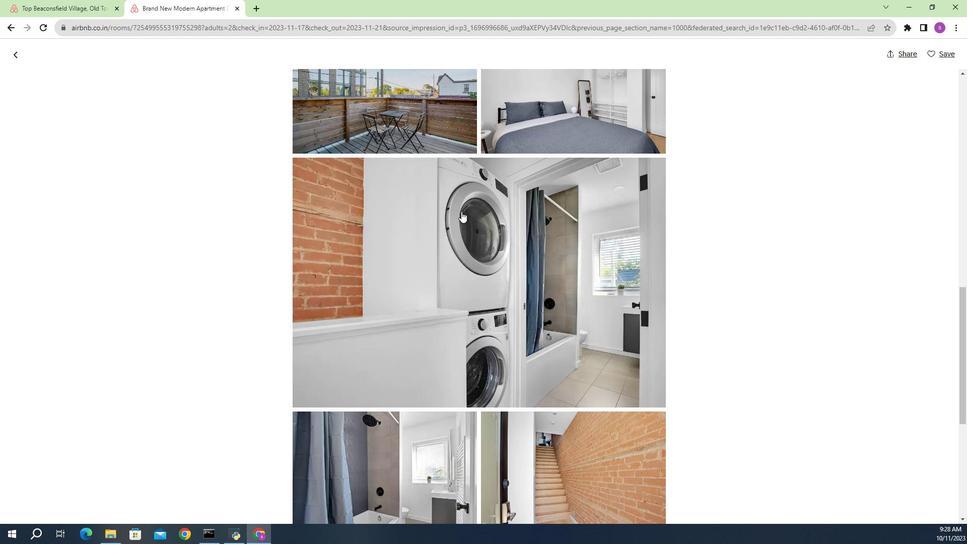 
Action: Mouse scrolled (455, 183) with delta (0, 0)
Screenshot: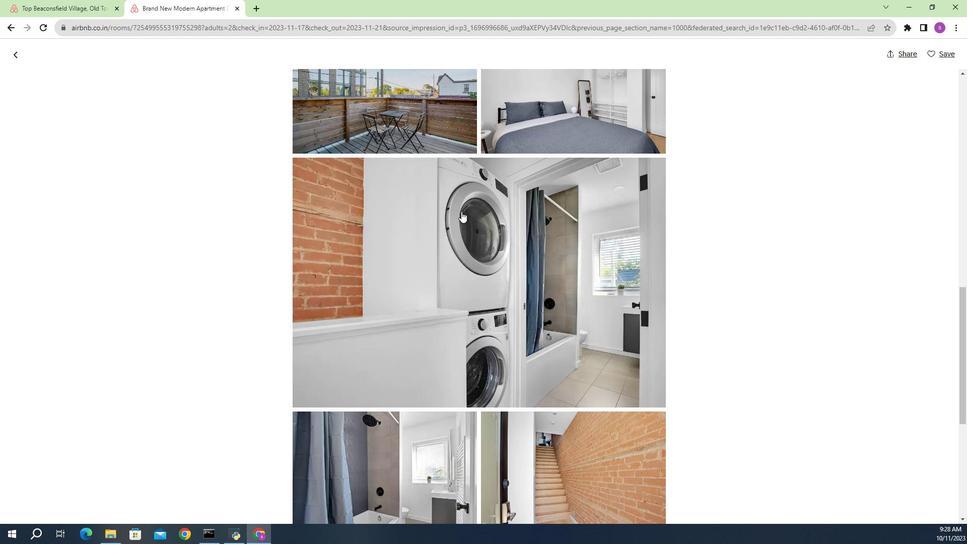 
Action: Mouse moved to (463, 200)
Screenshot: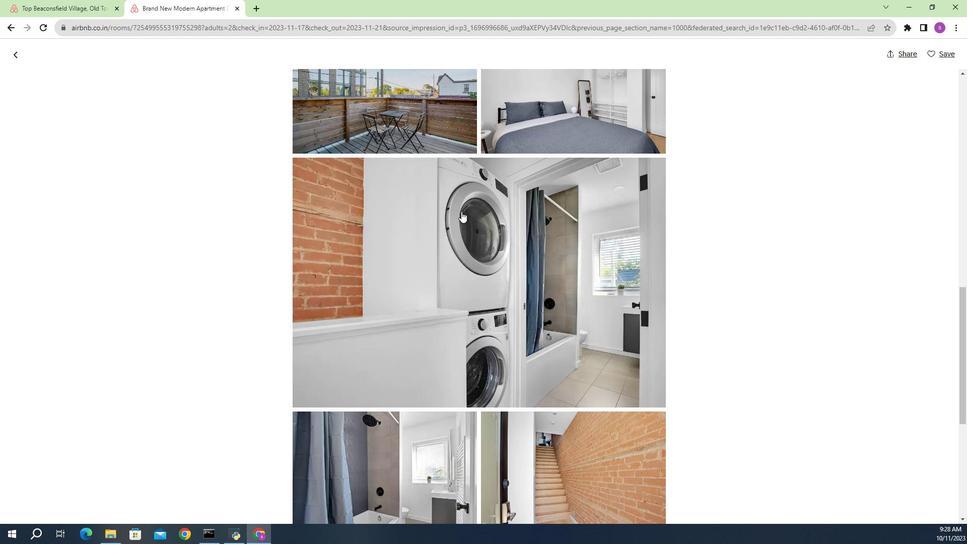 
Action: Mouse scrolled (463, 200) with delta (0, 0)
Screenshot: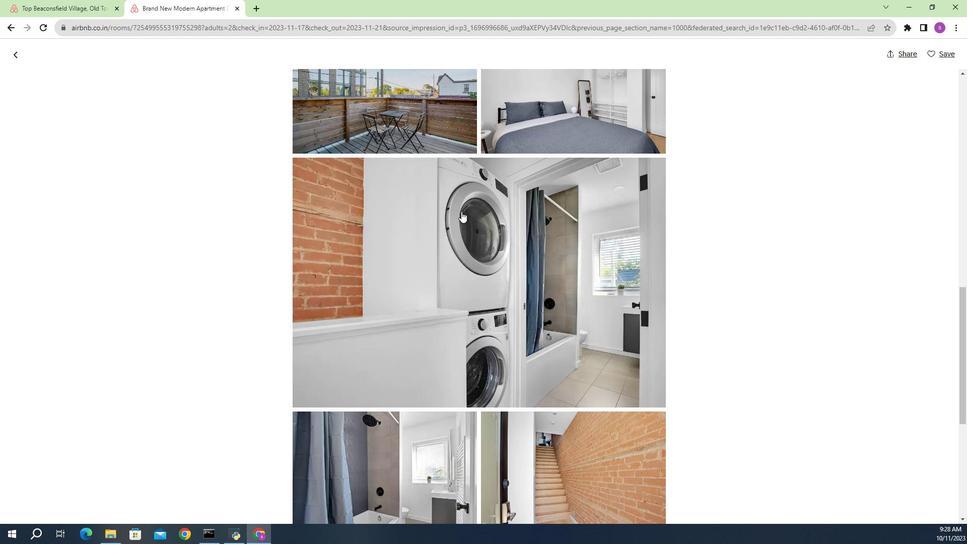 
Action: Mouse moved to (466, 207)
Screenshot: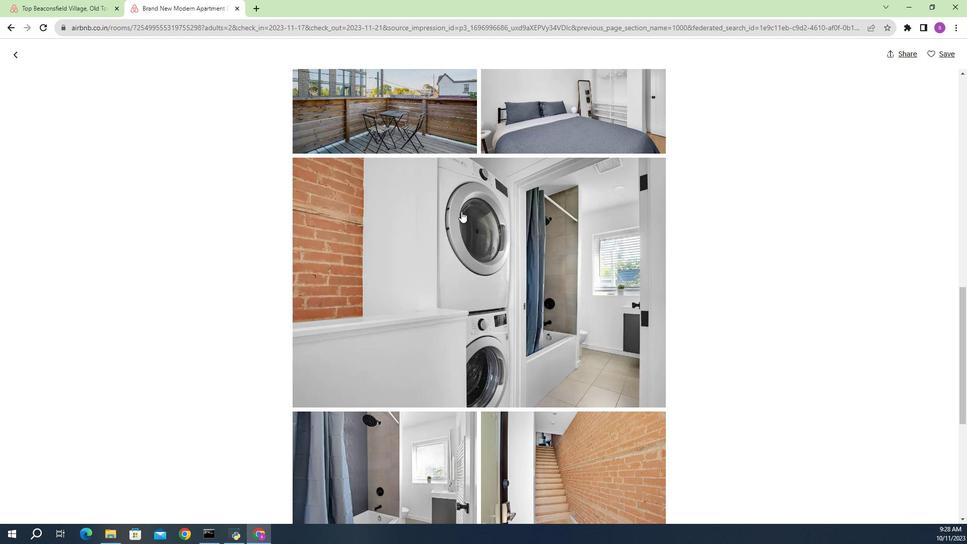 
Action: Mouse scrolled (466, 207) with delta (0, 0)
Screenshot: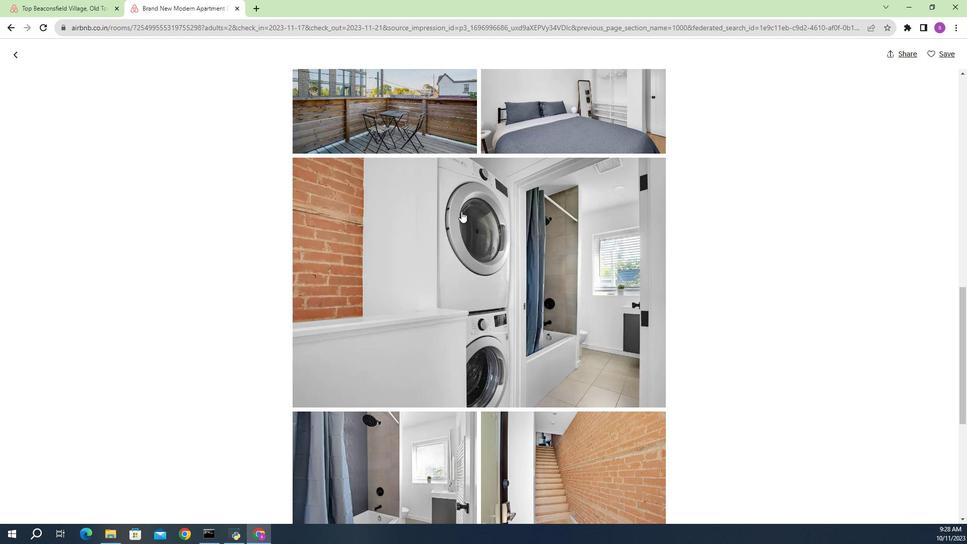 
Action: Mouse moved to (472, 225)
Screenshot: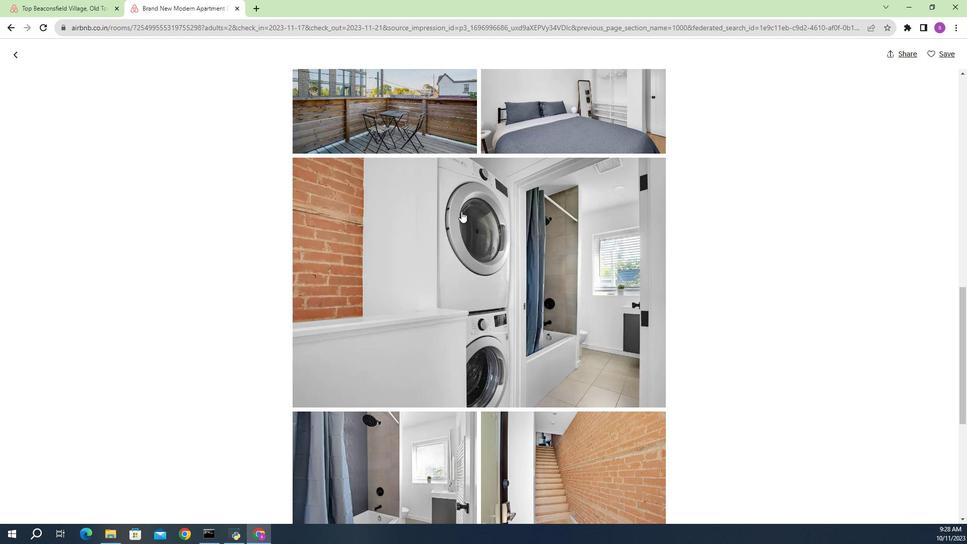 
Action: Mouse scrolled (472, 225) with delta (0, 0)
Screenshot: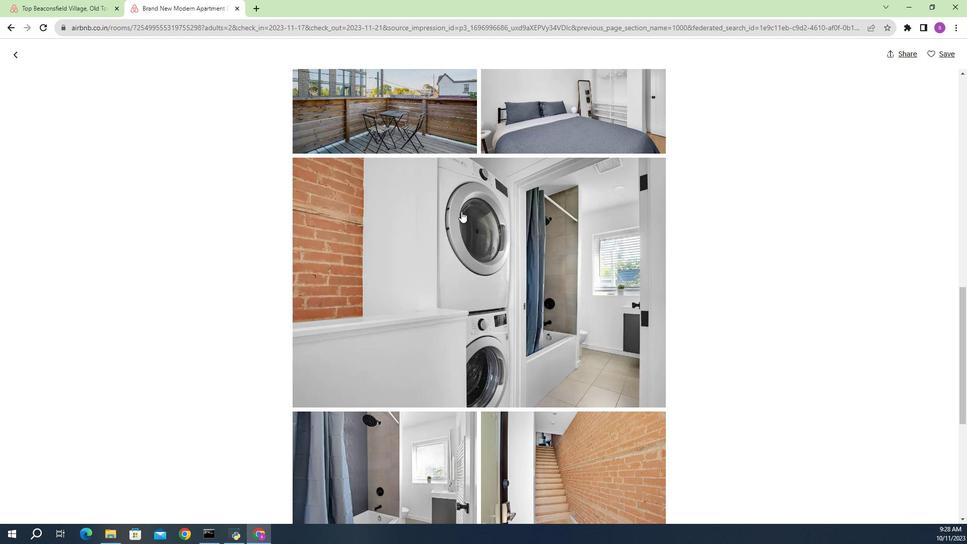 
Action: Mouse moved to (475, 232)
Screenshot: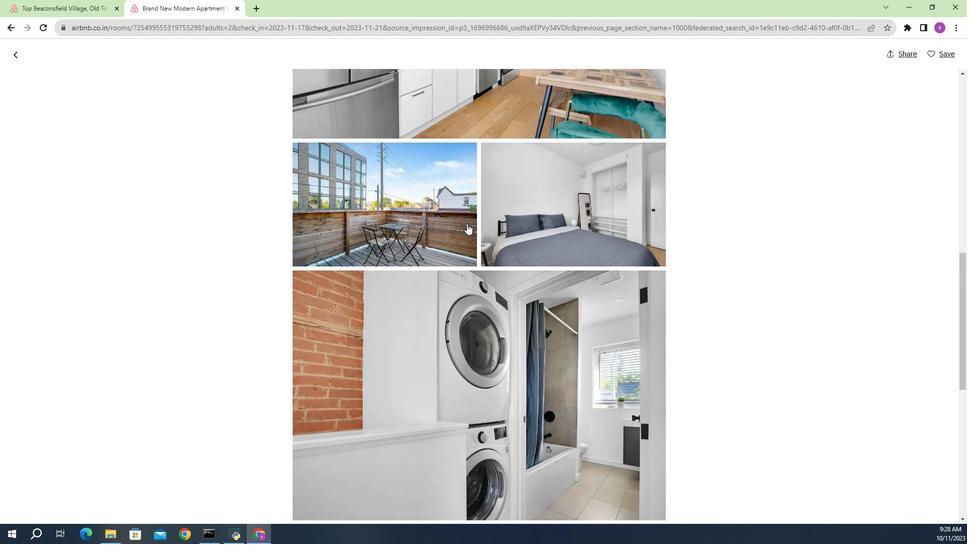 
Action: Mouse scrolled (475, 232) with delta (0, 0)
Screenshot: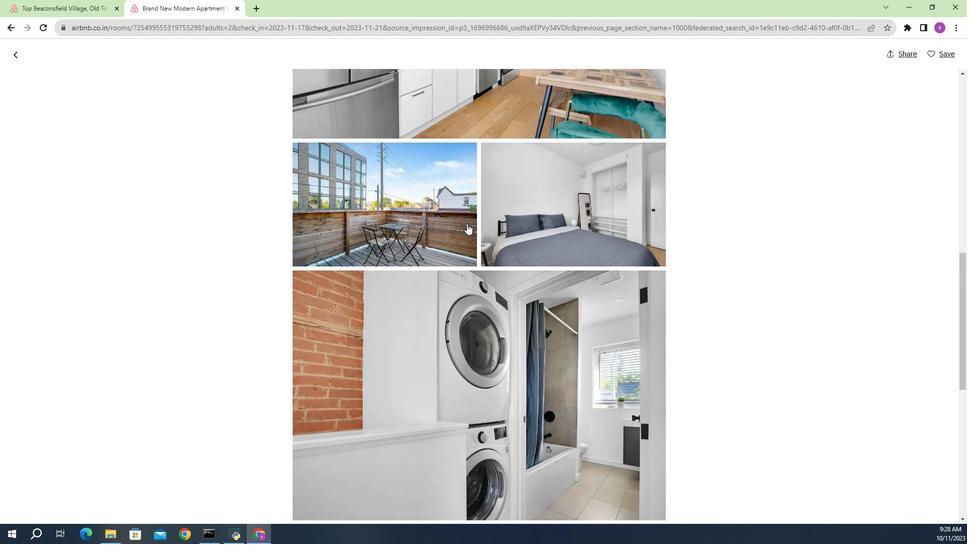 
Action: Mouse moved to (477, 239)
Screenshot: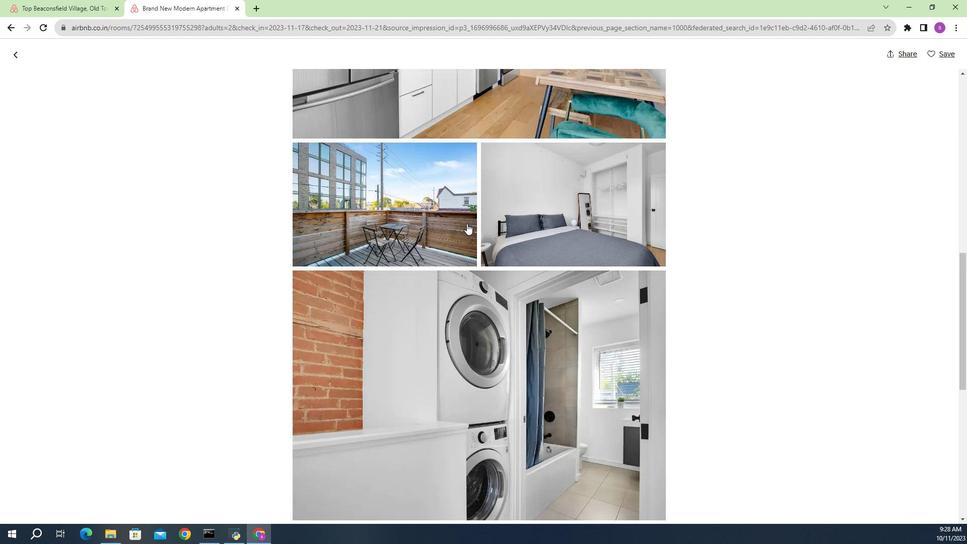 
Action: Mouse scrolled (477, 239) with delta (0, 0)
Screenshot: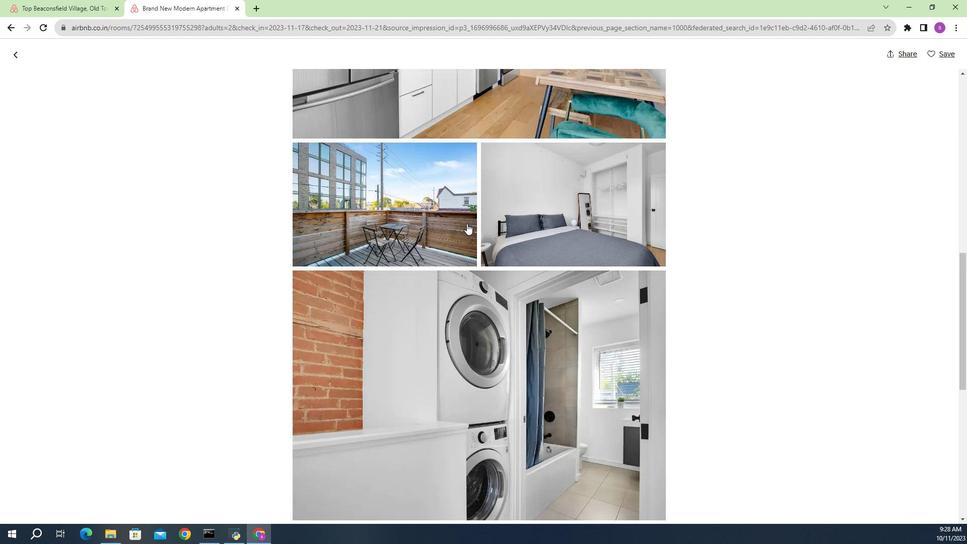 
Action: Mouse moved to (453, 158)
Screenshot: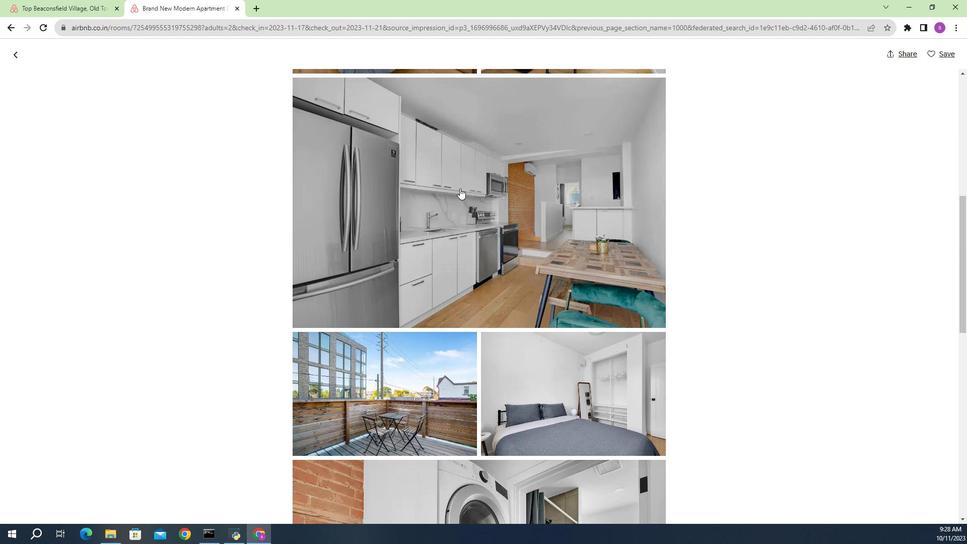 
Action: Mouse scrolled (453, 159) with delta (0, 0)
Screenshot: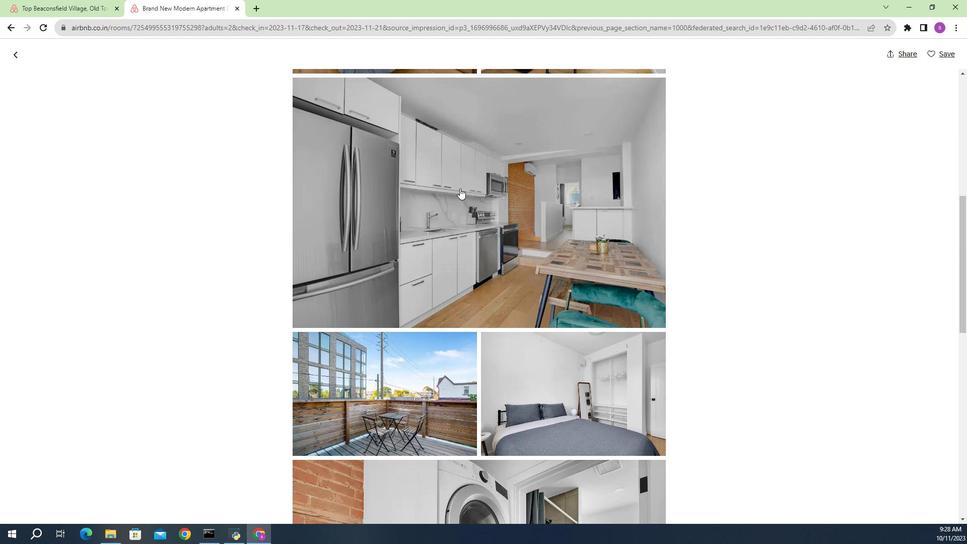 
Action: Mouse moved to (456, 162)
Screenshot: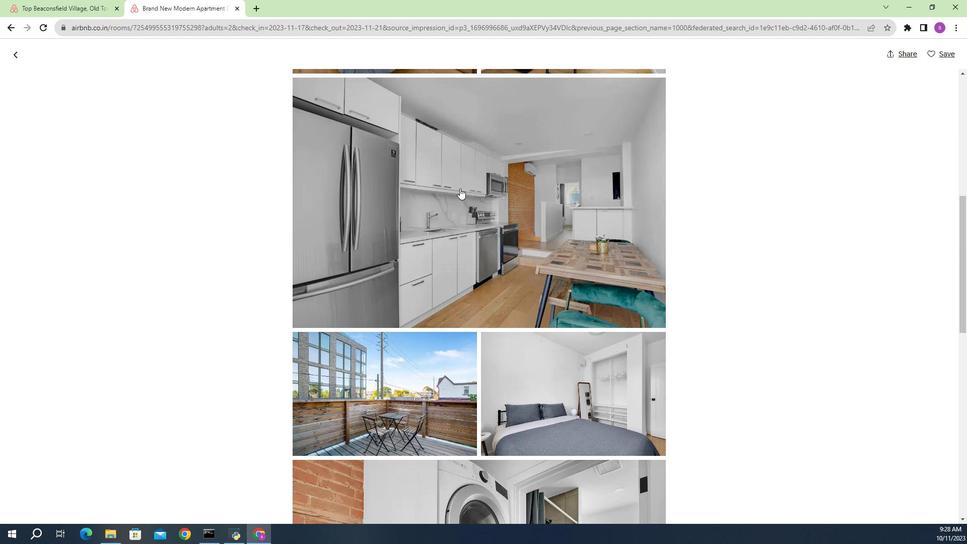 
Action: Mouse scrolled (456, 163) with delta (0, 0)
Screenshot: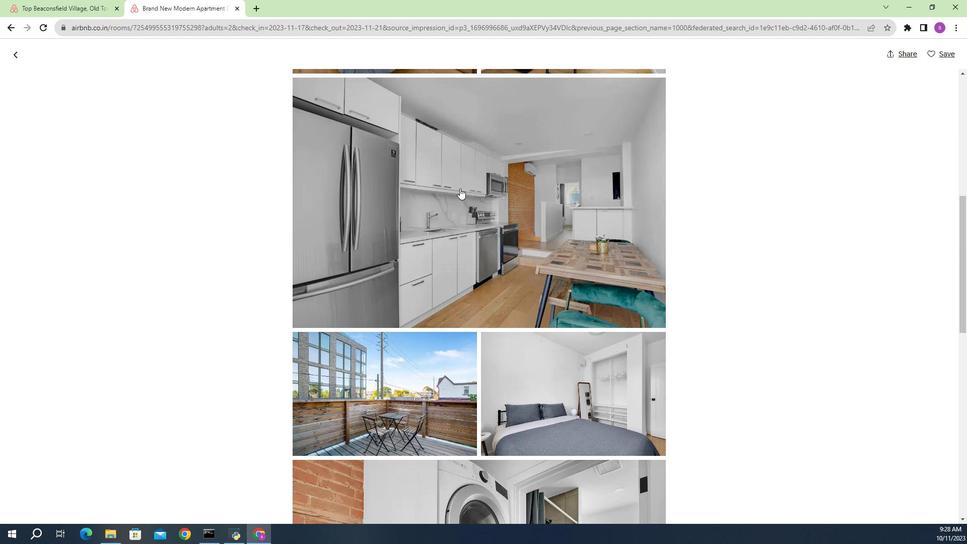 
Action: Mouse moved to (458, 166)
Screenshot: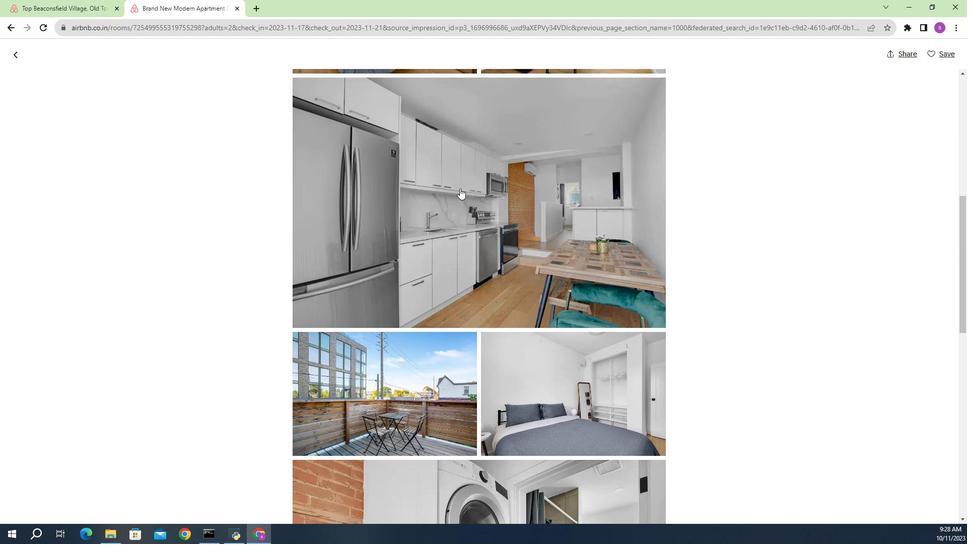 
Action: Mouse scrolled (458, 167) with delta (0, 0)
Screenshot: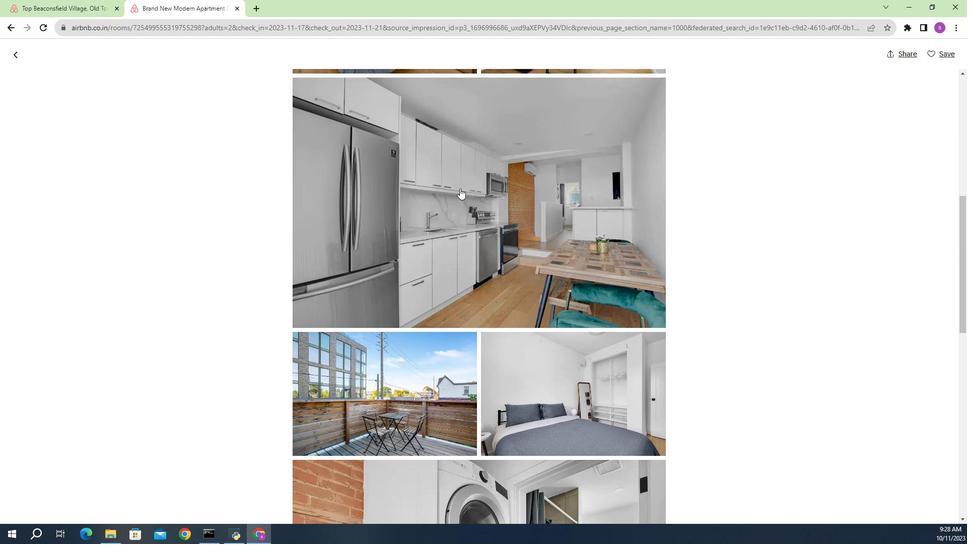 
Action: Mouse moved to (462, 176)
Screenshot: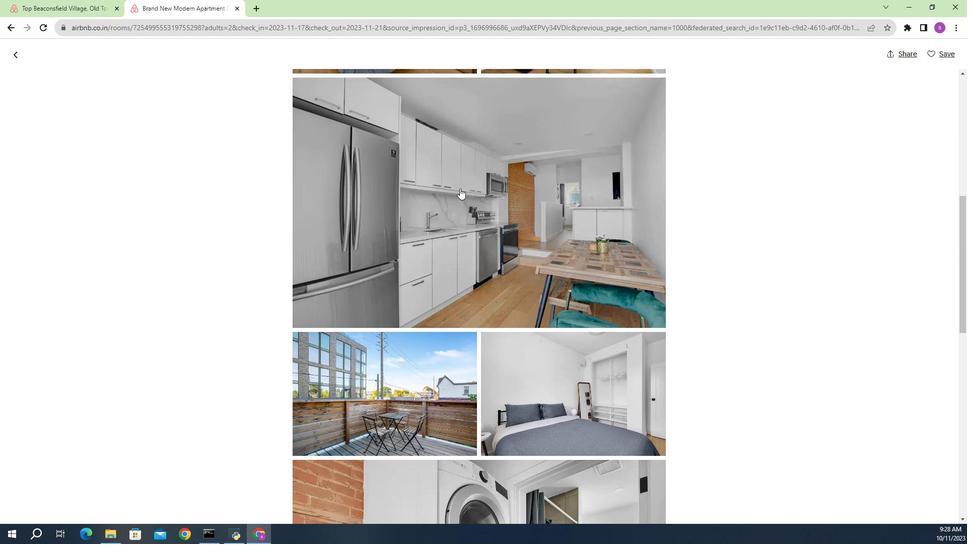 
Action: Mouse scrolled (462, 176) with delta (0, 0)
Screenshot: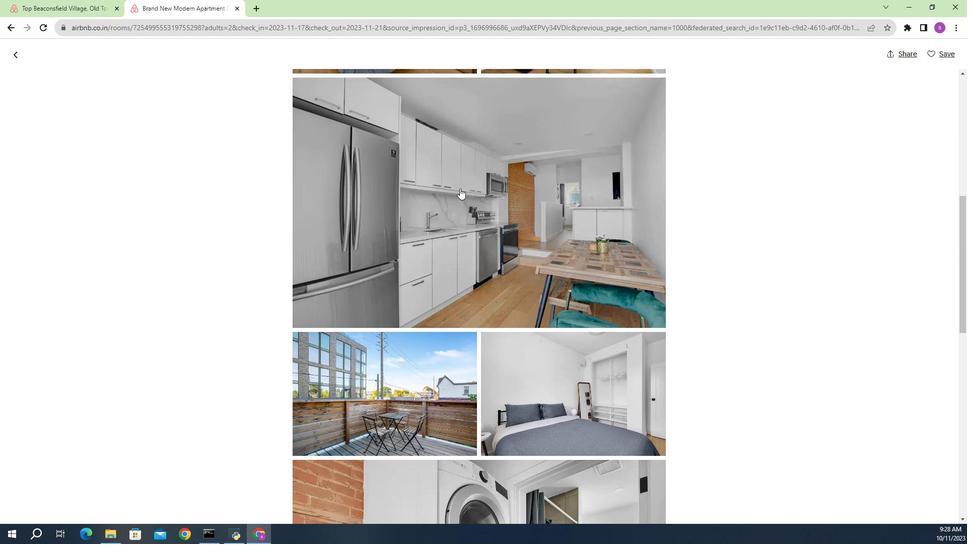 
Action: Mouse moved to (466, 189)
Screenshot: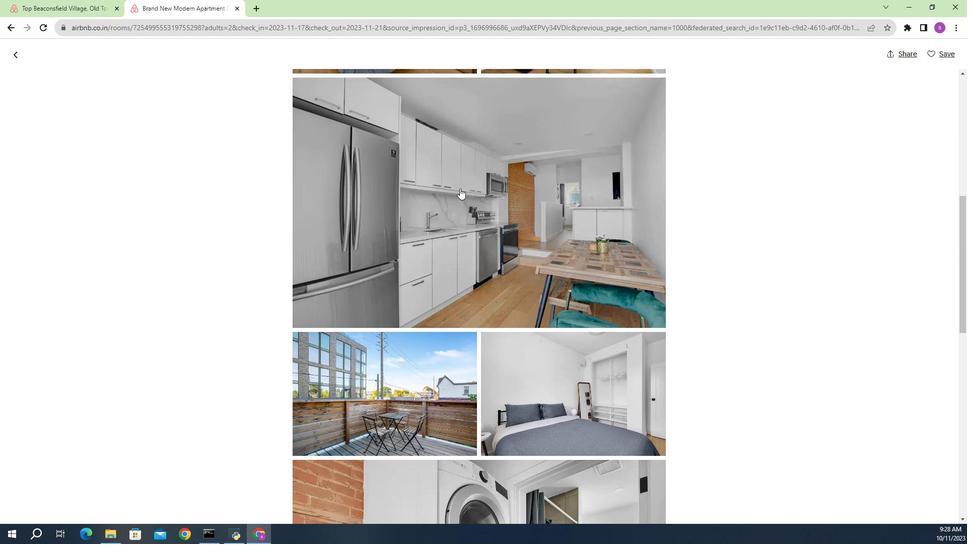 
Action: Mouse scrolled (466, 190) with delta (0, 0)
Screenshot: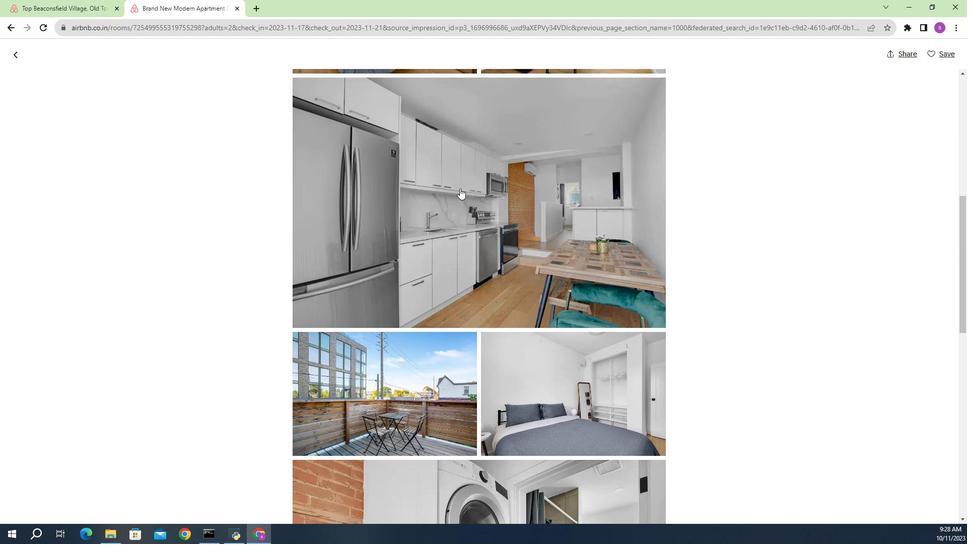 
Action: Mouse moved to (469, 202)
Screenshot: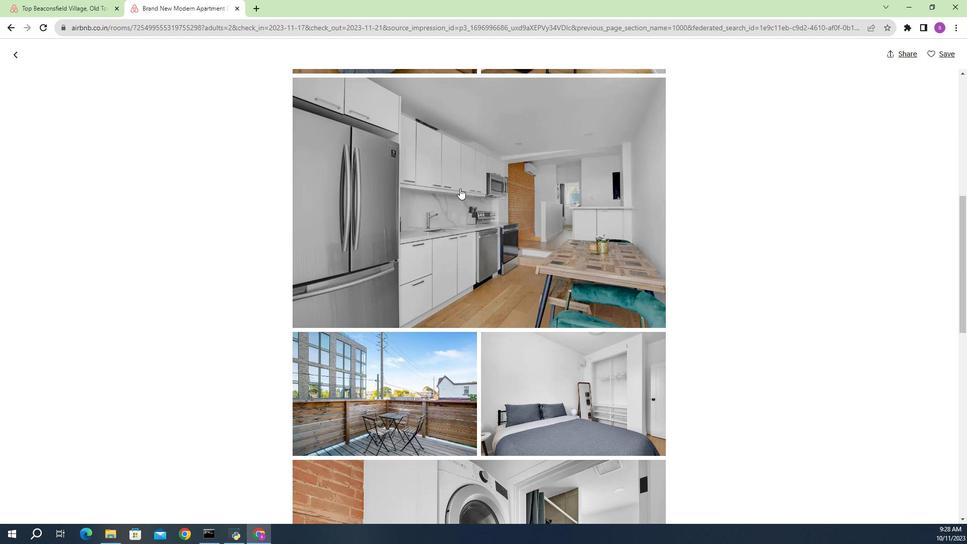 
Action: Mouse scrolled (469, 202) with delta (0, 0)
Screenshot: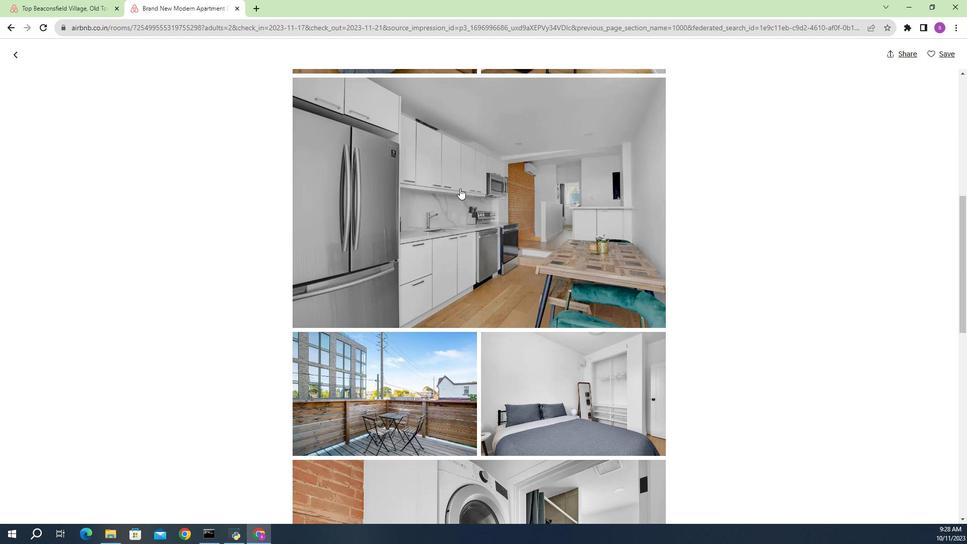 
Action: Mouse moved to (474, 221)
Screenshot: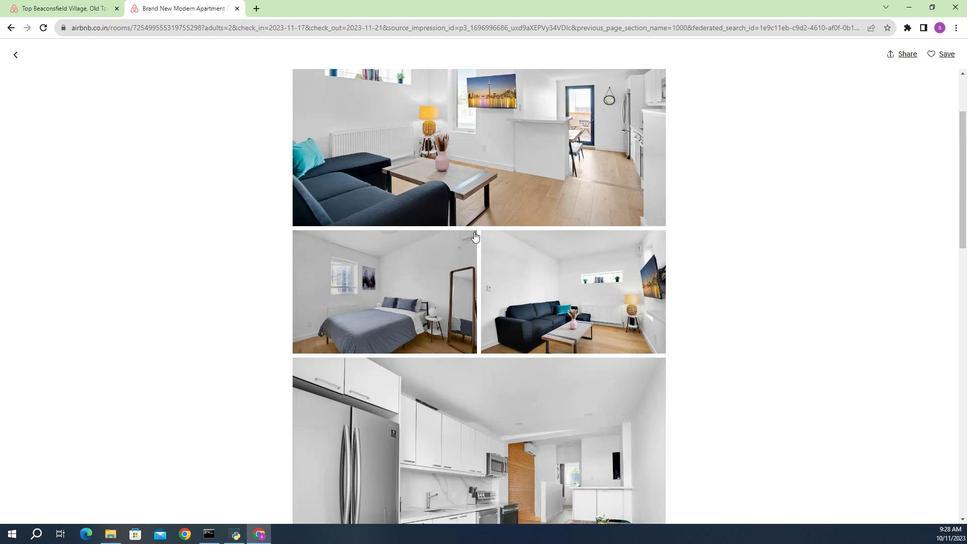 
Action: Mouse scrolled (474, 222) with delta (0, 0)
Screenshot: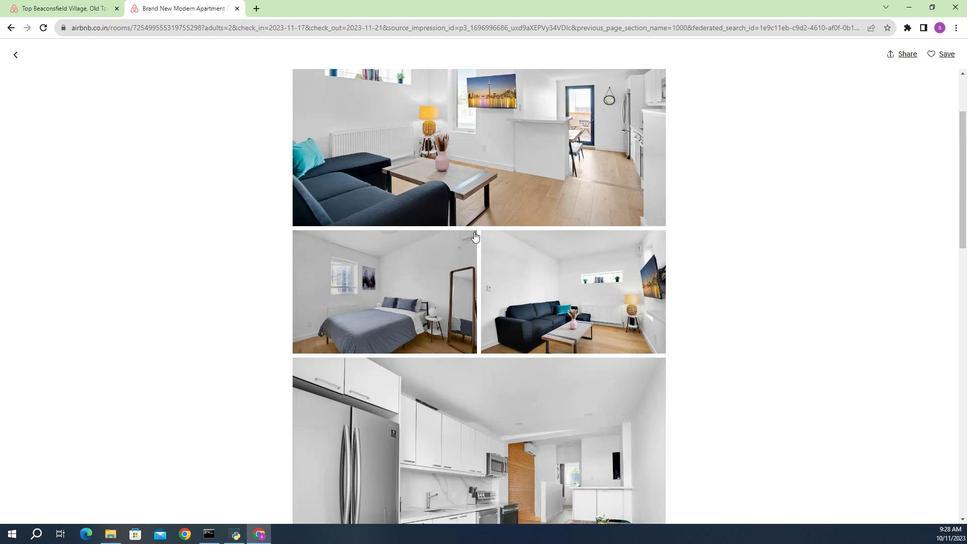
Action: Mouse moved to (458, 162)
Screenshot: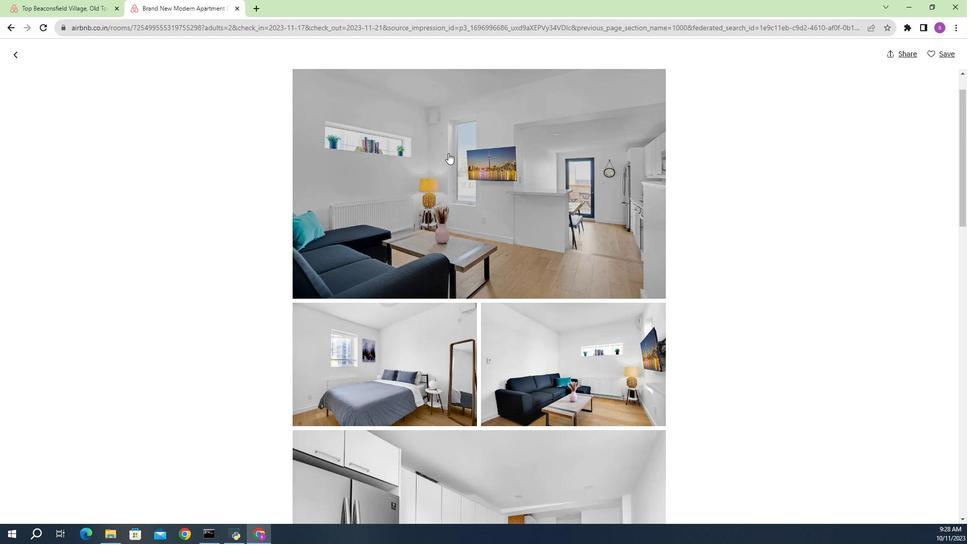 
Action: Mouse scrolled (458, 162) with delta (0, 0)
Screenshot: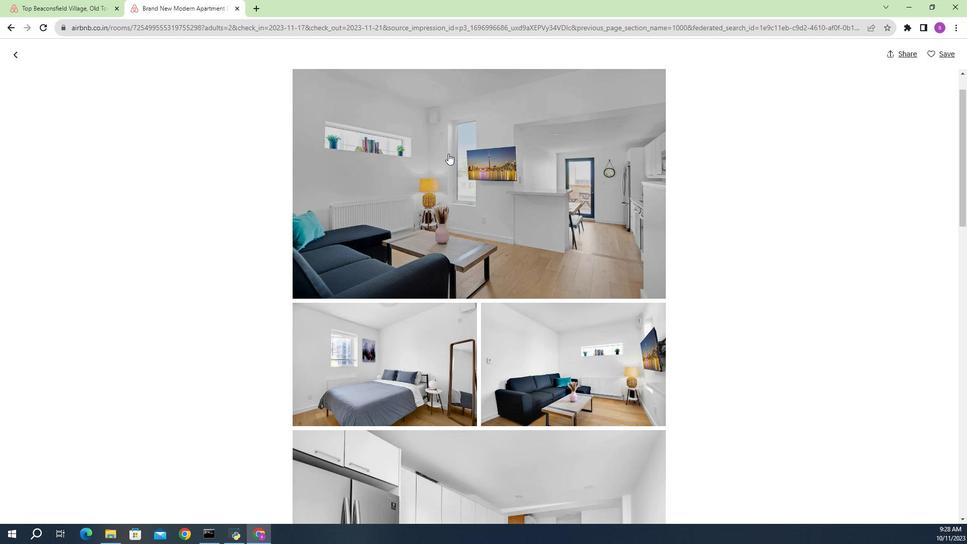 
Action: Mouse scrolled (458, 162) with delta (0, 0)
Screenshot: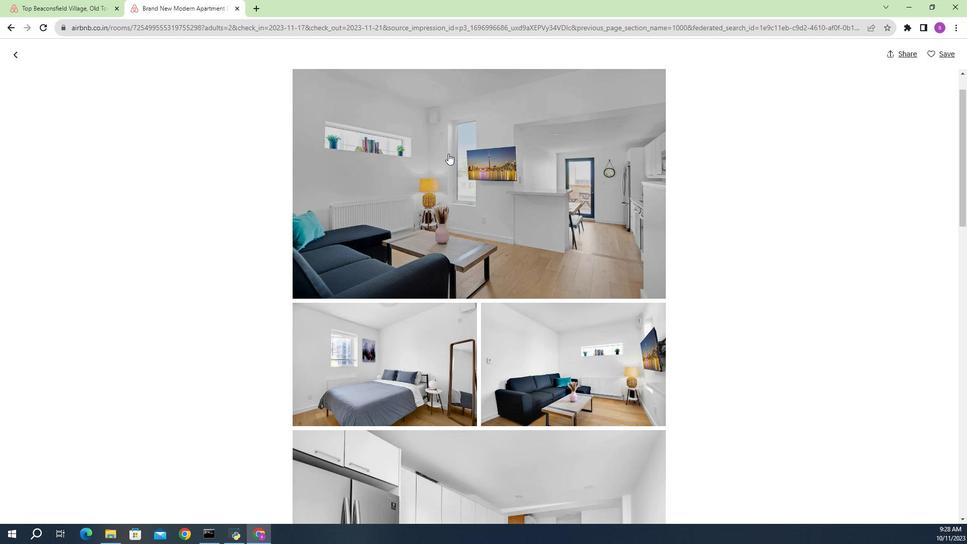 
Action: Mouse moved to (458, 162)
Screenshot: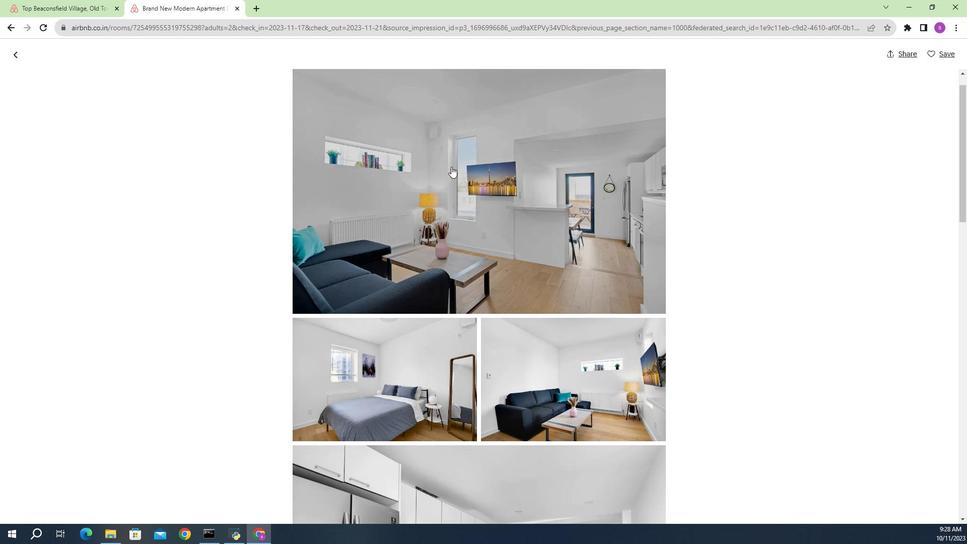
Action: Mouse scrolled (458, 162) with delta (0, 0)
Screenshot: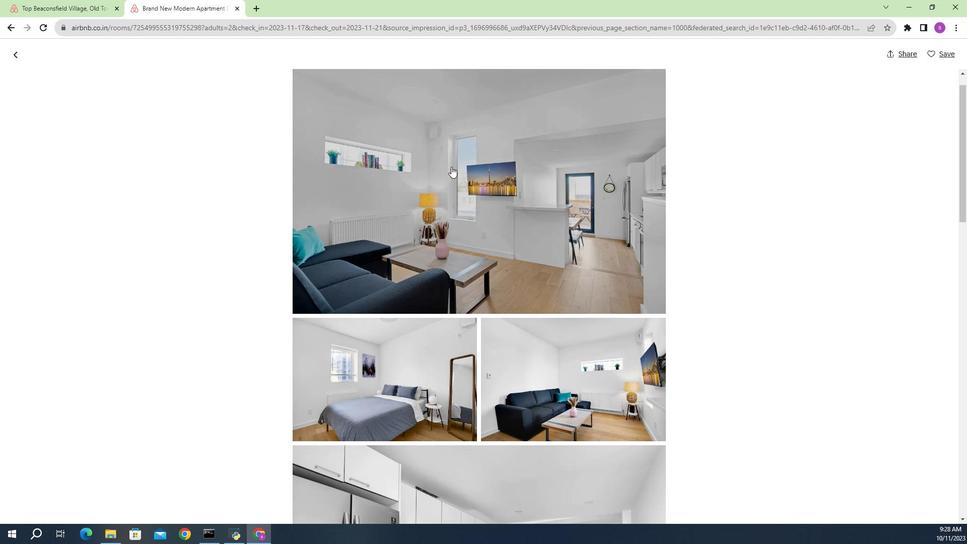 
Action: Mouse moved to (458, 162)
Screenshot: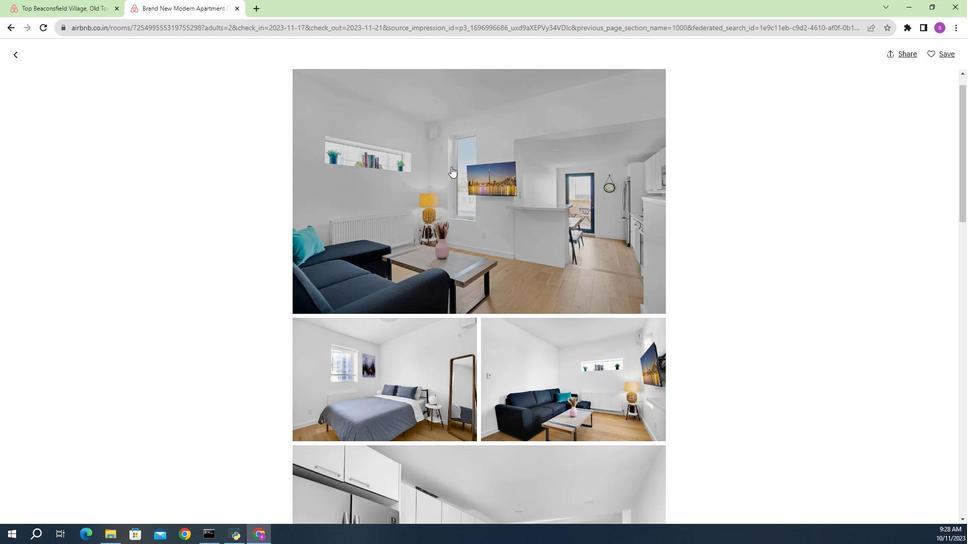 
Action: Mouse scrolled (458, 162) with delta (0, 0)
Screenshot: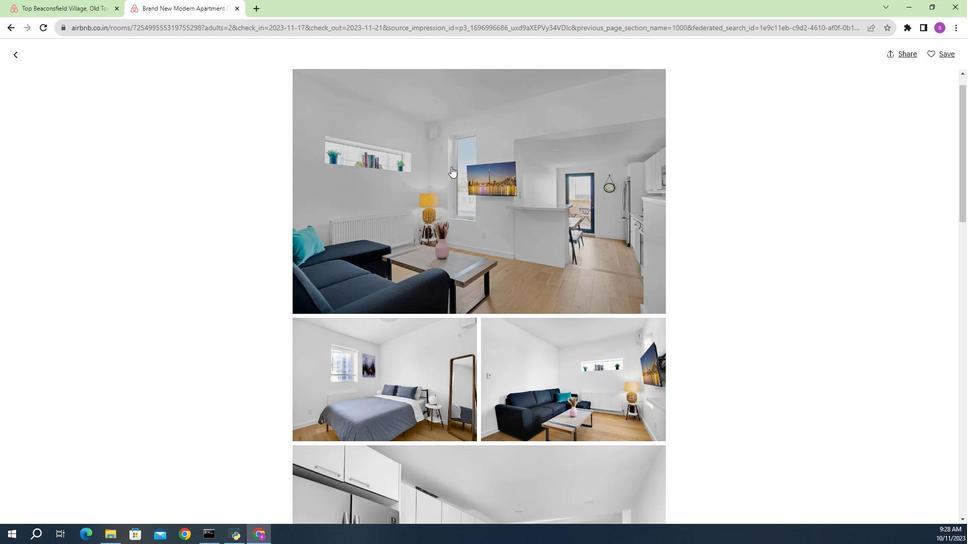 
Action: Mouse moved to (458, 163)
Screenshot: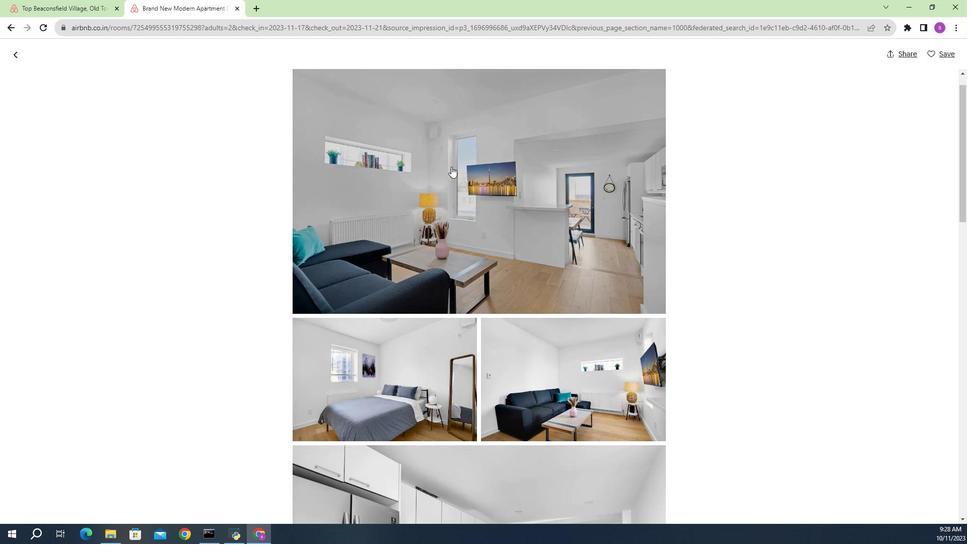 
Action: Mouse scrolled (458, 163) with delta (0, 0)
Screenshot: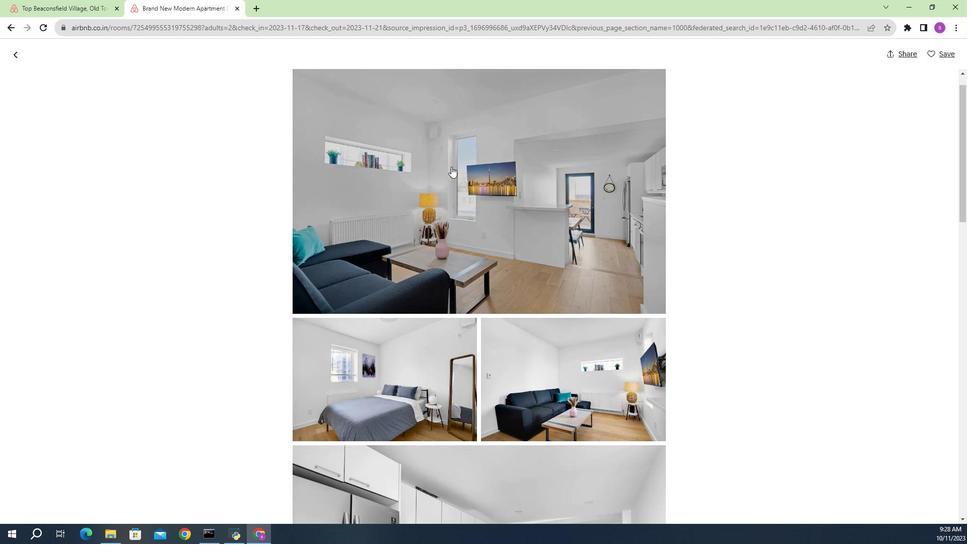 
Action: Mouse moved to (460, 174)
Screenshot: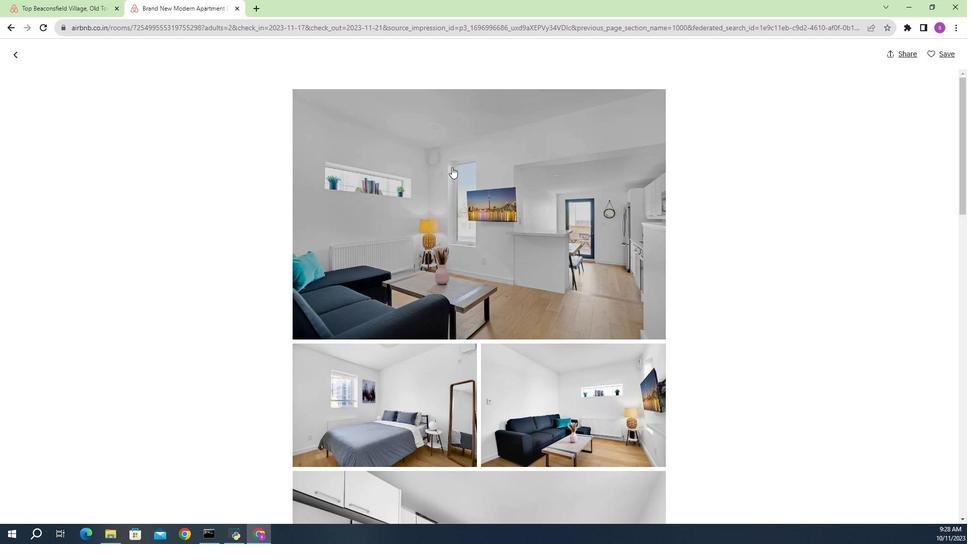 
Action: Mouse scrolled (460, 174) with delta (0, 0)
Screenshot: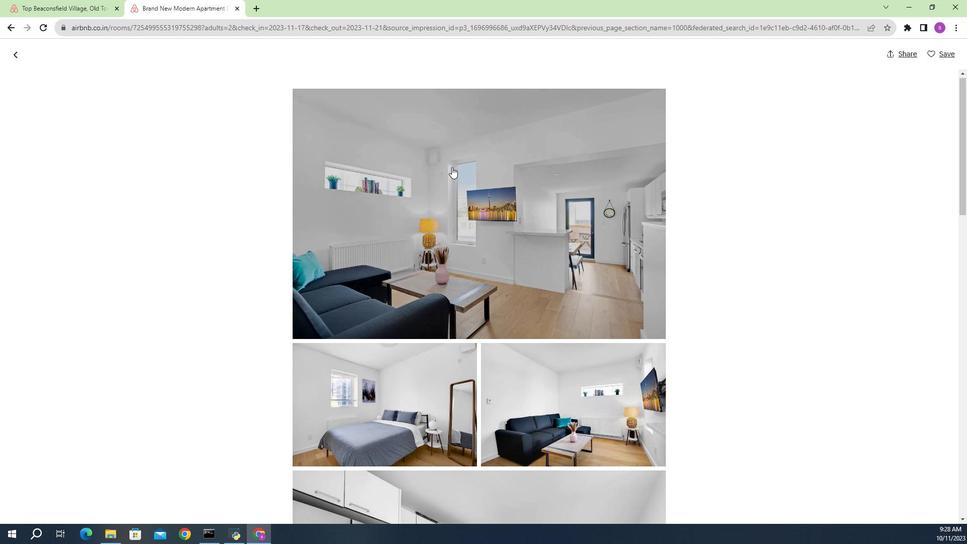 
Action: Mouse scrolled (460, 174) with delta (0, 0)
Screenshot: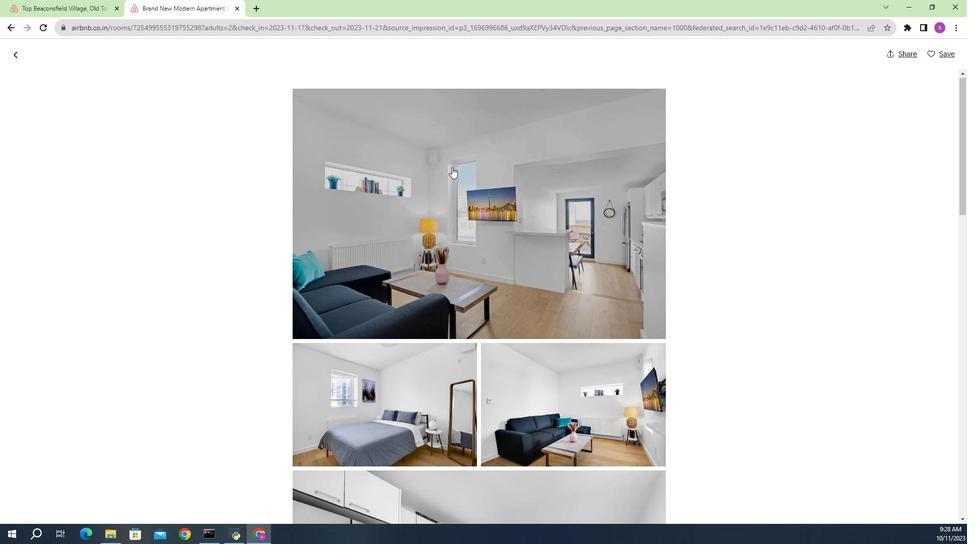 
Action: Mouse scrolled (460, 174) with delta (0, 0)
Screenshot: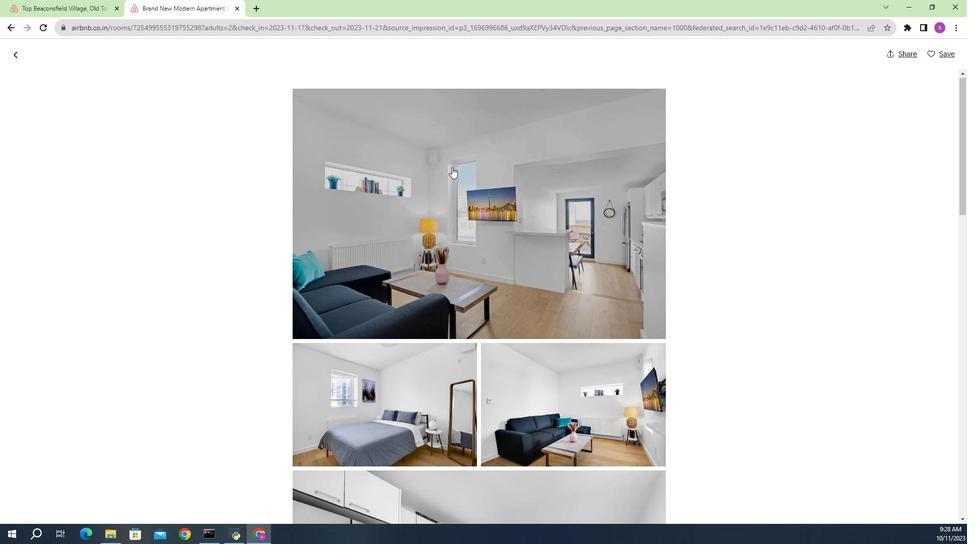 
Action: Mouse scrolled (460, 174) with delta (0, 0)
Screenshot: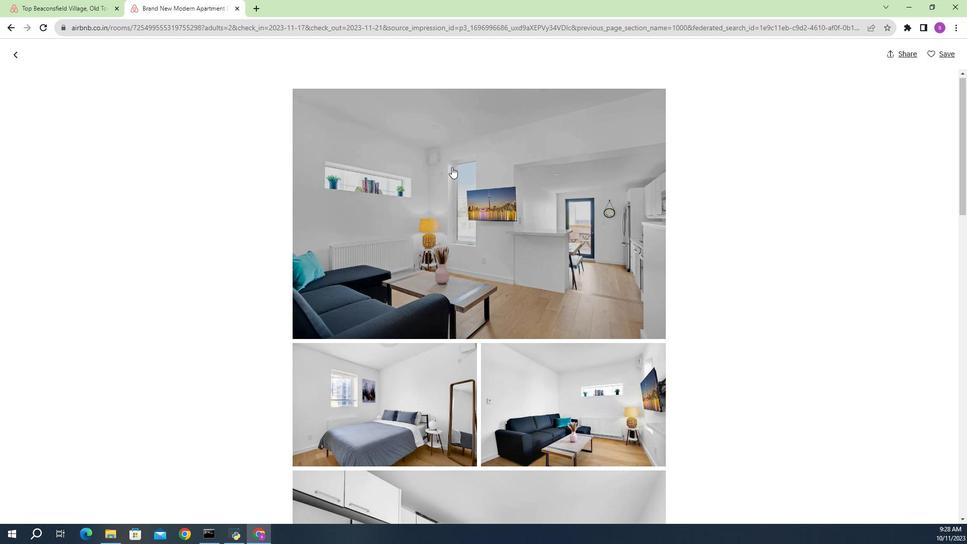 
Action: Mouse scrolled (460, 174) with delta (0, 0)
Screenshot: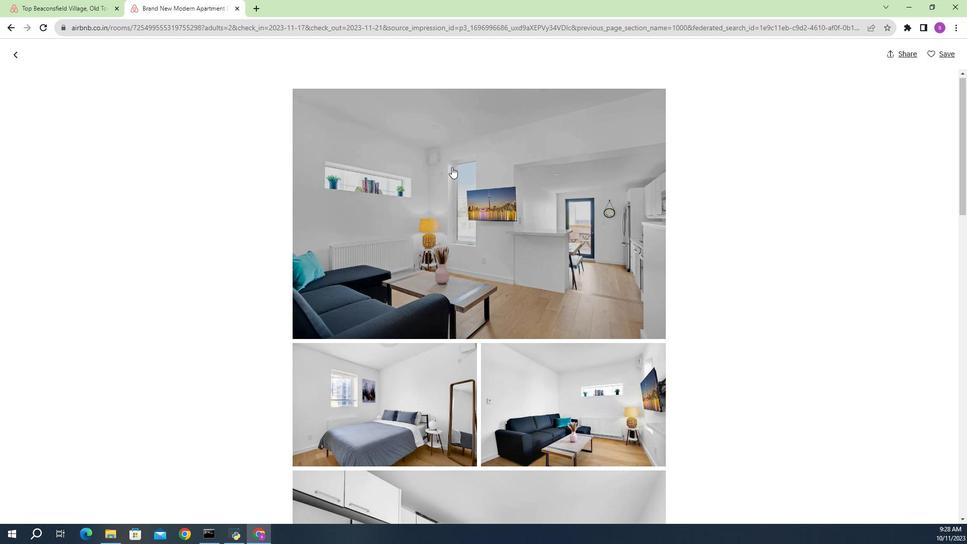 
Action: Mouse scrolled (460, 174) with delta (0, 0)
Screenshot: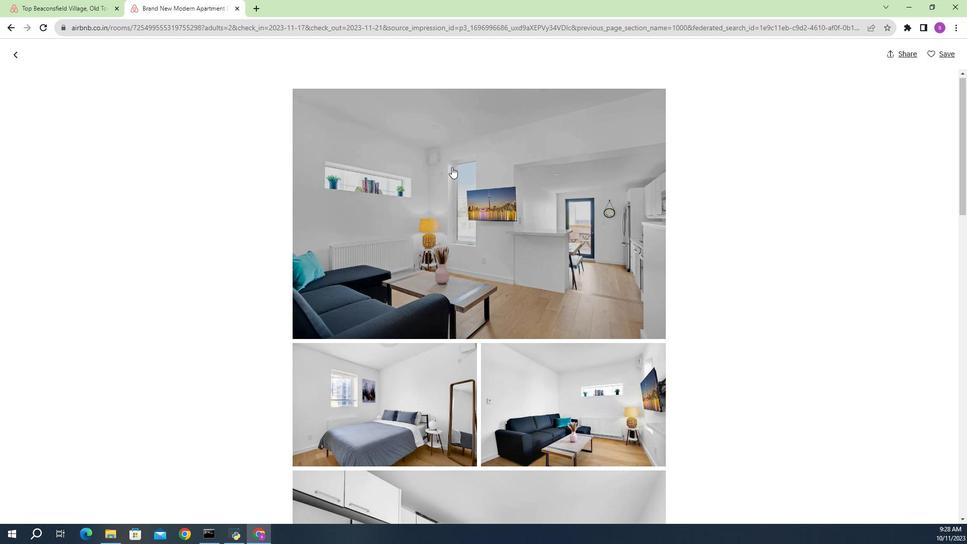 
Action: Mouse scrolled (460, 174) with delta (0, 0)
Screenshot: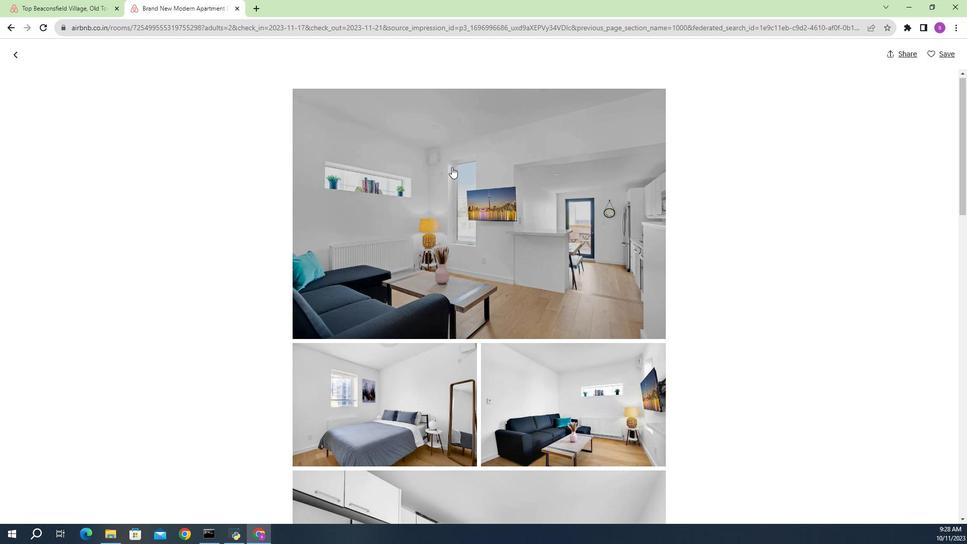 
Action: Mouse moved to (457, 157)
Screenshot: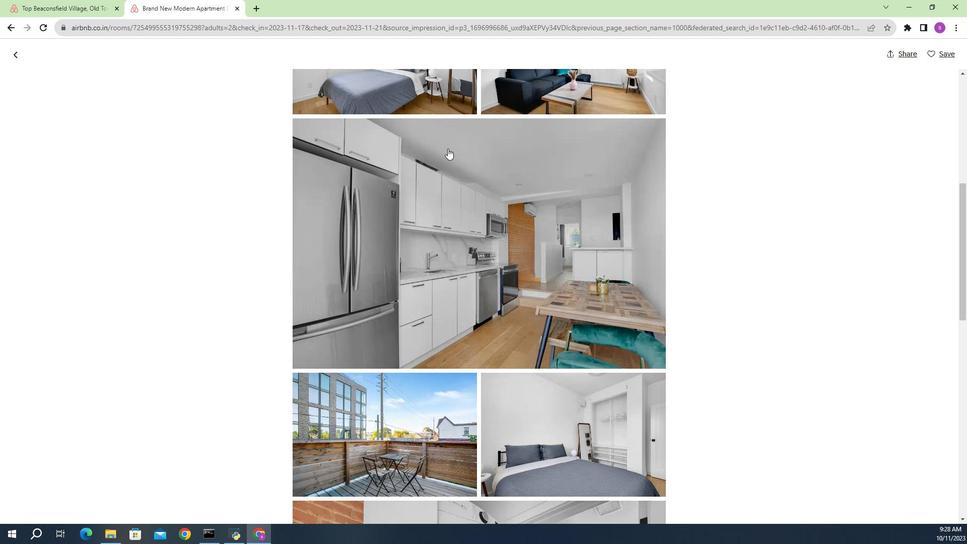 
Action: Mouse scrolled (457, 157) with delta (0, 0)
Screenshot: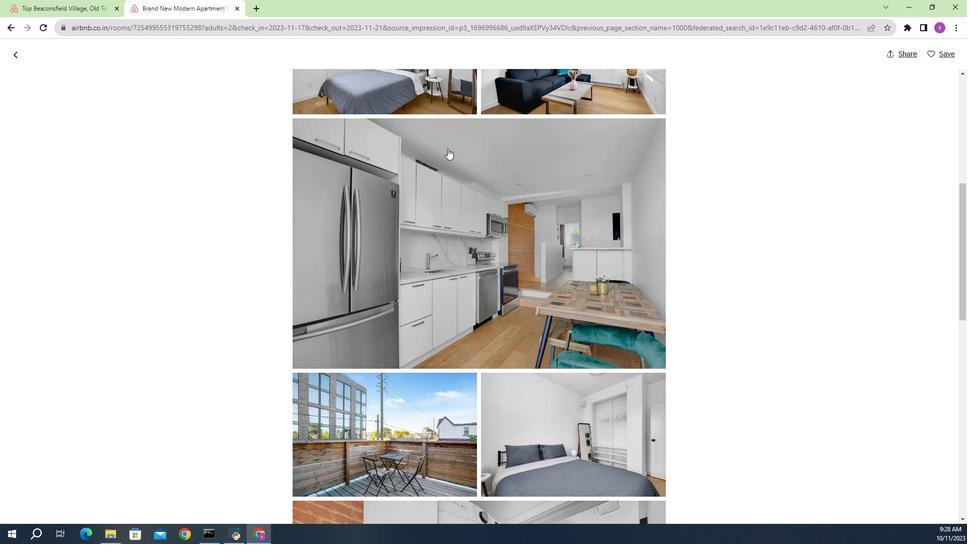 
Action: Mouse scrolled (457, 157) with delta (0, 0)
Screenshot: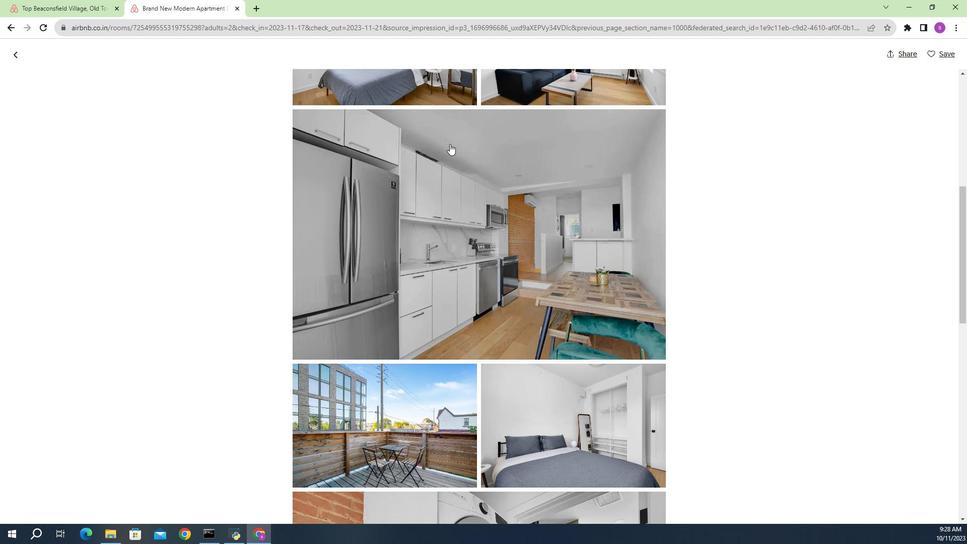 
Action: Mouse scrolled (457, 157) with delta (0, 0)
Screenshot: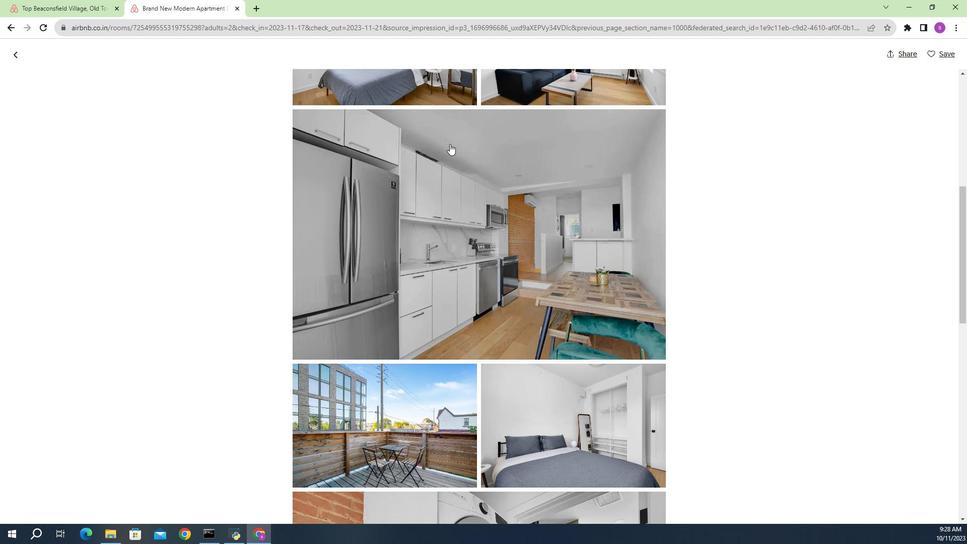 
Action: Mouse scrolled (457, 157) with delta (0, 0)
Screenshot: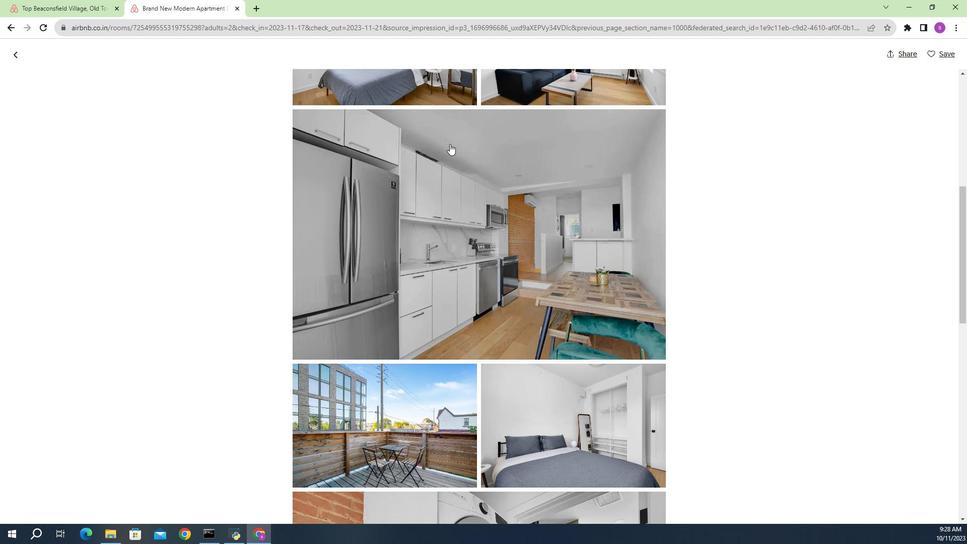 
Action: Mouse scrolled (457, 157) with delta (0, 0)
Screenshot: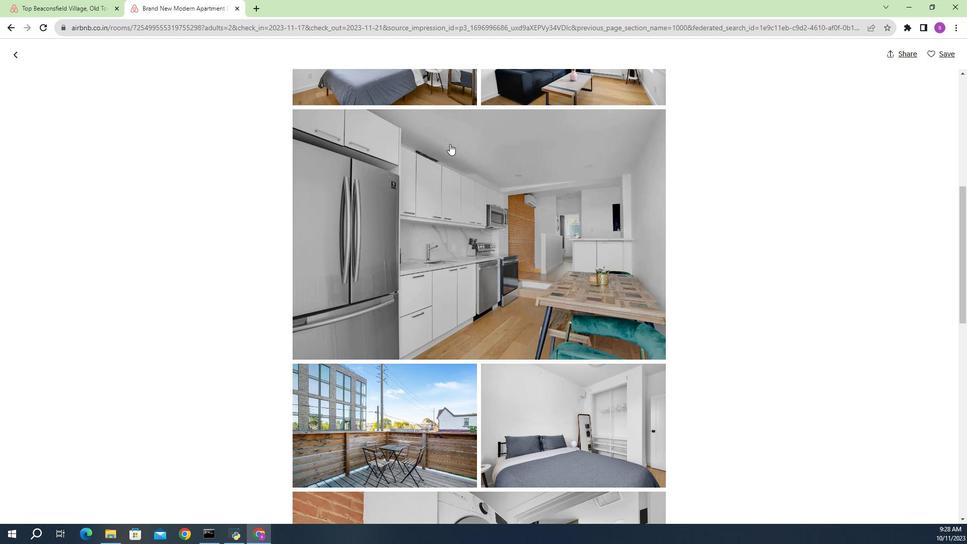
Action: Mouse scrolled (457, 157) with delta (0, 0)
Screenshot: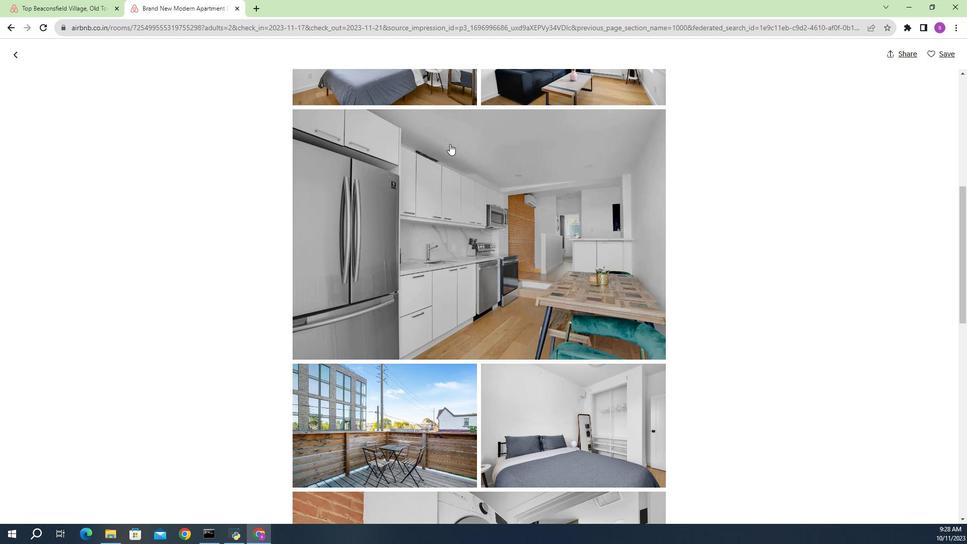 
Action: Mouse moved to (457, 157)
Screenshot: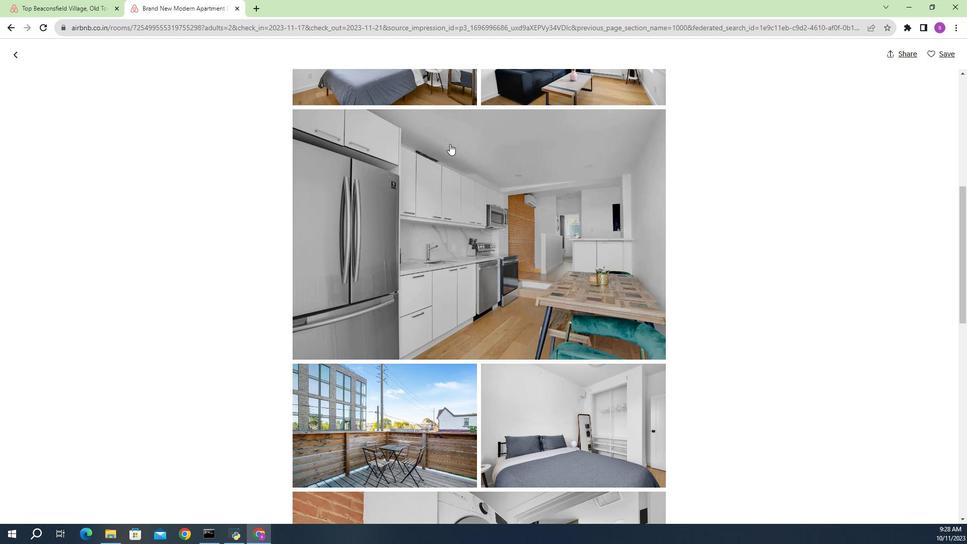 
Action: Mouse scrolled (457, 157) with delta (0, 0)
Screenshot: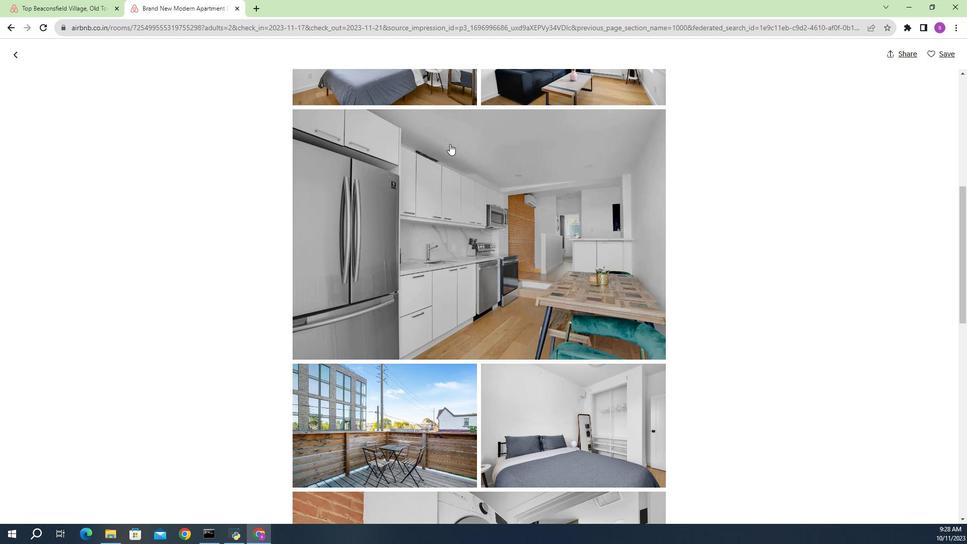 
Action: Mouse moved to (459, 153)
Screenshot: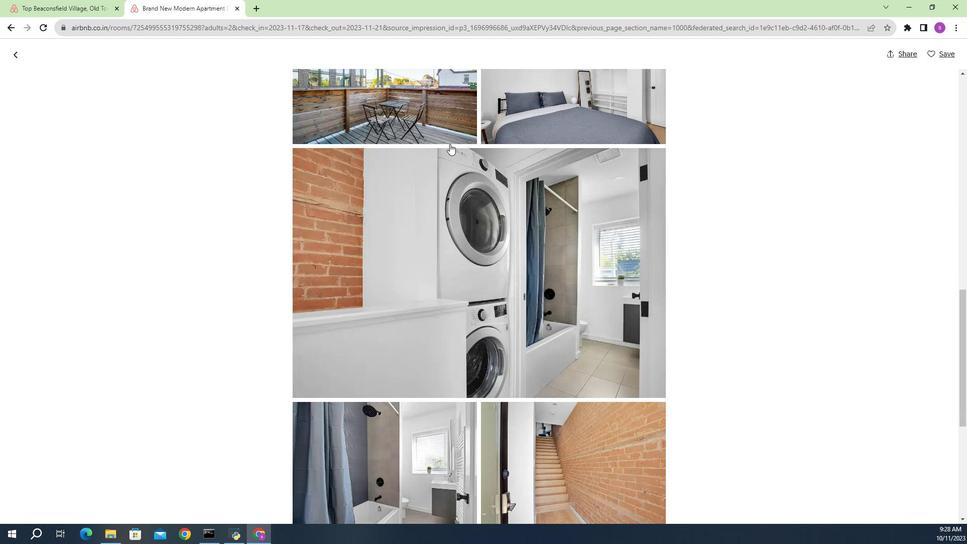
Action: Mouse scrolled (459, 153) with delta (0, 0)
Screenshot: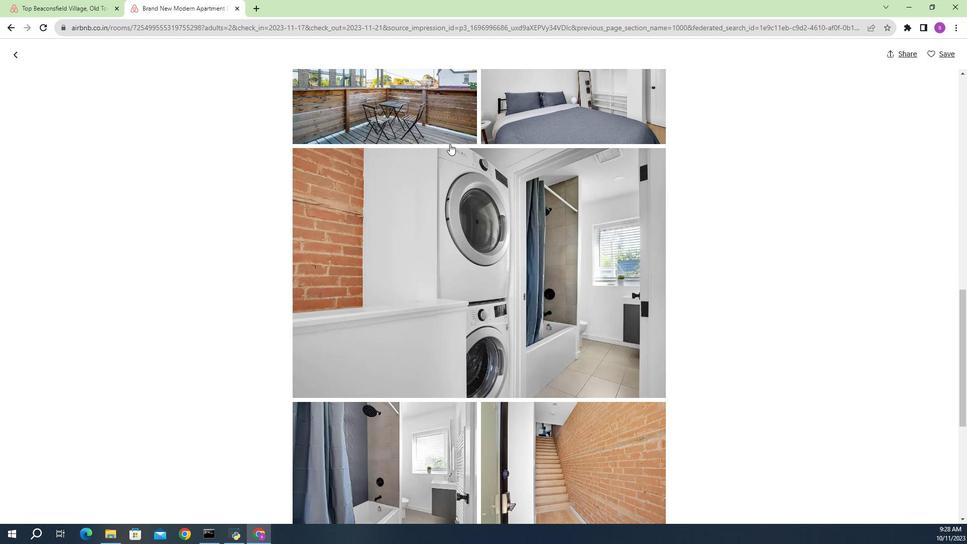 
Action: Mouse scrolled (459, 153) with delta (0, 0)
Screenshot: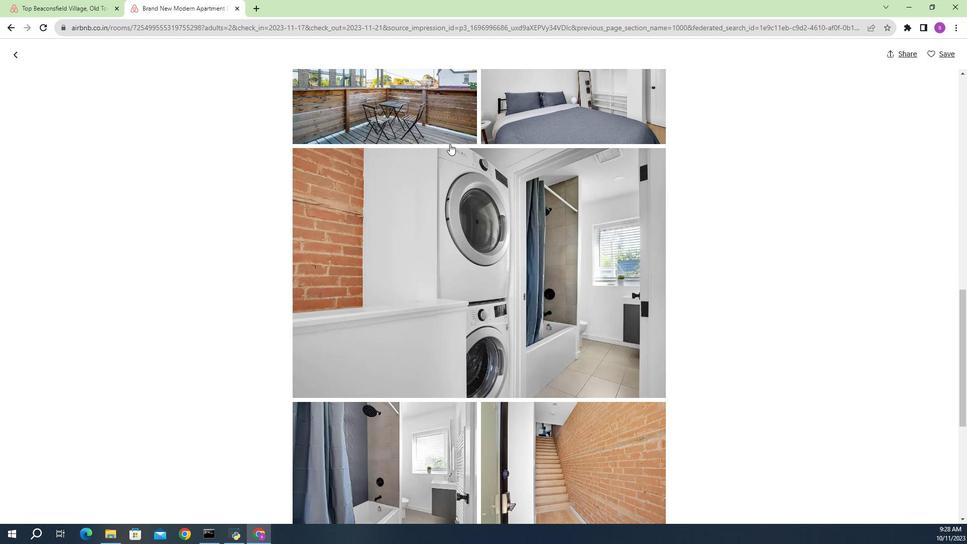 
Action: Mouse scrolled (459, 153) with delta (0, 0)
Screenshot: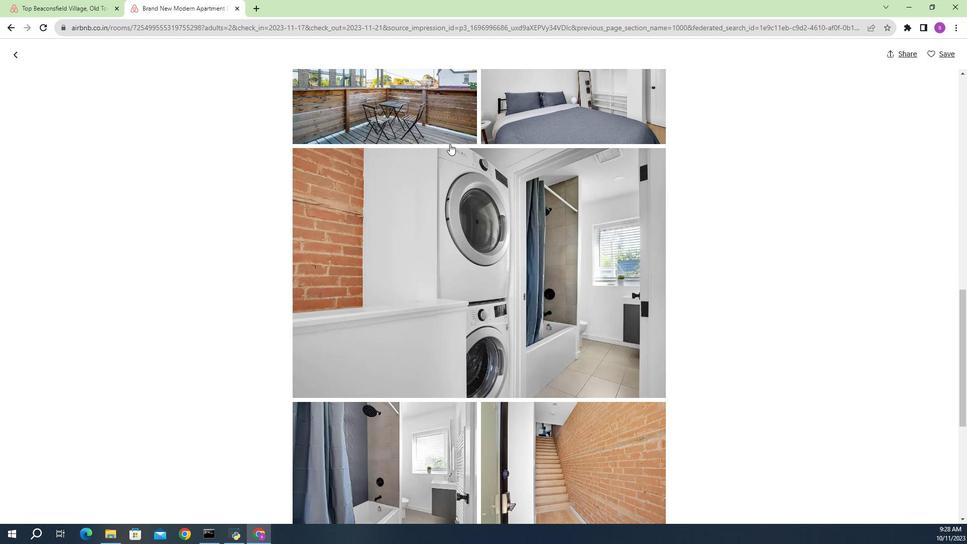 
Action: Mouse scrolled (459, 153) with delta (0, 0)
Screenshot: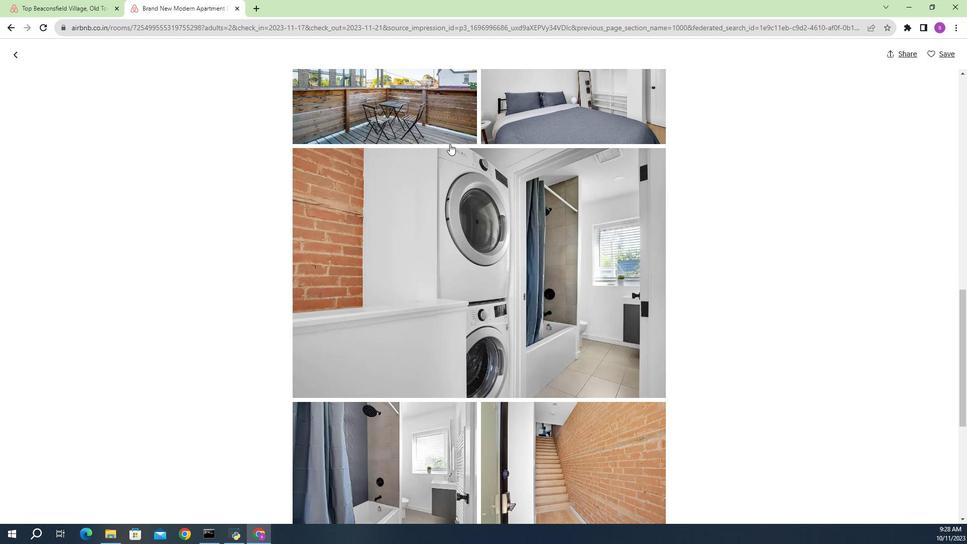 
Action: Mouse scrolled (459, 153) with delta (0, 0)
Screenshot: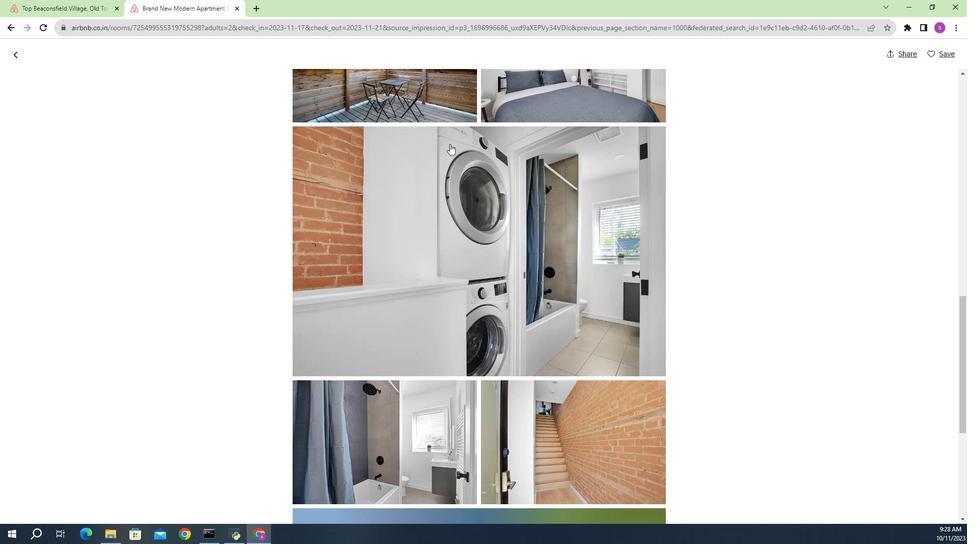 
Action: Mouse scrolled (459, 153) with delta (0, 0)
Screenshot: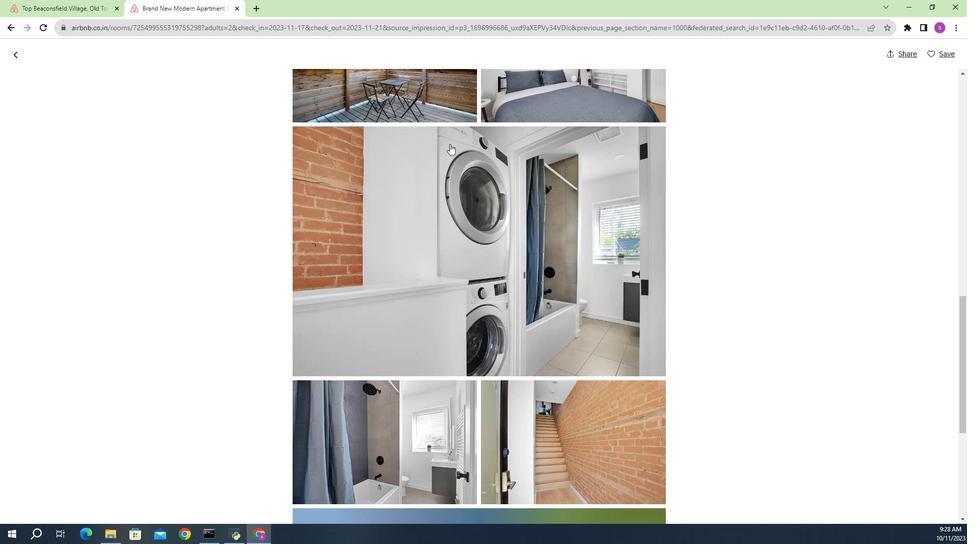 
Action: Mouse scrolled (459, 153) with delta (0, 0)
Screenshot: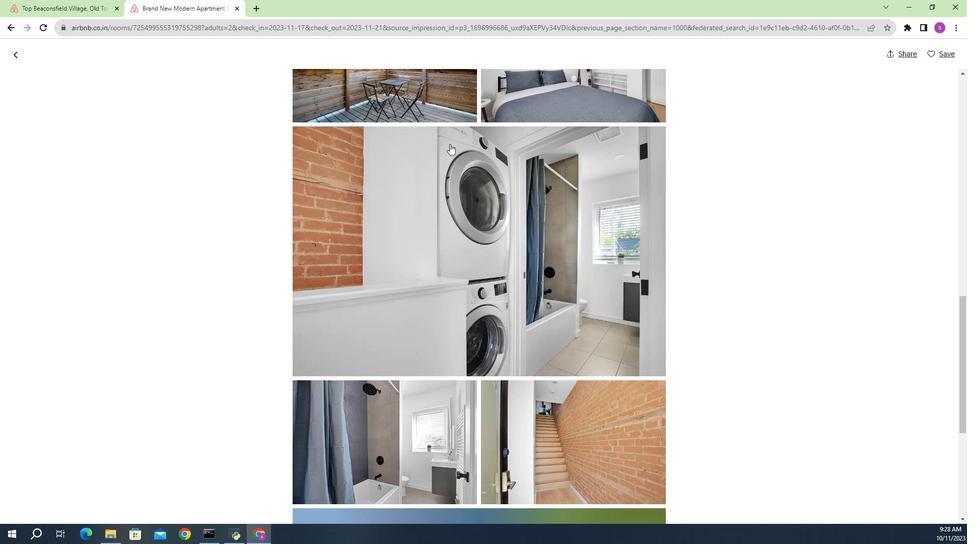 
Action: Mouse moved to (459, 153)
Screenshot: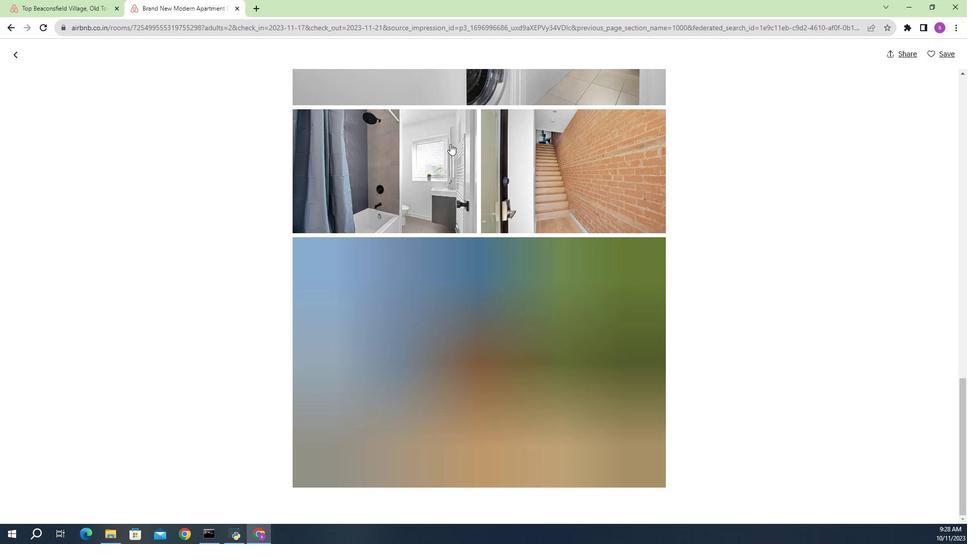 
Action: Mouse scrolled (459, 153) with delta (0, 0)
Screenshot: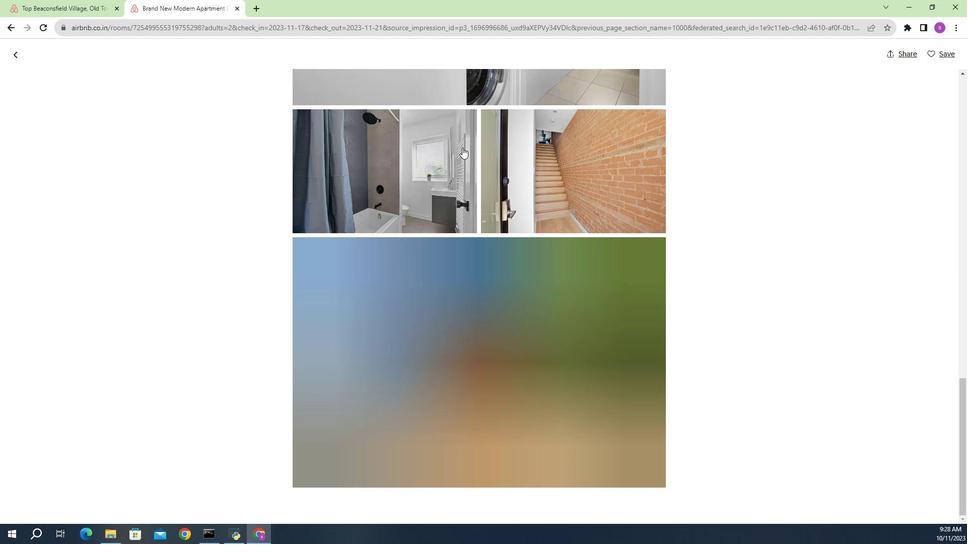 
Action: Mouse scrolled (459, 153) with delta (0, 0)
Screenshot: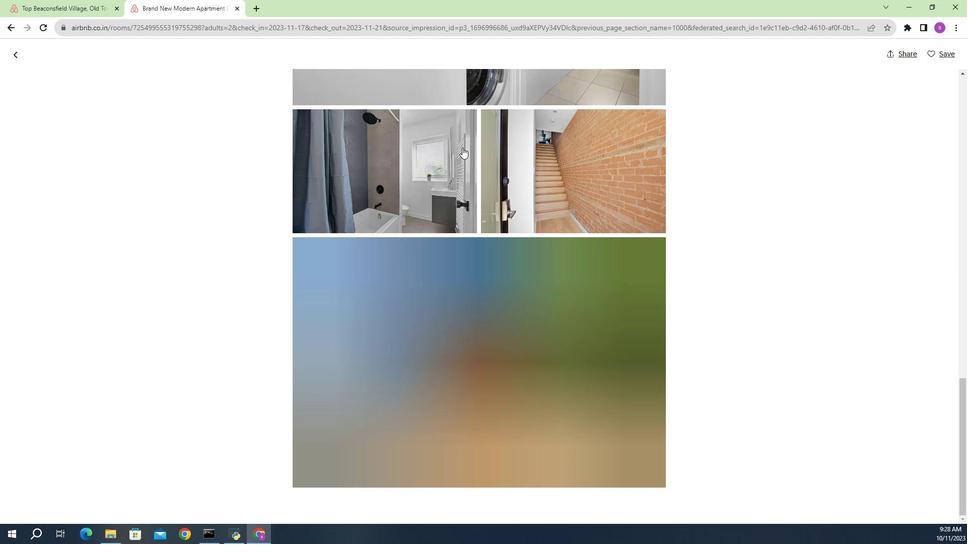 
Action: Mouse moved to (459, 153)
Screenshot: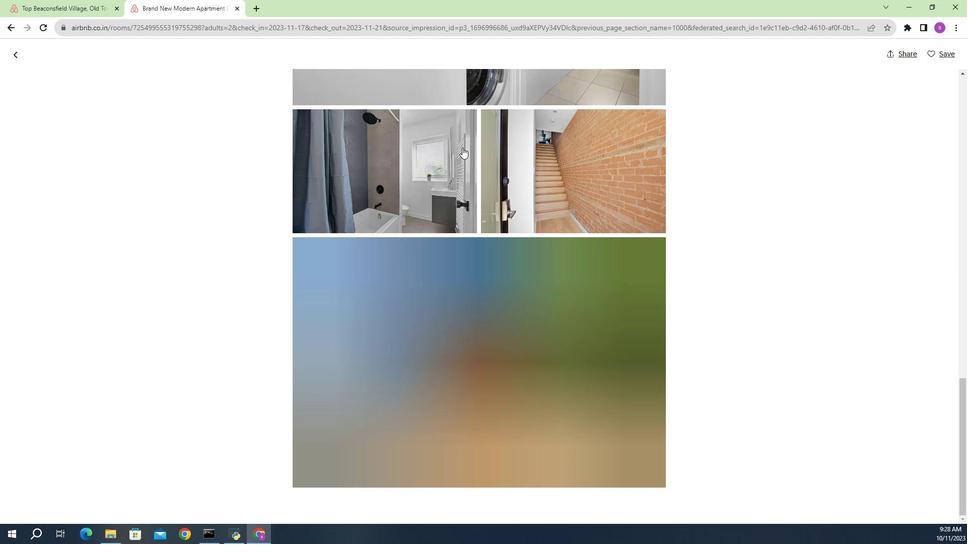 
Action: Mouse scrolled (459, 153) with delta (0, 0)
Screenshot: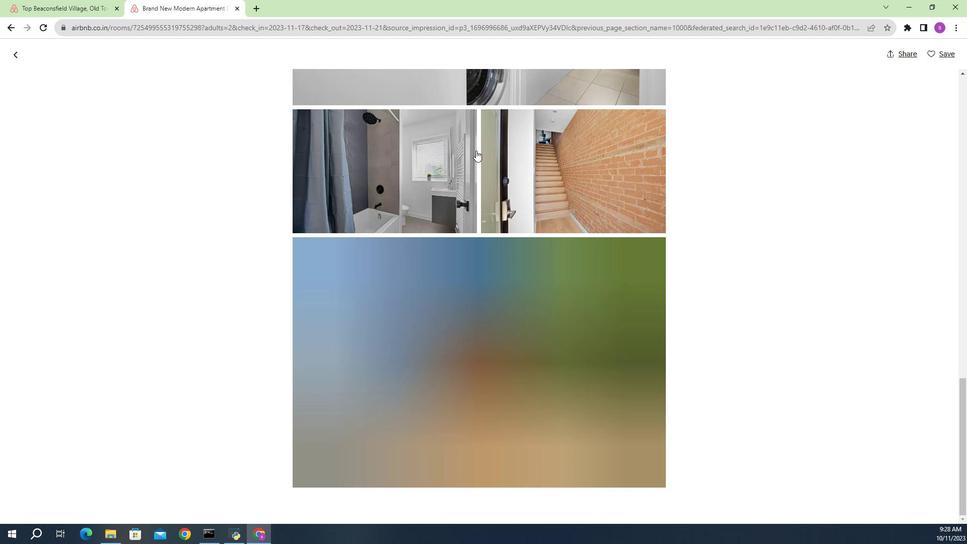 
Action: Mouse scrolled (459, 153) with delta (0, 0)
Screenshot: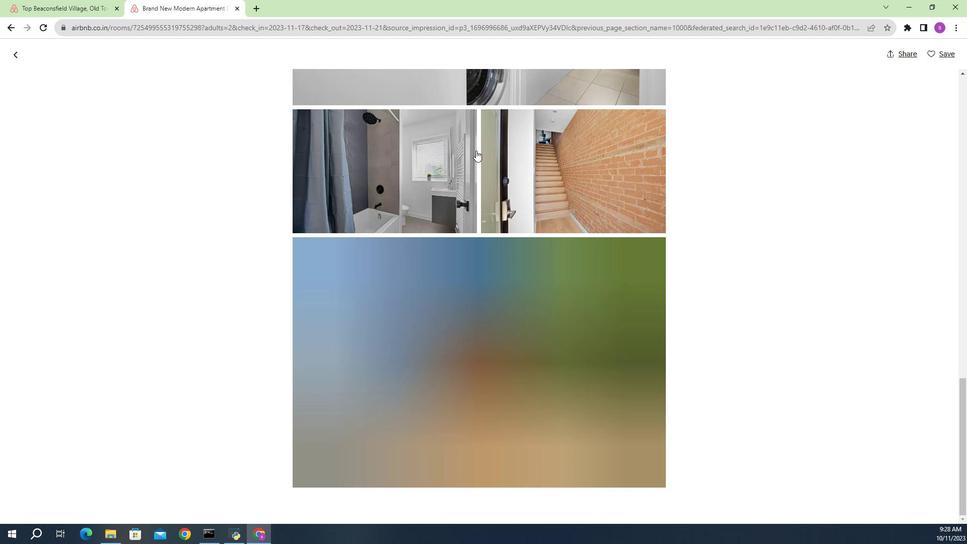 
Action: Mouse scrolled (459, 153) with delta (0, 0)
Screenshot: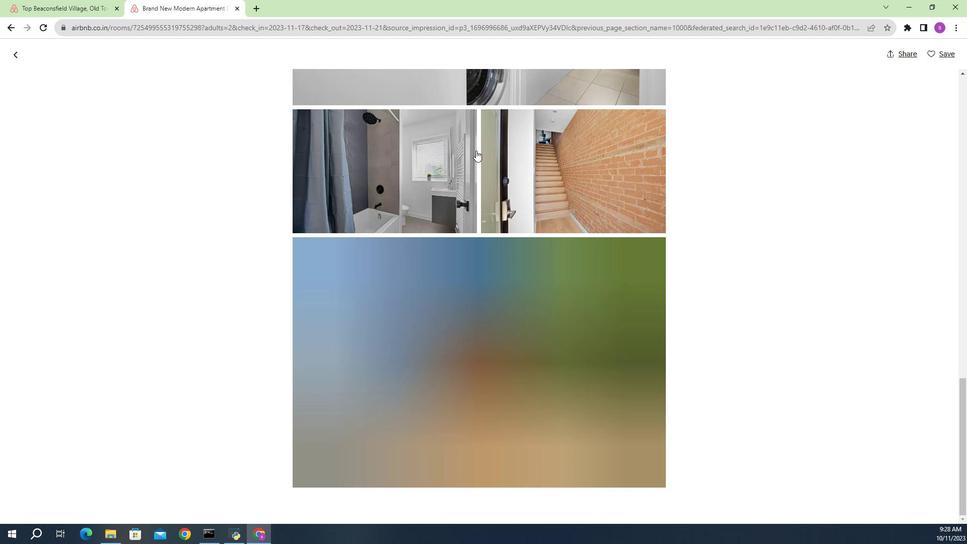 
Action: Mouse scrolled (459, 153) with delta (0, 0)
Screenshot: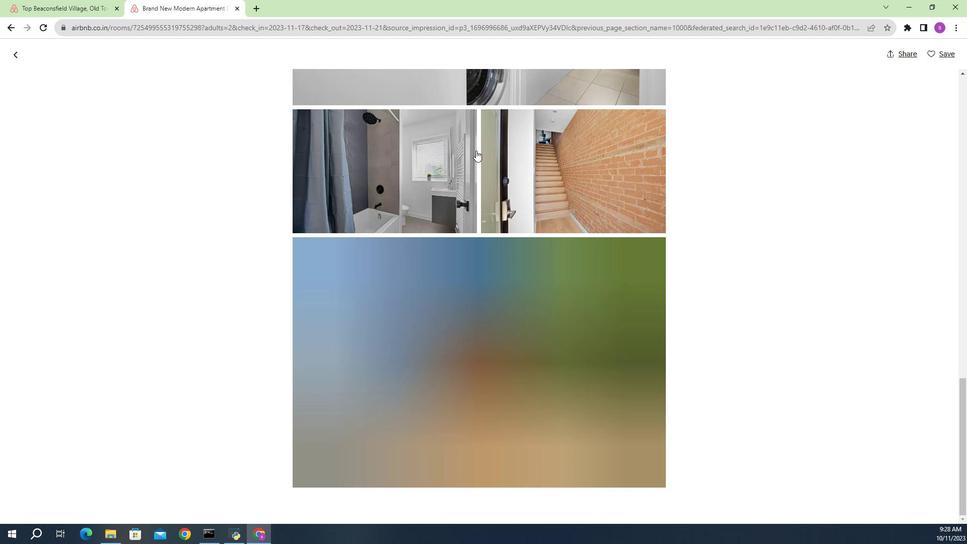
Action: Mouse moved to (460, 153)
Screenshot: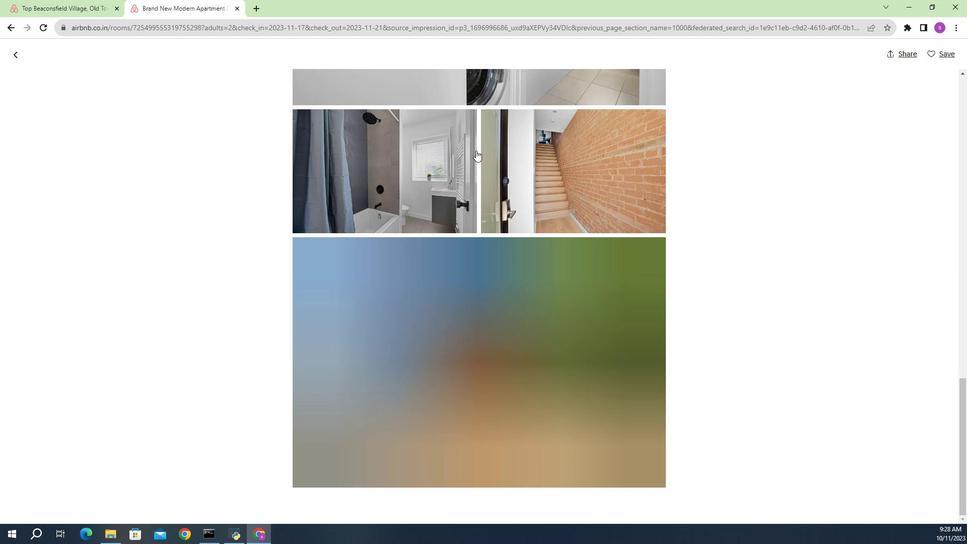 
Action: Mouse scrolled (460, 153) with delta (0, 0)
Screenshot: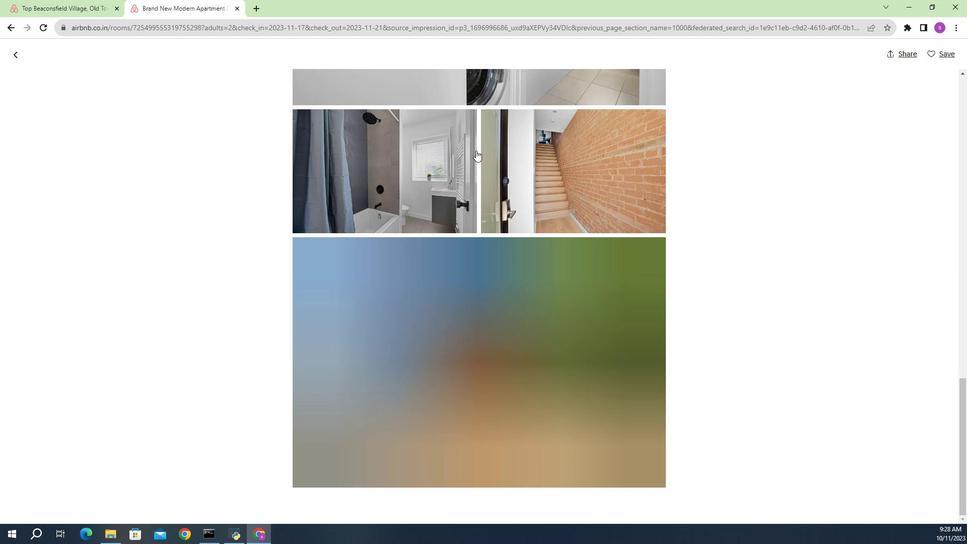 
Action: Mouse moved to (105, 73)
Screenshot: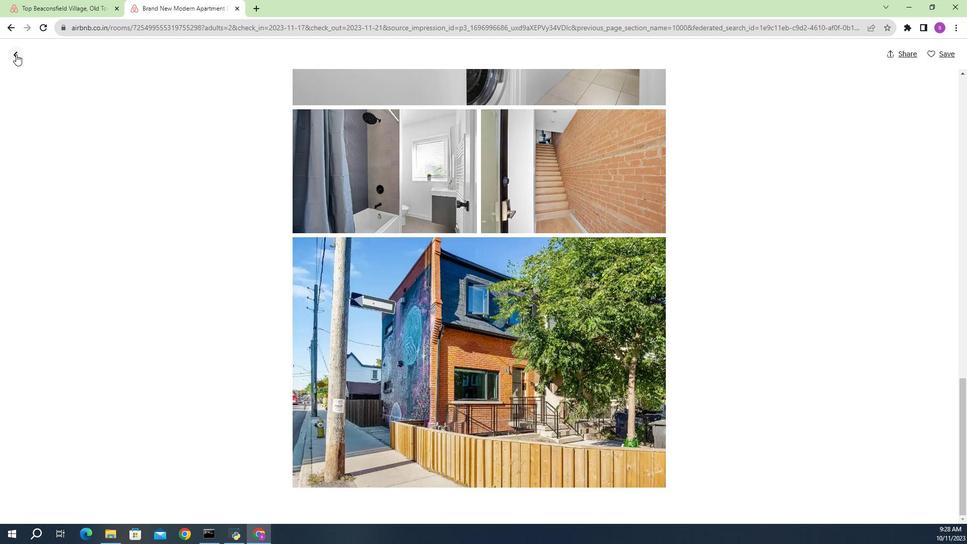
Action: Mouse pressed left at (105, 73)
Screenshot: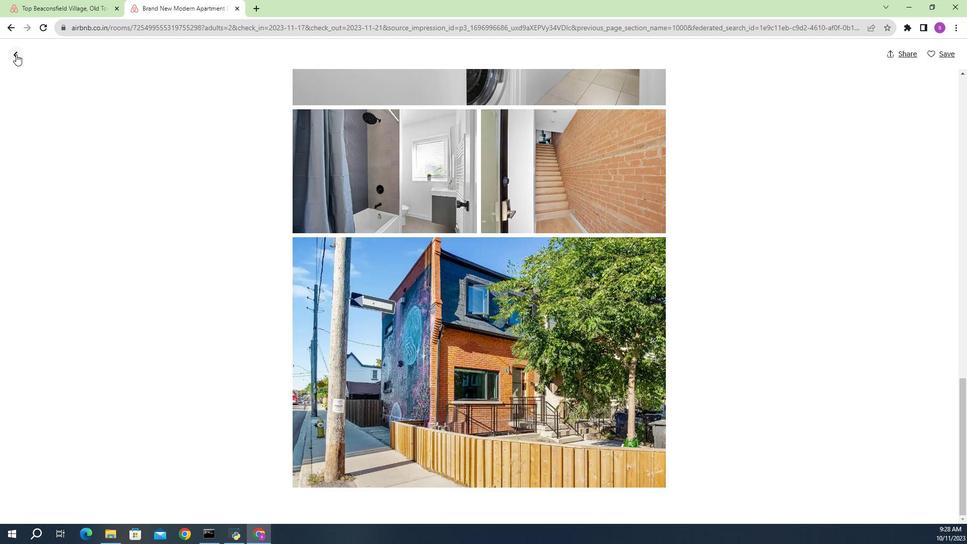 
Action: Mouse moved to (362, 184)
Screenshot: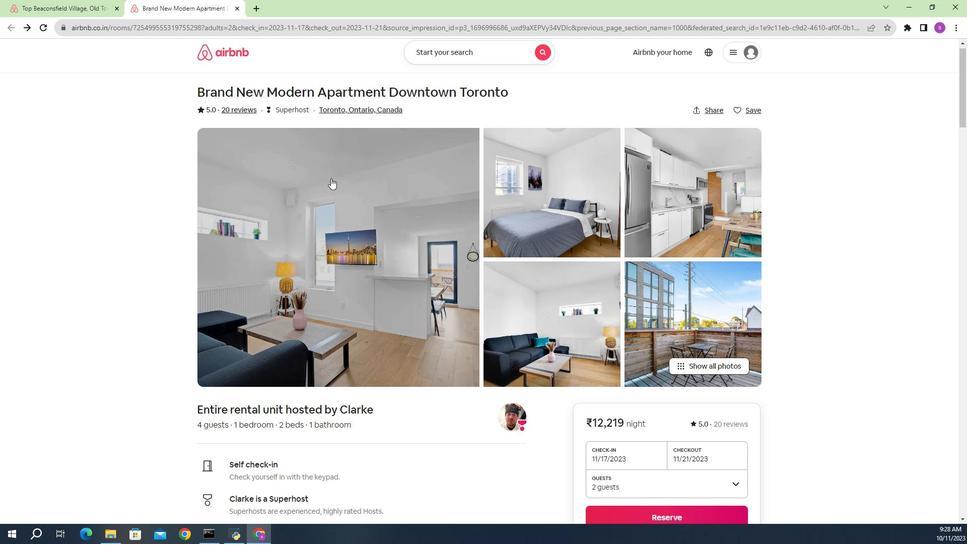
Action: Mouse scrolled (362, 184) with delta (0, 0)
Screenshot: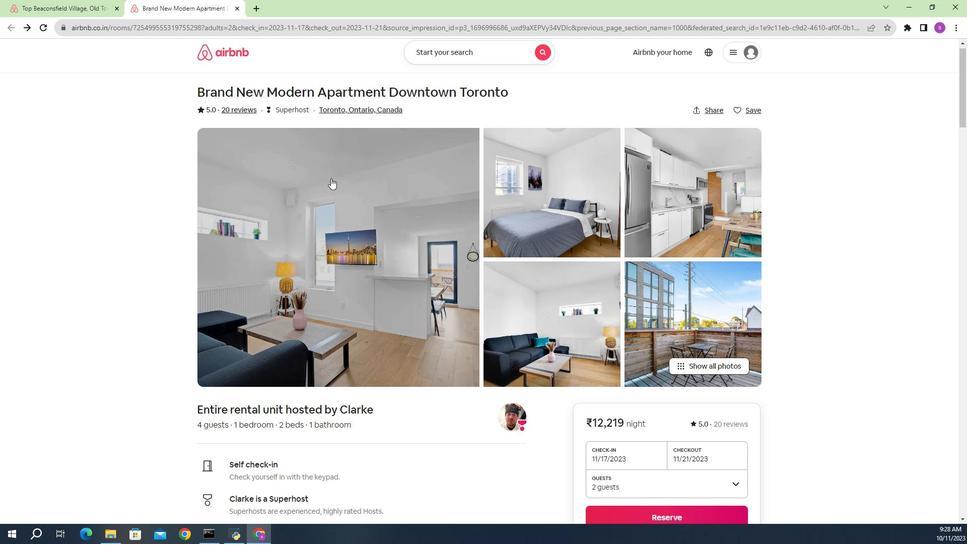 
Action: Mouse scrolled (362, 184) with delta (0, 0)
Screenshot: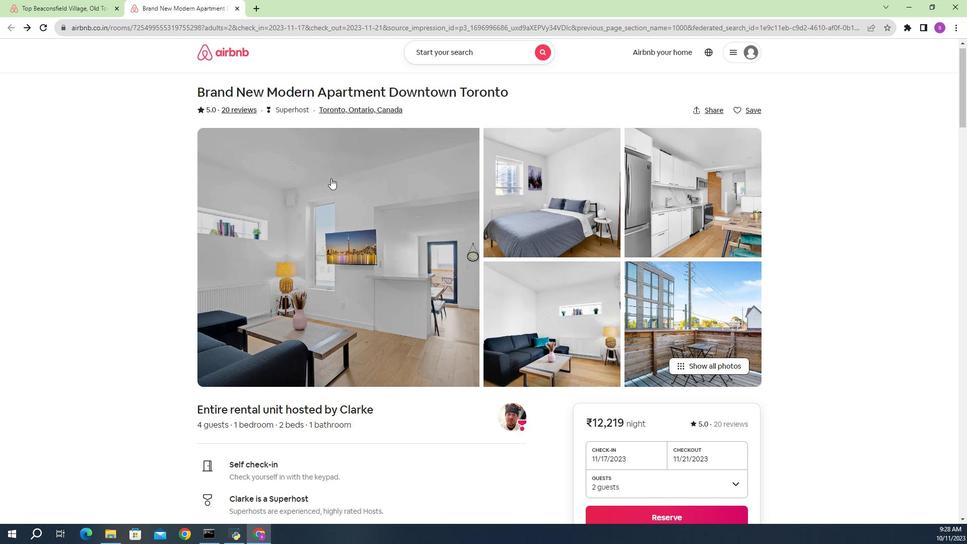
Action: Mouse scrolled (362, 184) with delta (0, 0)
Screenshot: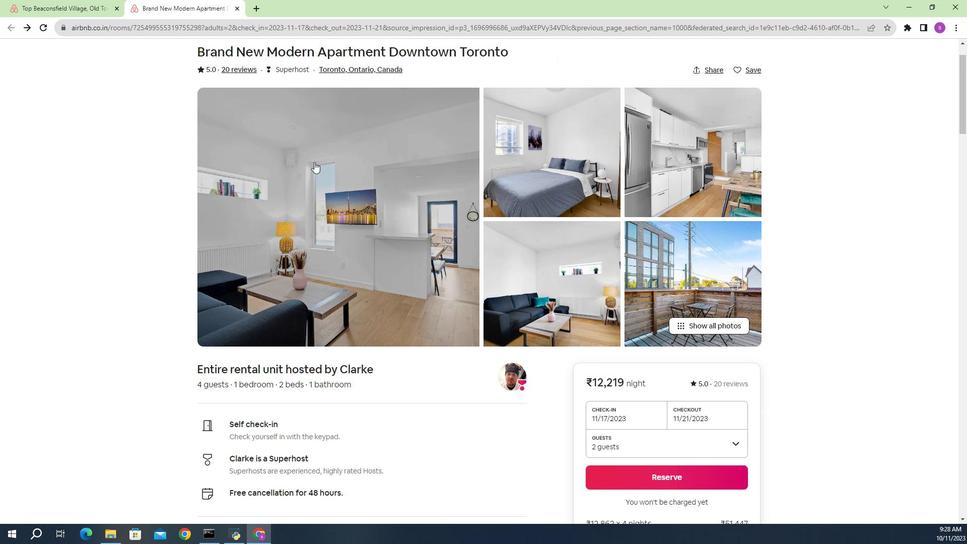 
Action: Mouse moved to (342, 173)
Screenshot: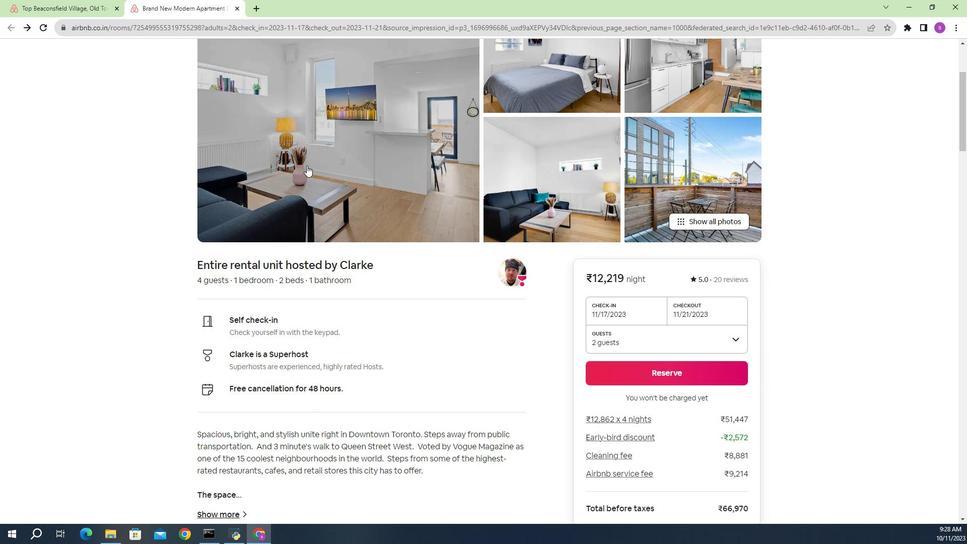 
Action: Mouse scrolled (342, 172) with delta (0, 0)
Screenshot: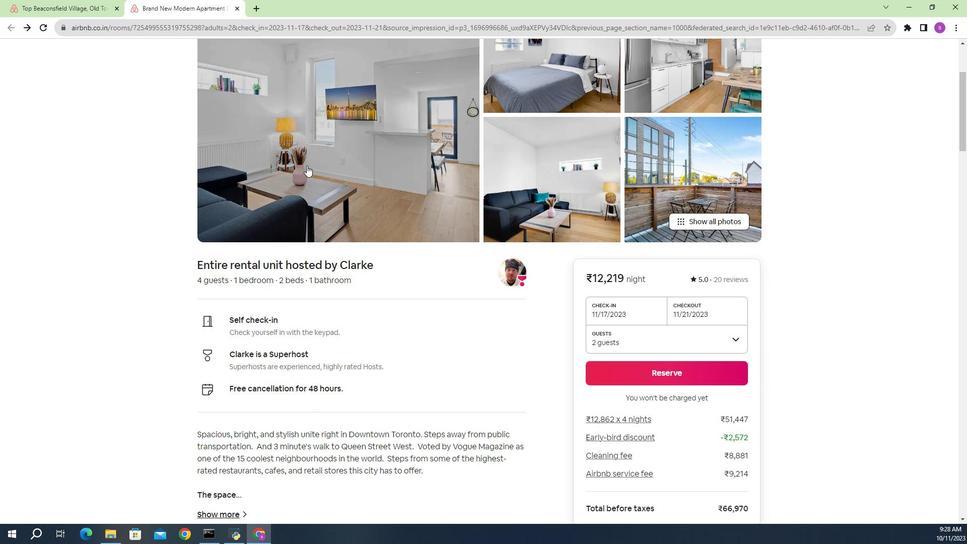 
Action: Mouse moved to (342, 173)
Screenshot: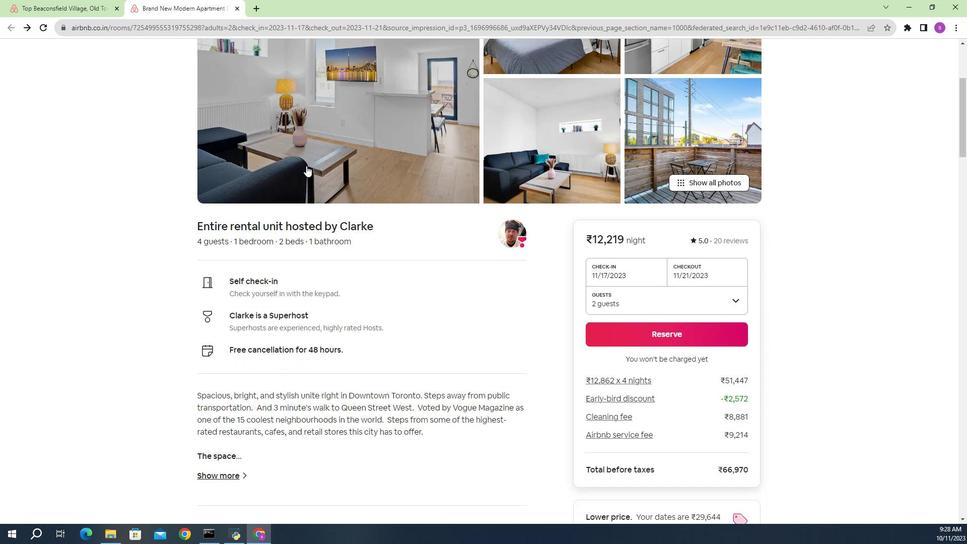 
Action: Mouse scrolled (342, 172) with delta (0, 0)
Screenshot: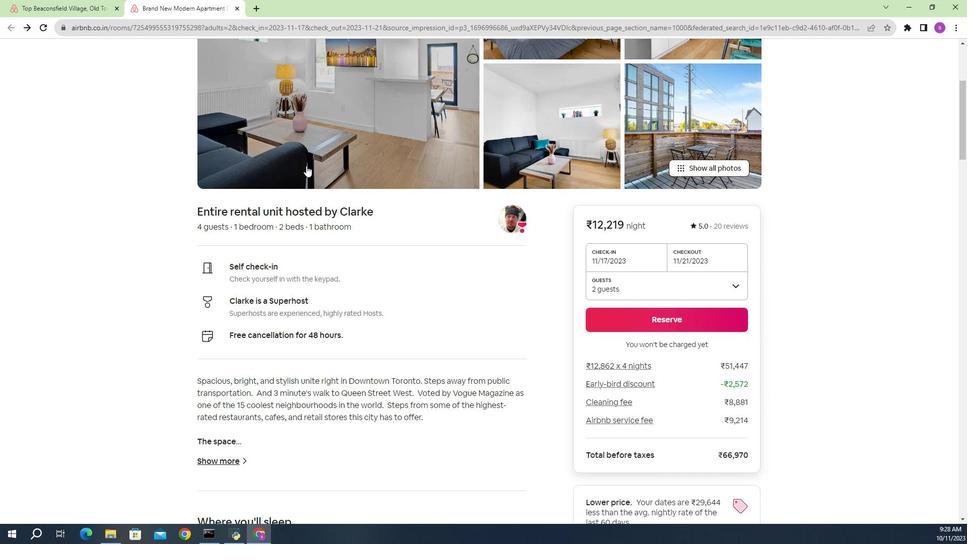 
Action: Mouse scrolled (342, 172) with delta (0, 0)
Screenshot: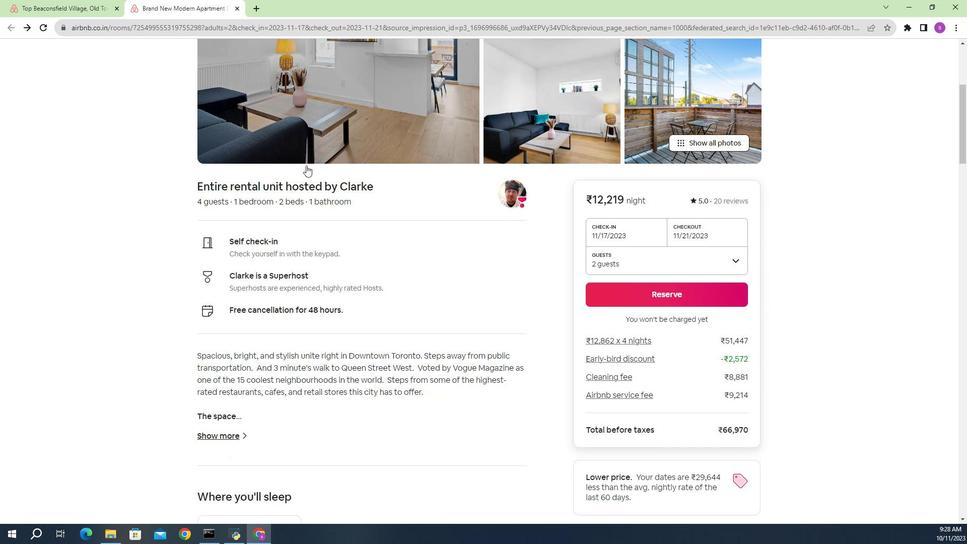 
Action: Mouse scrolled (342, 172) with delta (0, 0)
Screenshot: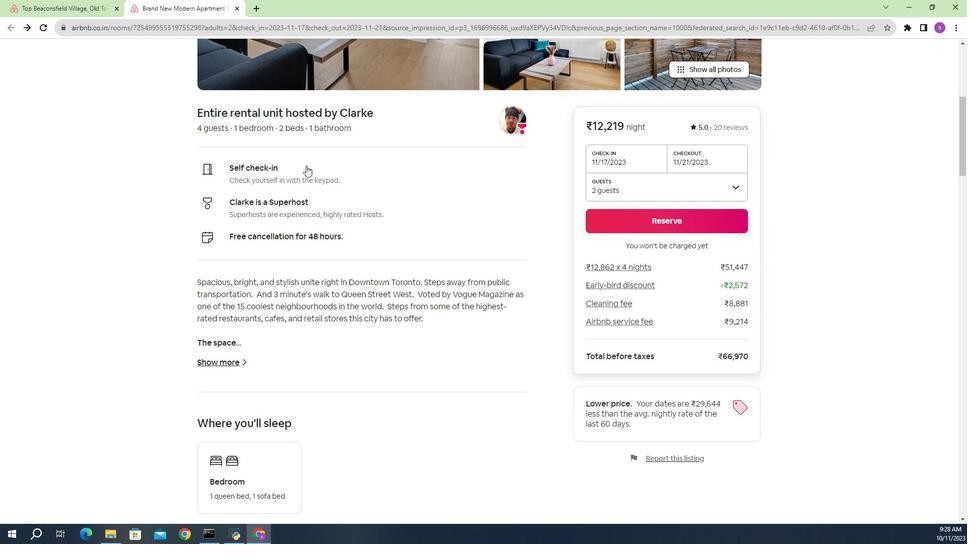
Action: Mouse scrolled (342, 172) with delta (0, 0)
Screenshot: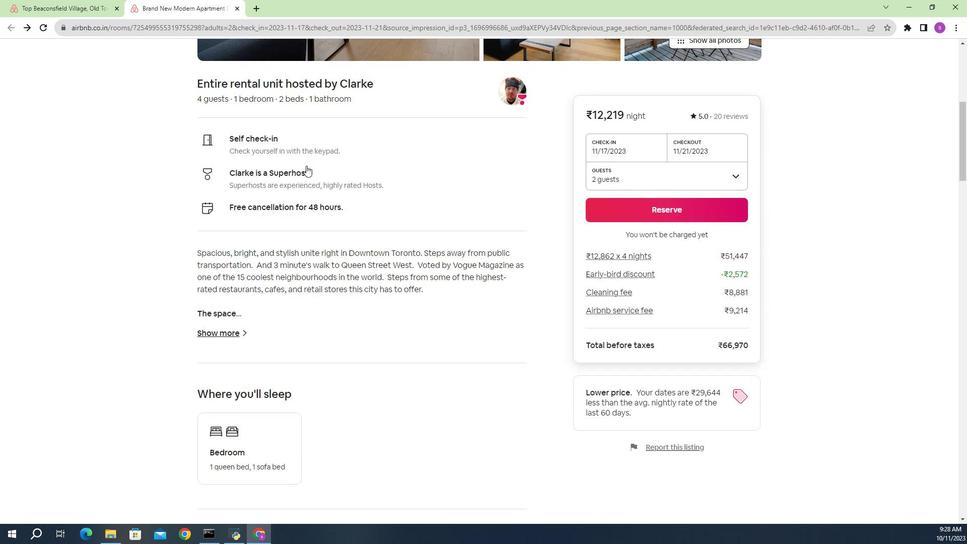 
Action: Mouse scrolled (342, 172) with delta (0, 0)
Screenshot: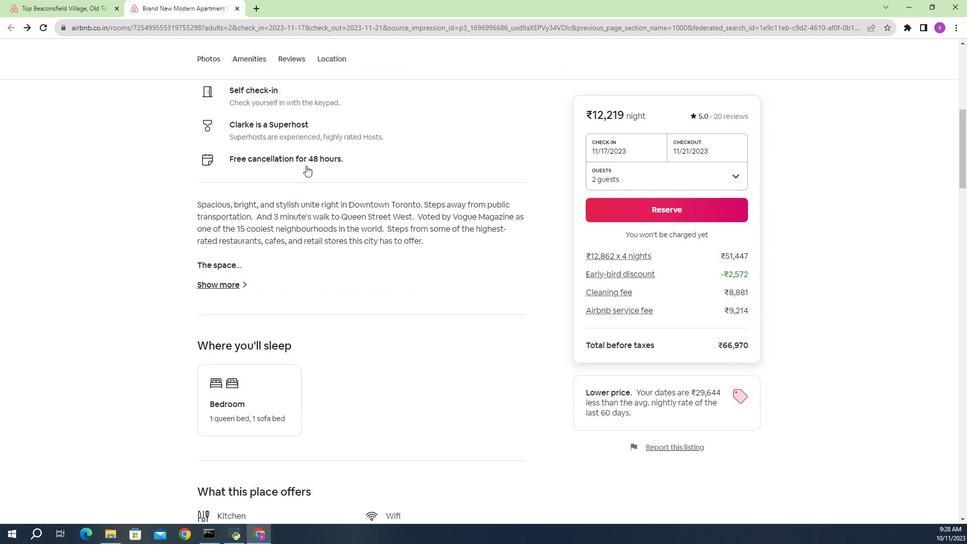 
Action: Mouse scrolled (342, 172) with delta (0, 0)
Screenshot: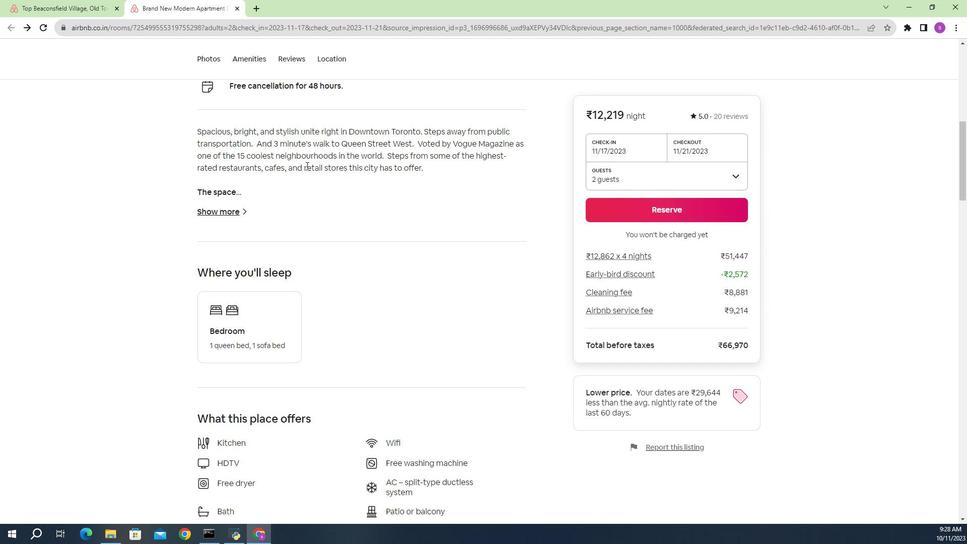 
Action: Mouse scrolled (342, 172) with delta (0, 0)
Screenshot: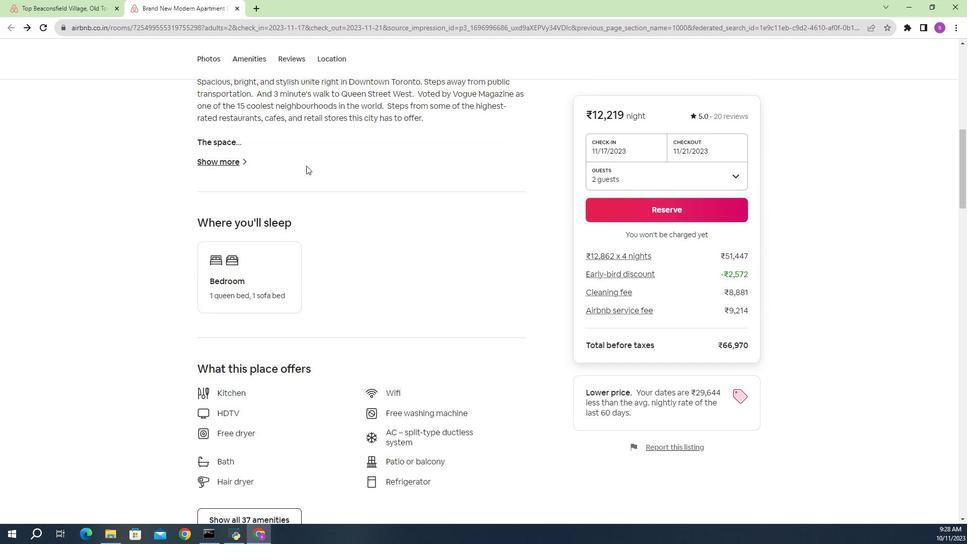 
Action: Mouse scrolled (342, 172) with delta (0, 0)
Screenshot: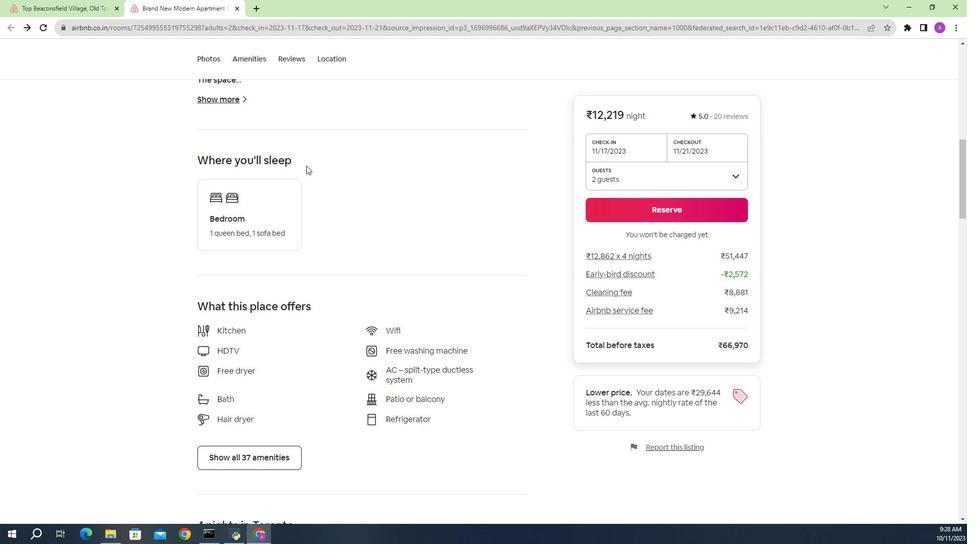
Action: Mouse scrolled (342, 172) with delta (0, 0)
Screenshot: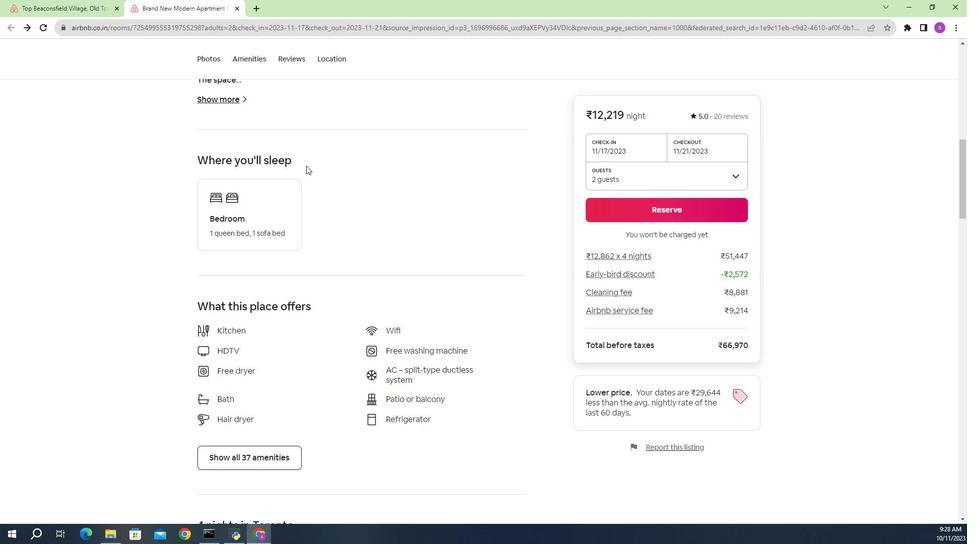 
Action: Mouse scrolled (342, 172) with delta (0, 0)
Screenshot: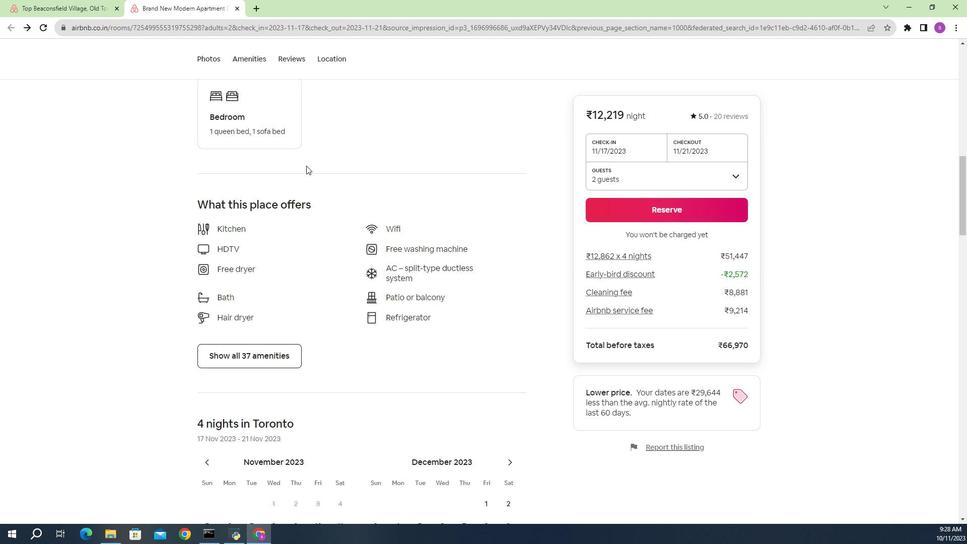 
Action: Mouse scrolled (342, 172) with delta (0, 0)
Screenshot: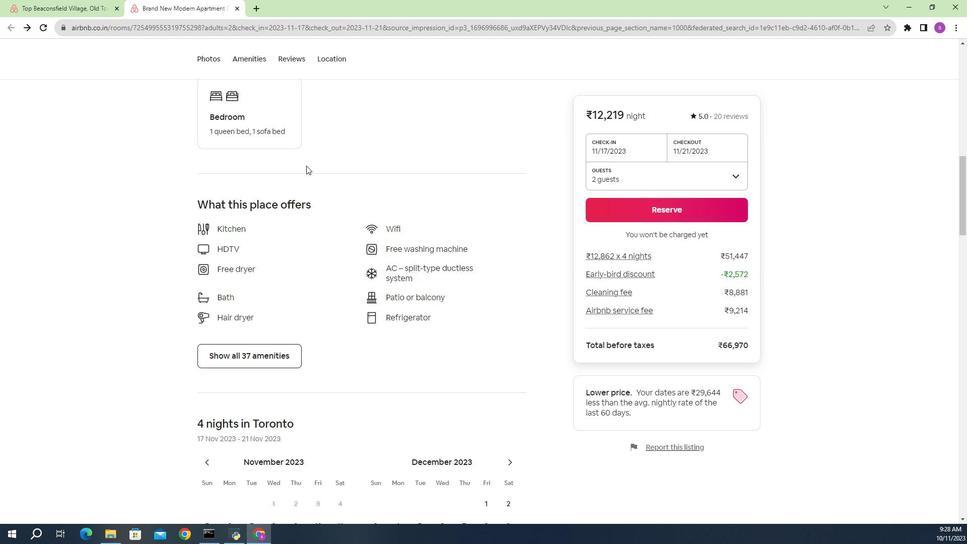 
Action: Mouse moved to (315, 263)
Screenshot: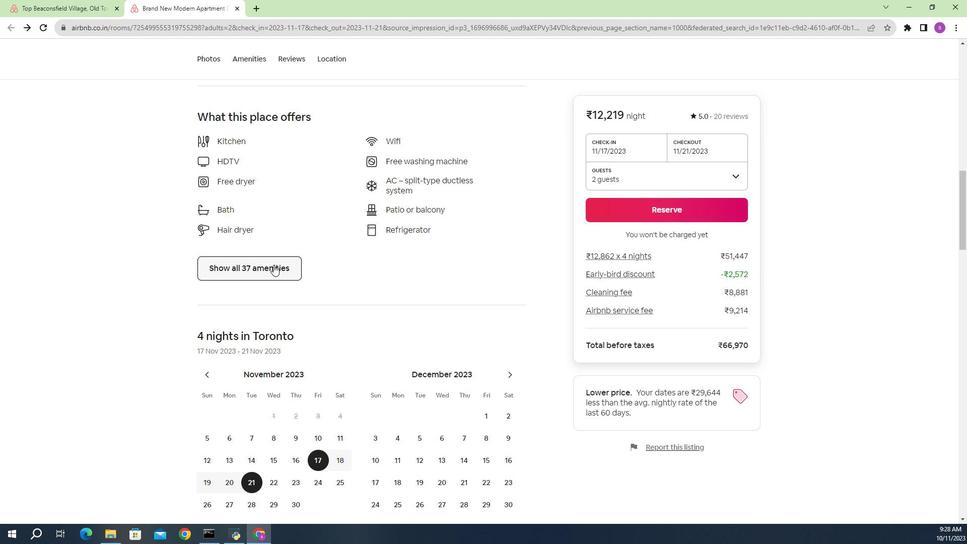 
Action: Mouse pressed left at (315, 263)
Screenshot: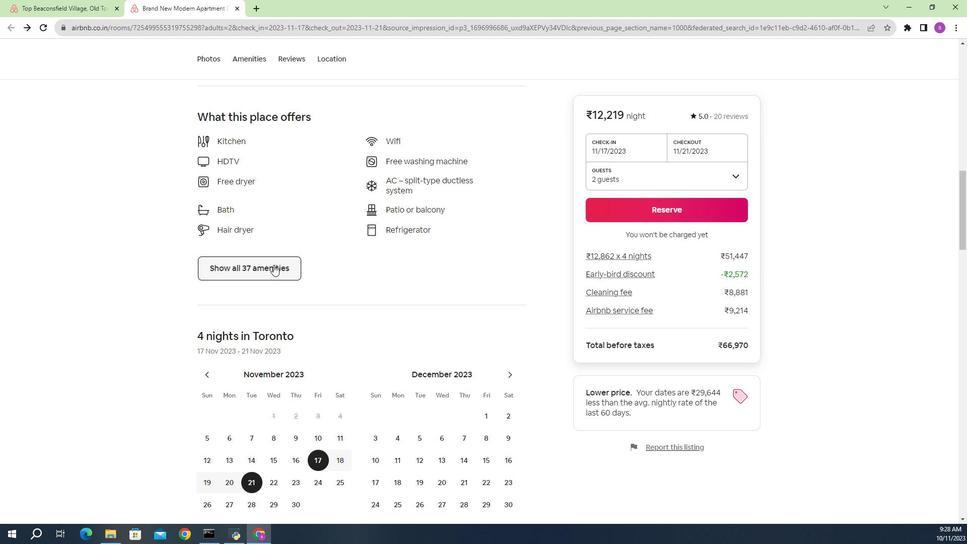 
Action: Mouse moved to (493, 227)
Screenshot: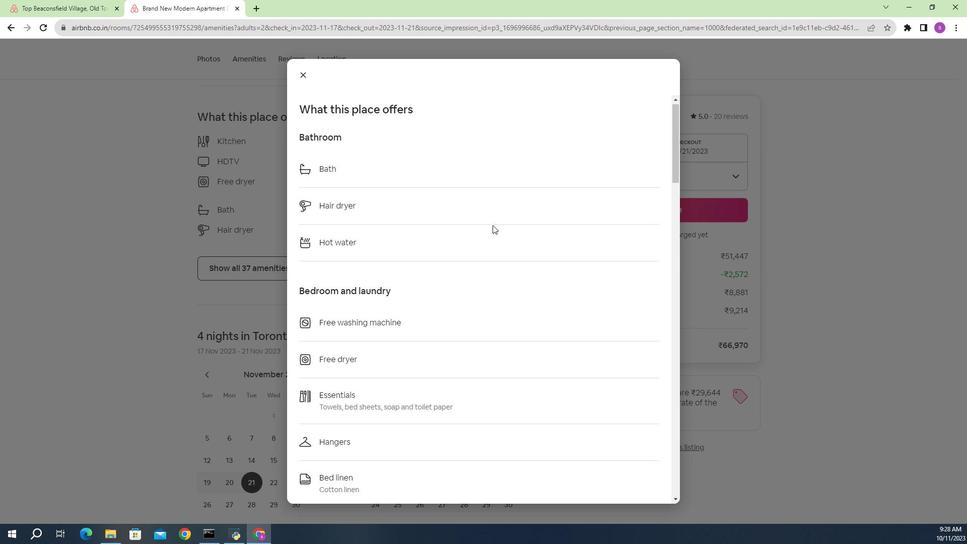 
Action: Mouse scrolled (493, 226) with delta (0, 0)
Screenshot: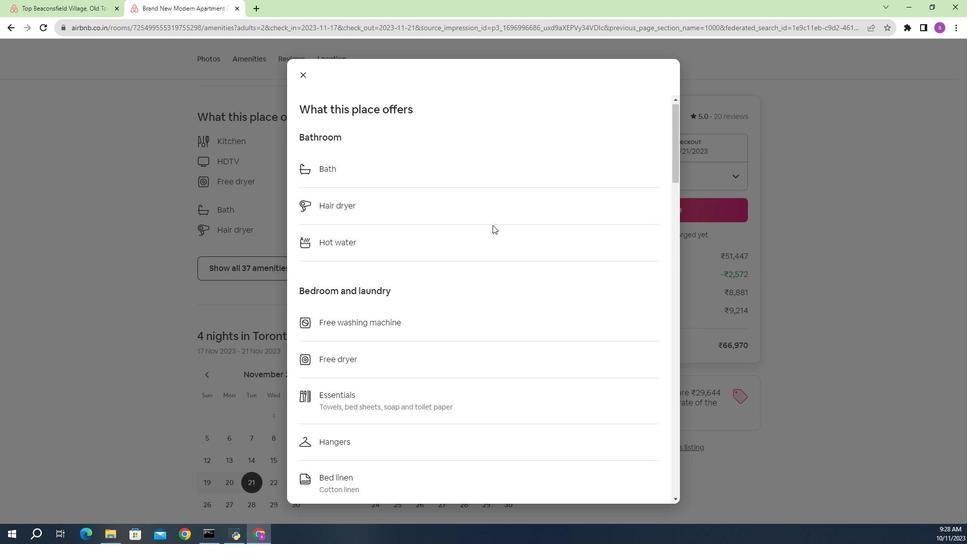 
Action: Mouse scrolled (493, 226) with delta (0, 0)
Screenshot: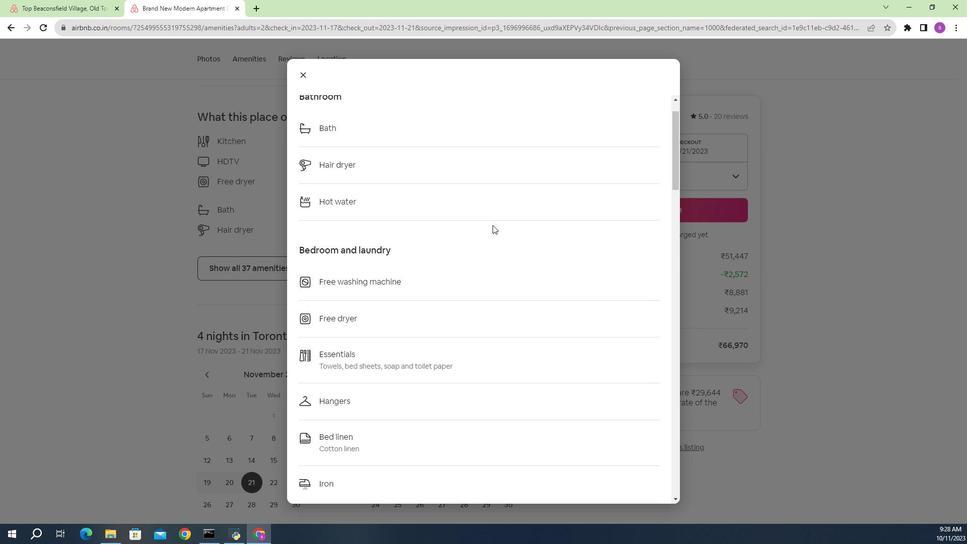
Action: Mouse moved to (476, 192)
Screenshot: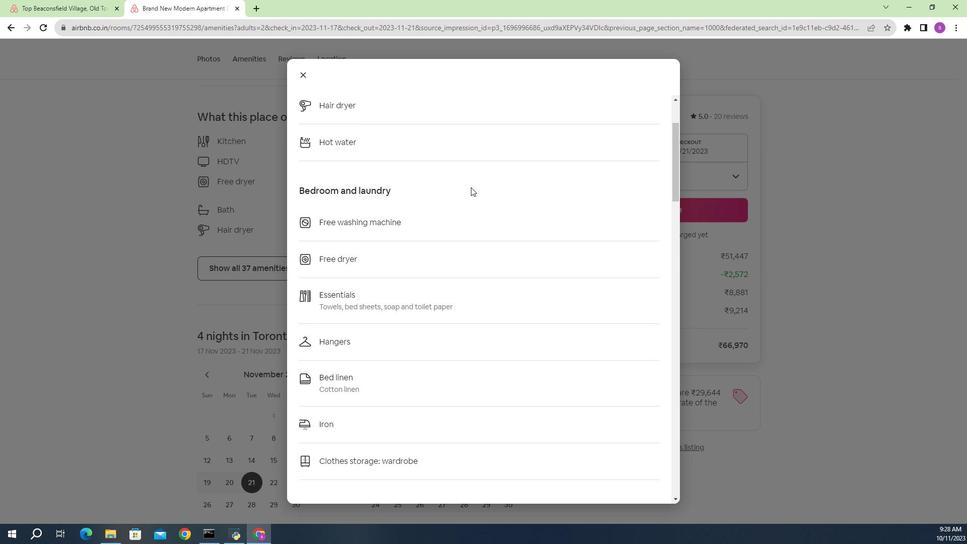 
Action: Mouse scrolled (476, 192) with delta (0, 0)
Screenshot: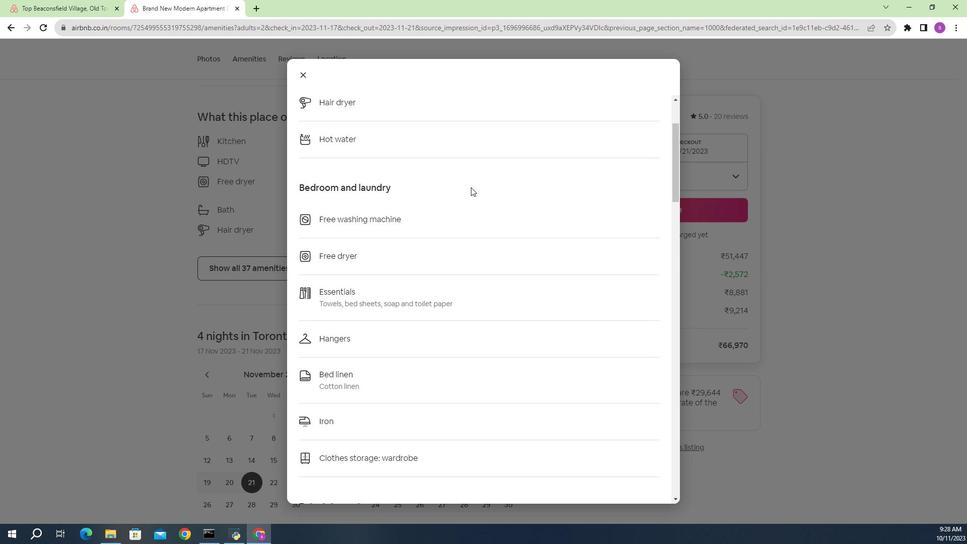 
Action: Mouse scrolled (476, 192) with delta (0, 0)
Screenshot: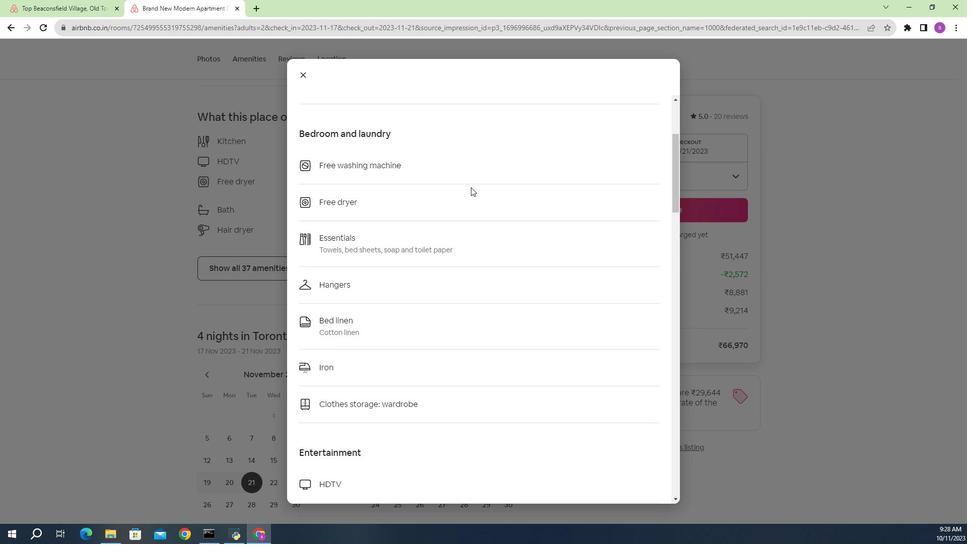 
Action: Mouse scrolled (476, 192) with delta (0, 0)
Screenshot: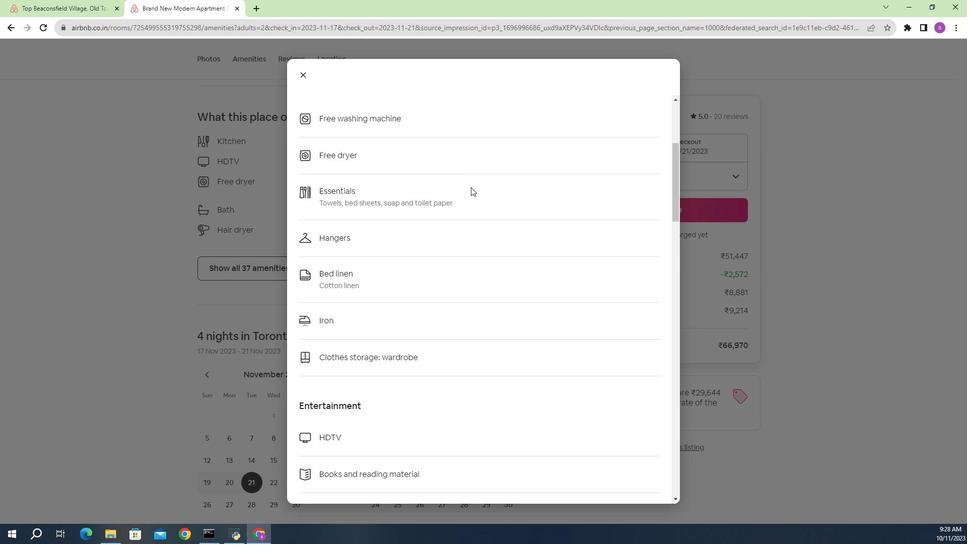 
Action: Mouse scrolled (476, 192) with delta (0, 0)
Screenshot: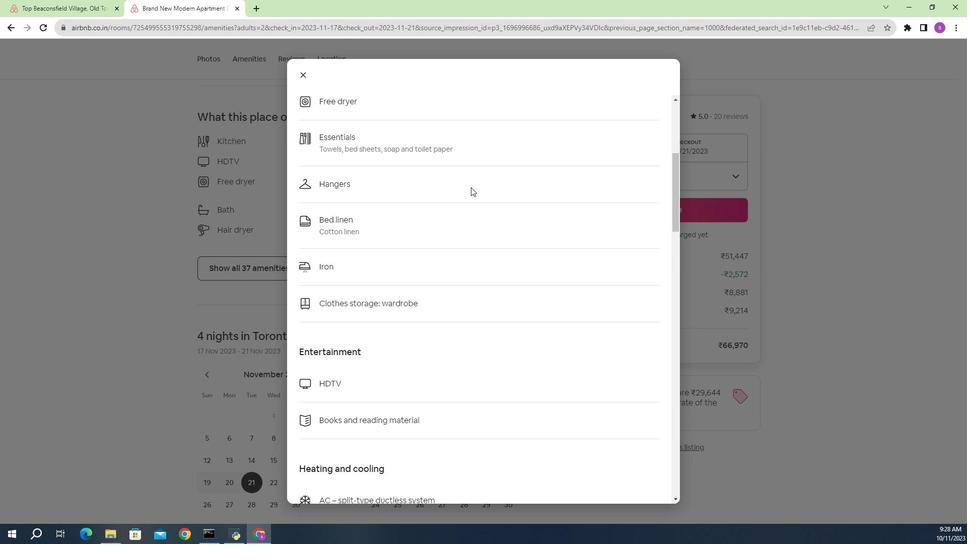 
Action: Mouse scrolled (476, 192) with delta (0, 0)
Screenshot: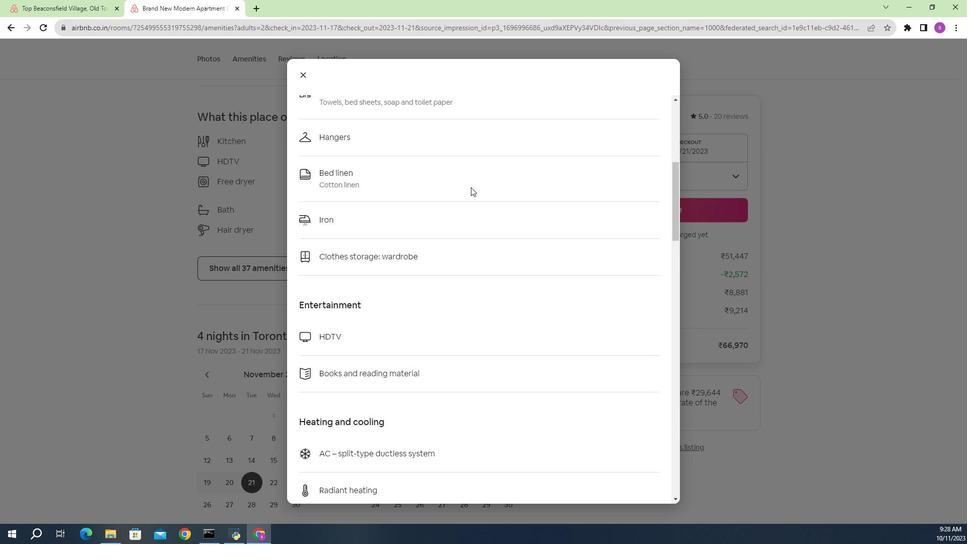
Action: Mouse scrolled (476, 192) with delta (0, 0)
Screenshot: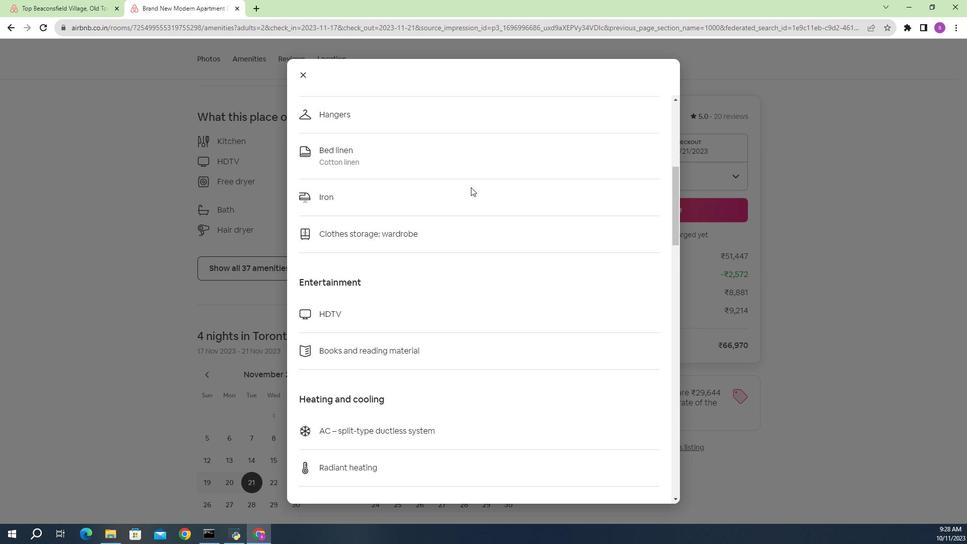 
Action: Mouse scrolled (476, 192) with delta (0, 0)
Screenshot: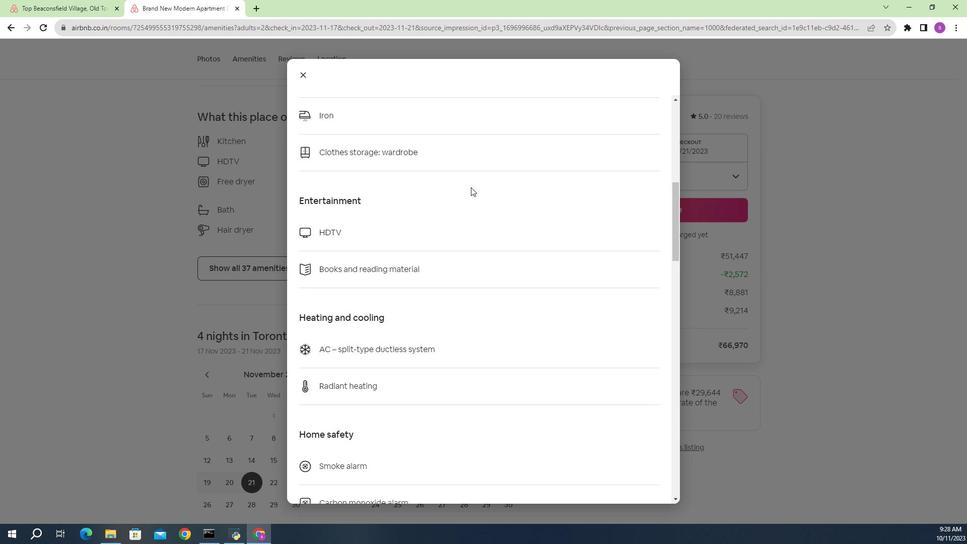 
Action: Mouse scrolled (476, 192) with delta (0, 0)
Screenshot: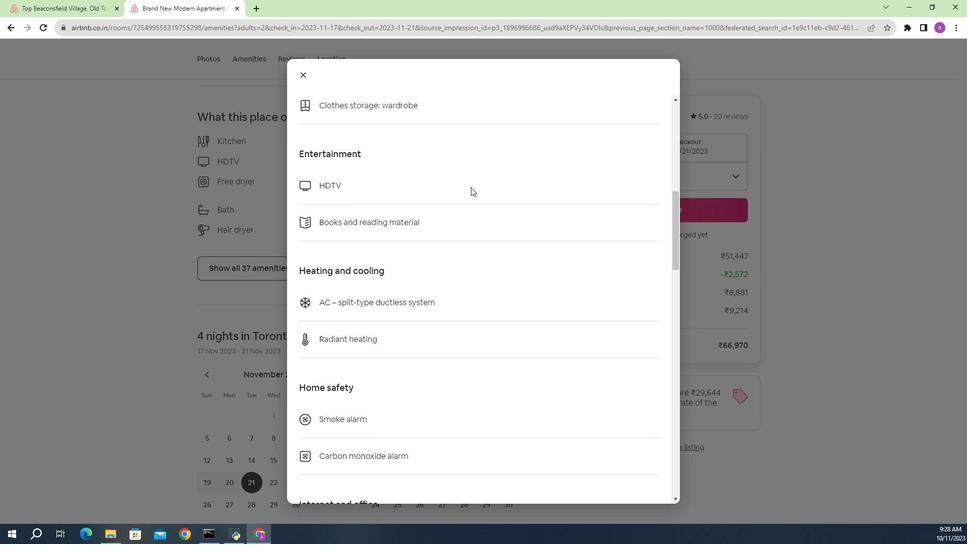 
Action: Mouse scrolled (476, 192) with delta (0, 0)
Screenshot: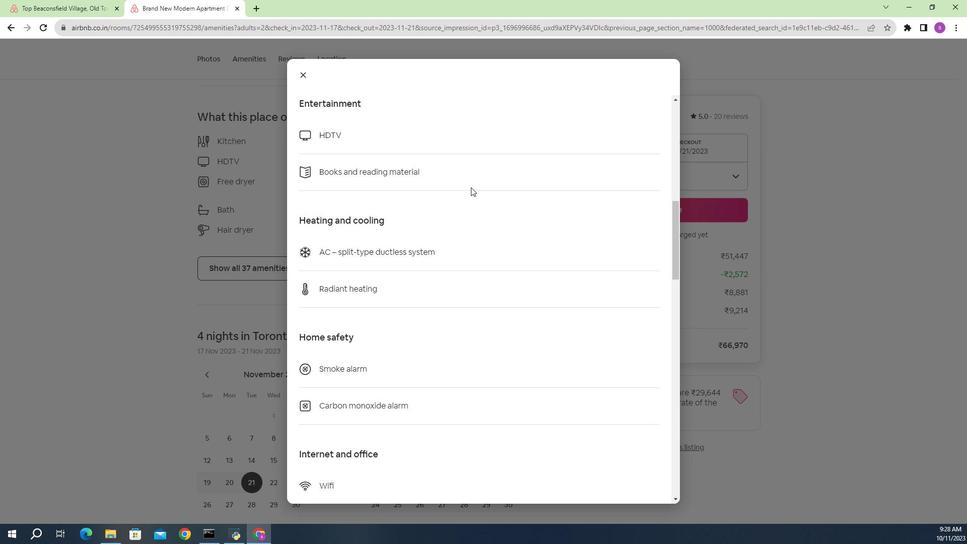 
Action: Mouse scrolled (476, 192) with delta (0, 0)
Screenshot: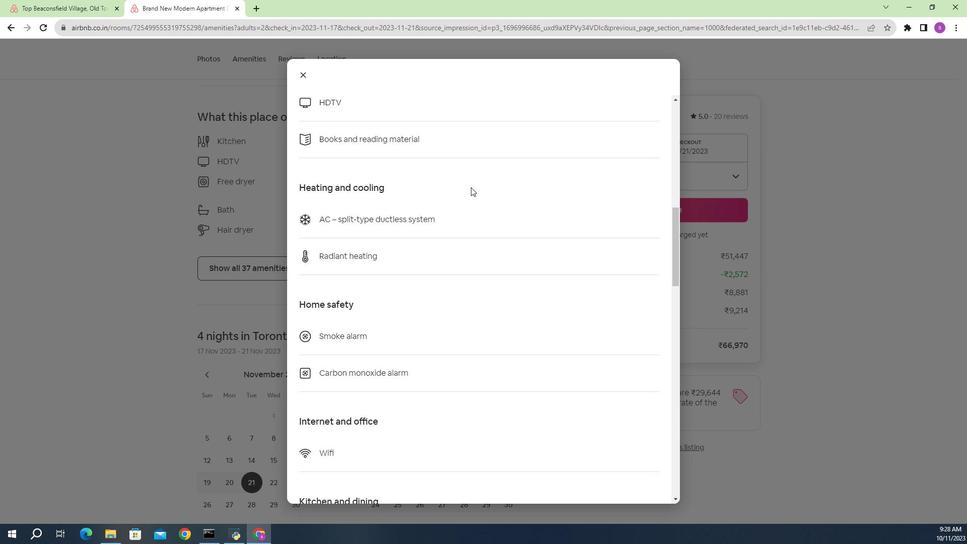 
Action: Mouse scrolled (476, 192) with delta (0, 0)
Screenshot: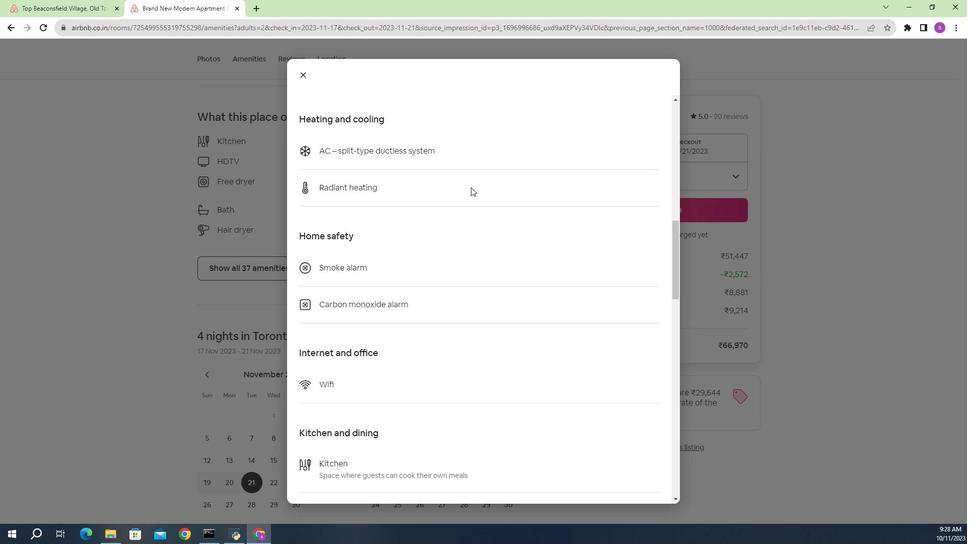 
Action: Mouse scrolled (476, 192) with delta (0, 0)
Screenshot: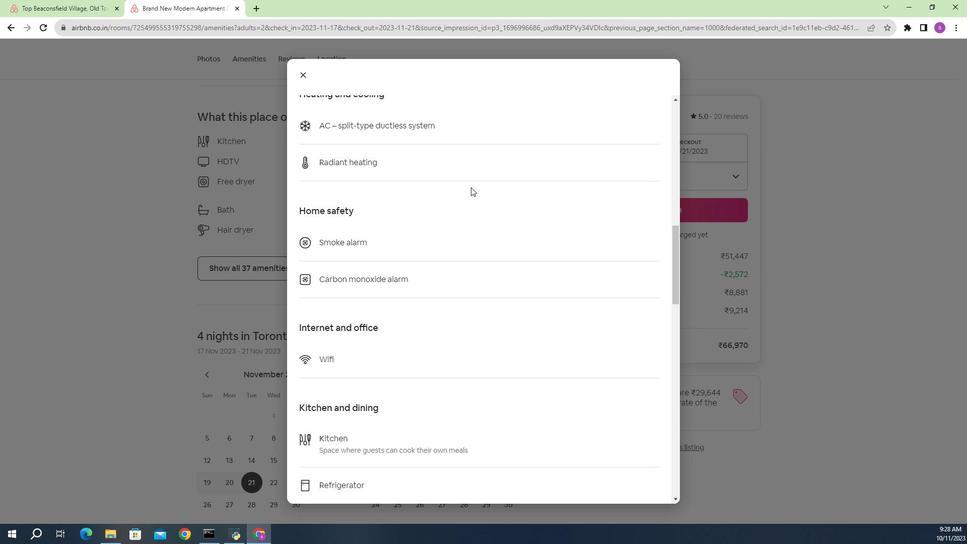 
Action: Mouse scrolled (476, 192) with delta (0, 0)
Screenshot: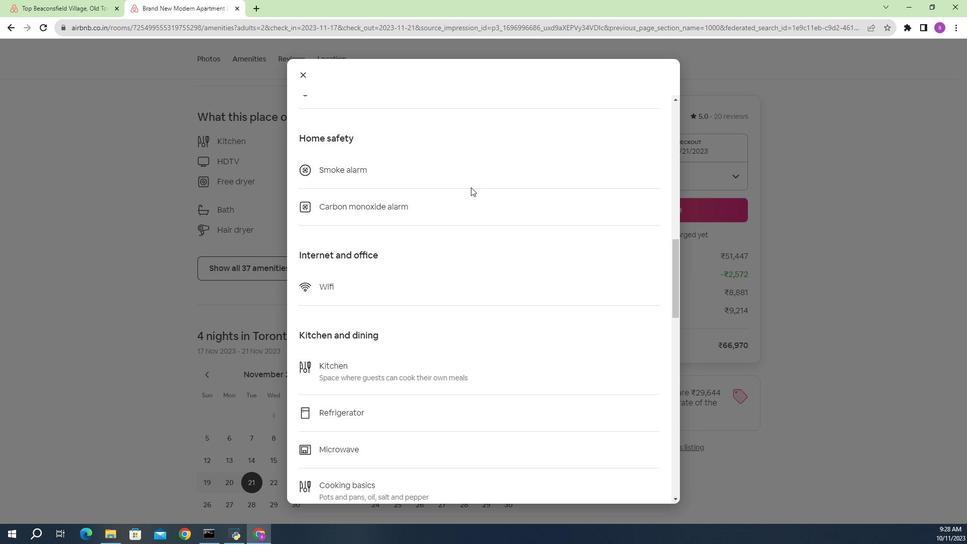 
Action: Mouse scrolled (476, 192) with delta (0, 0)
Screenshot: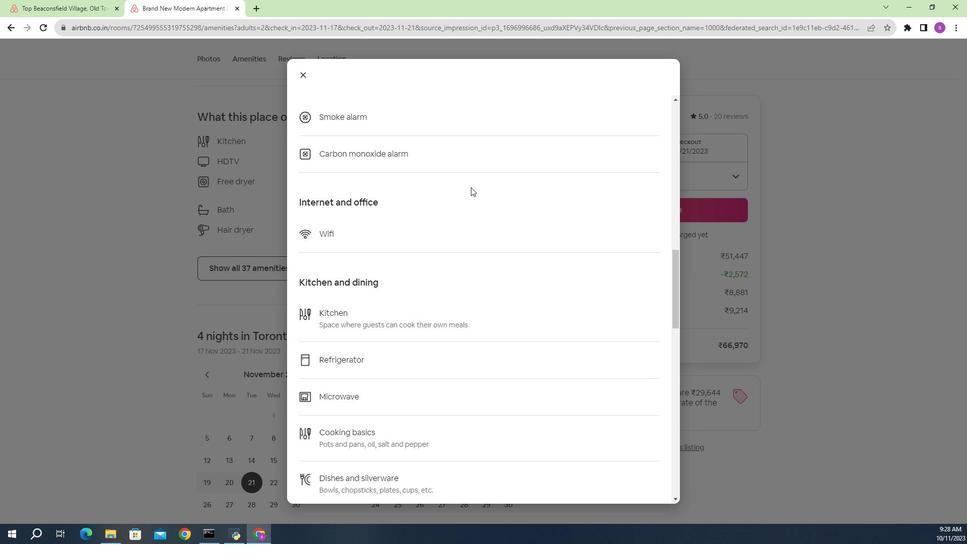 
Action: Mouse scrolled (476, 192) with delta (0, 0)
Screenshot: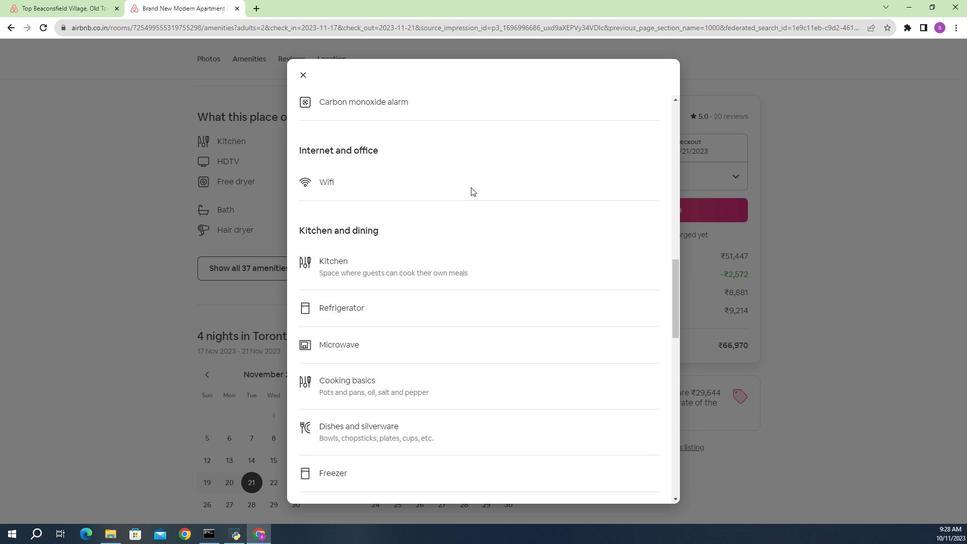 
Action: Mouse scrolled (476, 192) with delta (0, 0)
Screenshot: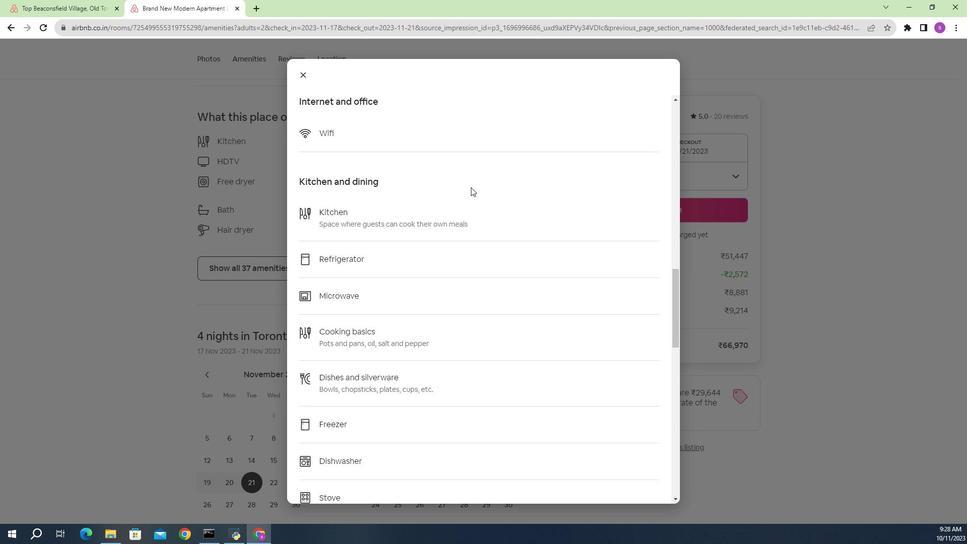 
Action: Mouse scrolled (476, 192) with delta (0, 0)
Screenshot: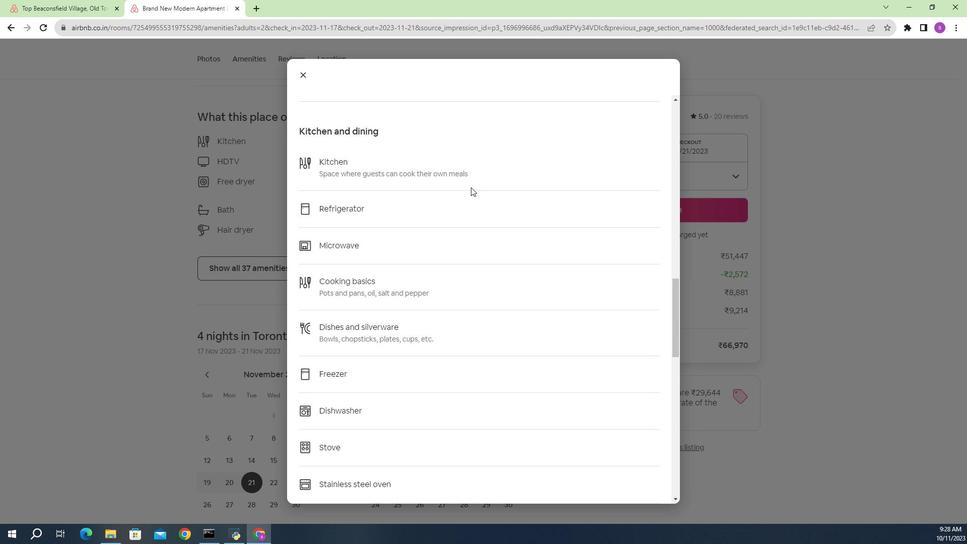 
Action: Mouse scrolled (476, 192) with delta (0, 0)
Screenshot: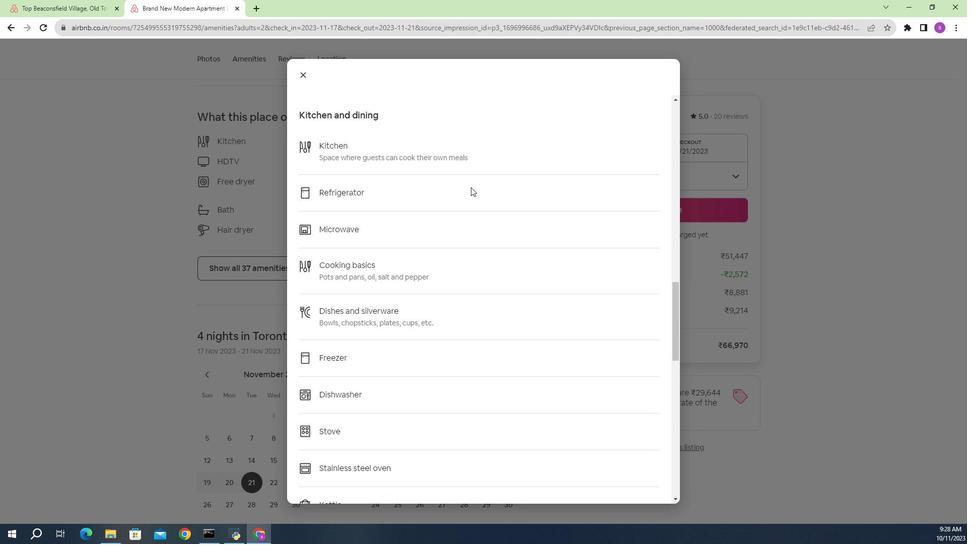 
Action: Mouse scrolled (476, 192) with delta (0, 0)
Screenshot: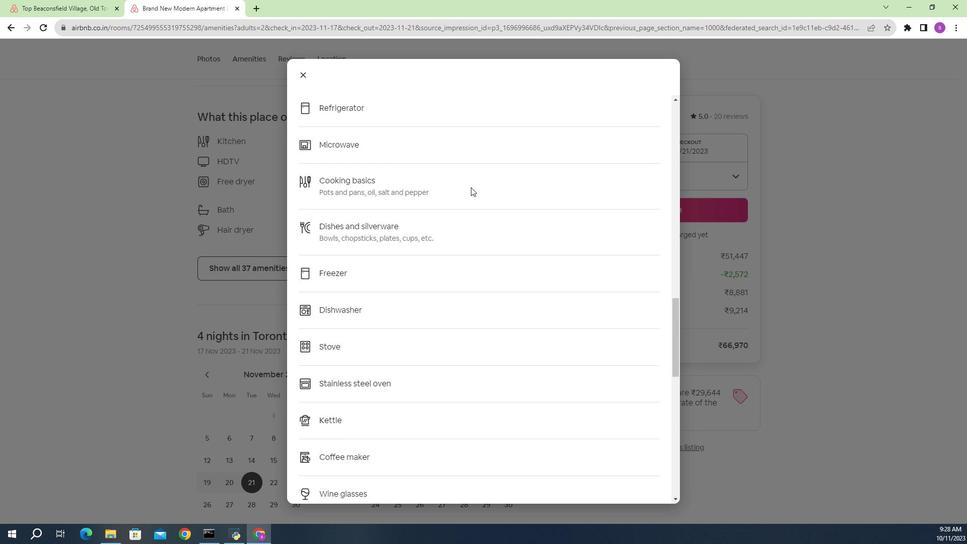 
Action: Mouse scrolled (476, 192) with delta (0, 0)
Screenshot: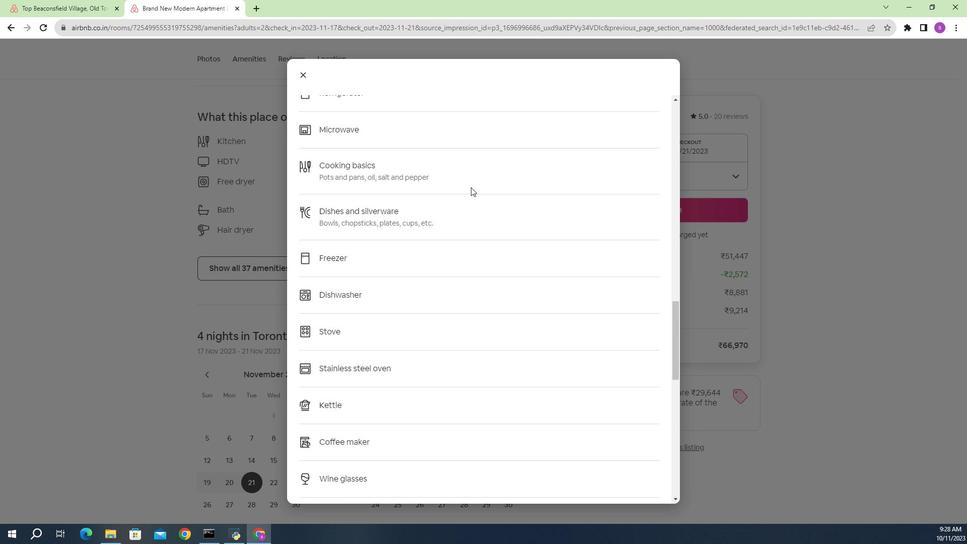 
Action: Mouse scrolled (476, 192) with delta (0, 0)
Screenshot: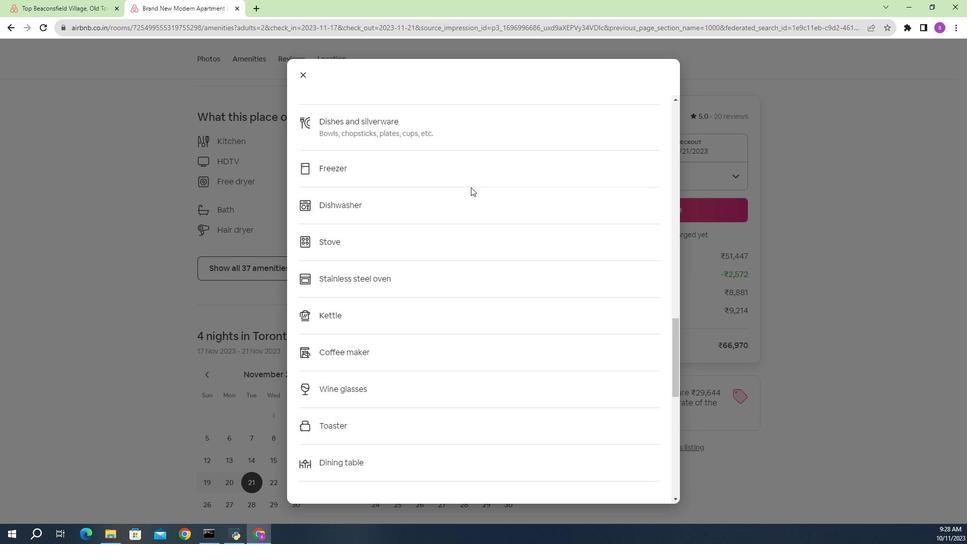 
Action: Mouse scrolled (476, 192) with delta (0, 0)
Screenshot: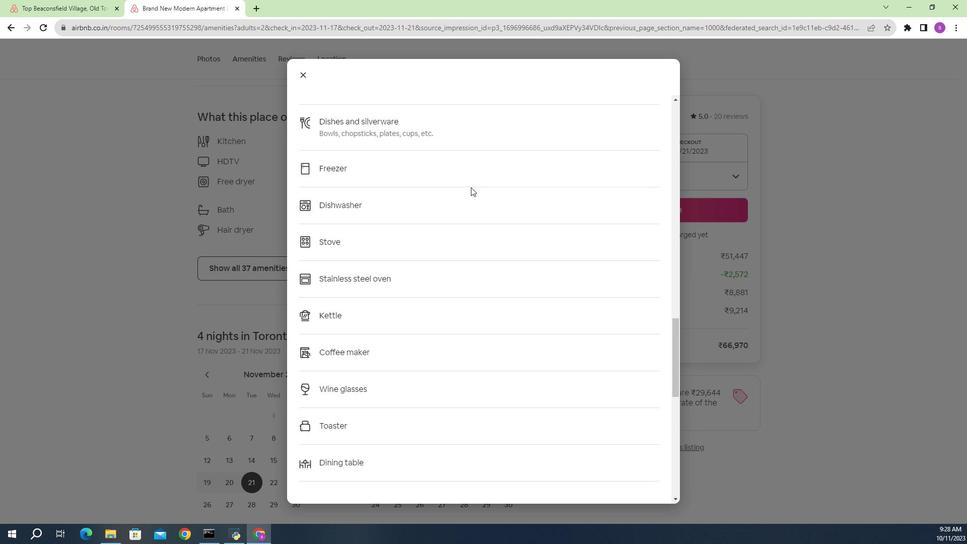 
Action: Mouse scrolled (476, 192) with delta (0, 0)
Screenshot: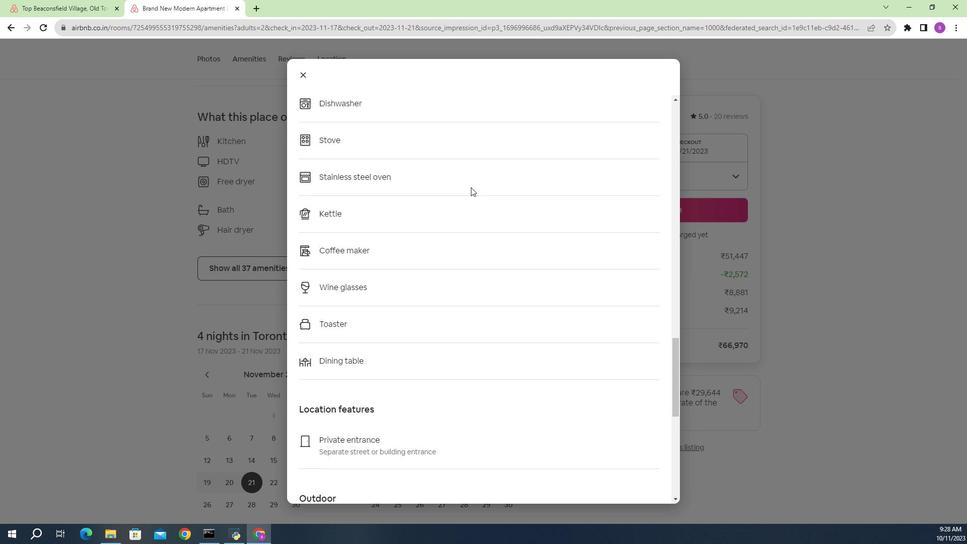 
Action: Mouse scrolled (476, 192) with delta (0, 0)
Screenshot: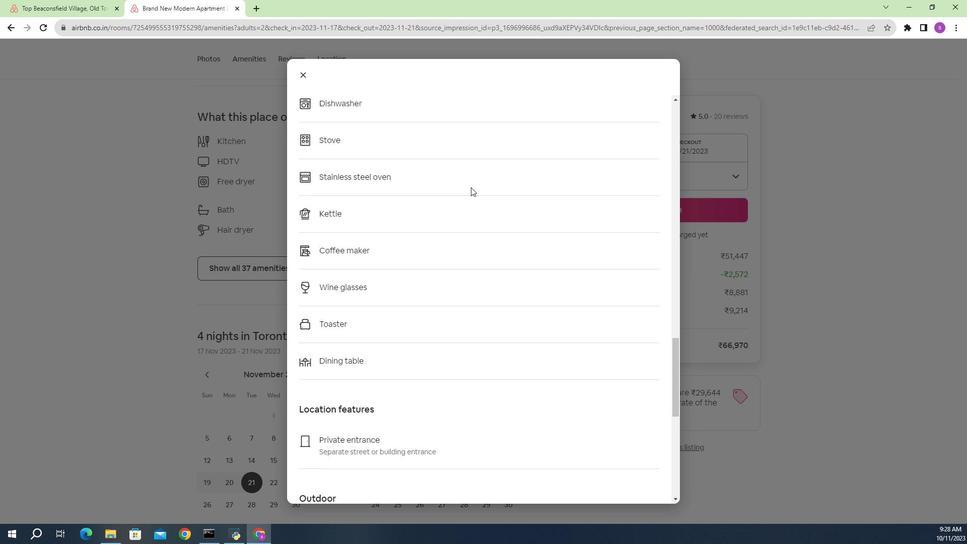
Action: Mouse scrolled (476, 192) with delta (0, 0)
Screenshot: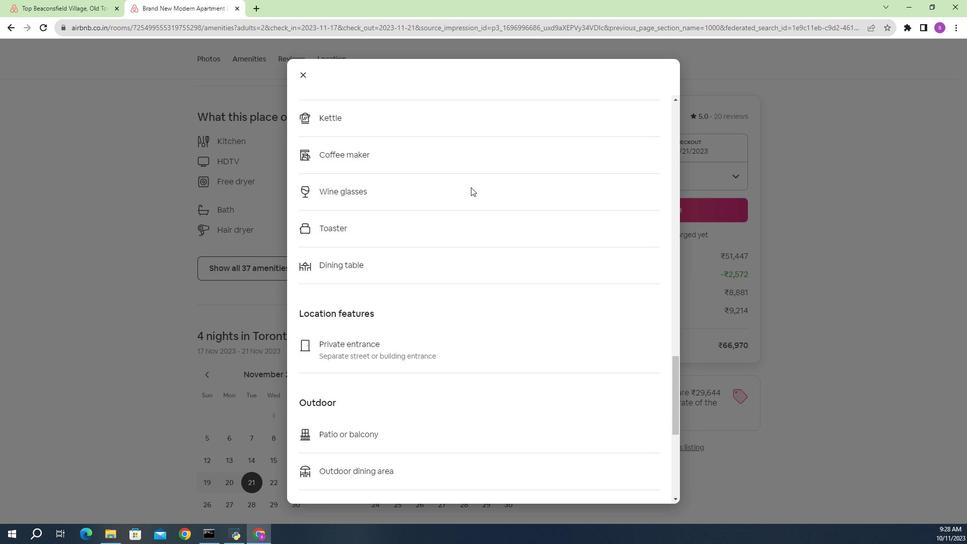 
Action: Mouse scrolled (476, 192) with delta (0, 0)
Screenshot: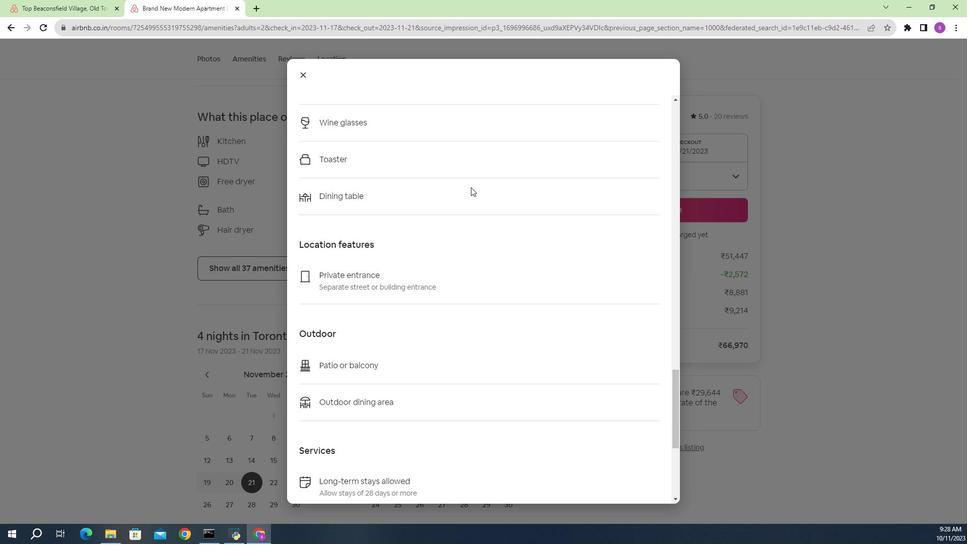 
Action: Mouse scrolled (476, 192) with delta (0, 0)
Screenshot: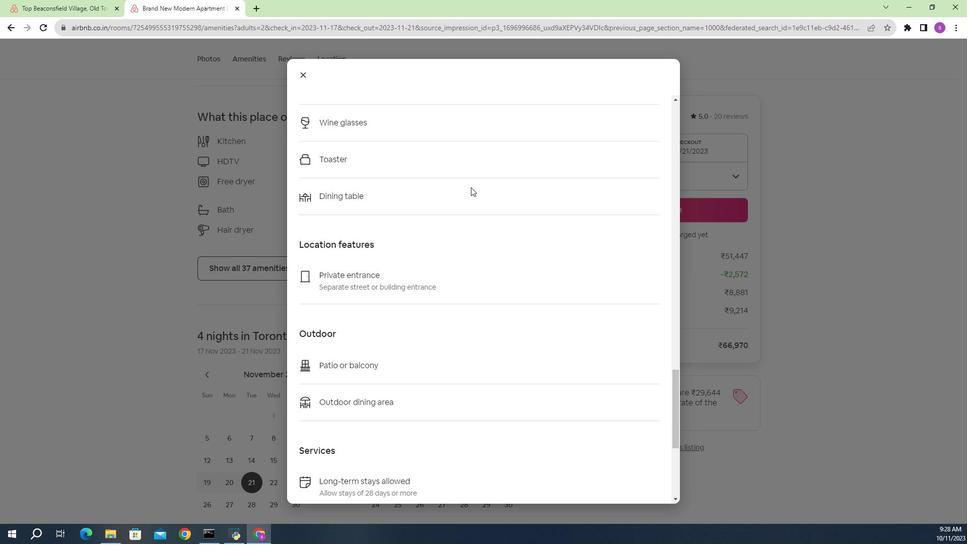 
Action: Mouse scrolled (476, 192) with delta (0, 0)
Screenshot: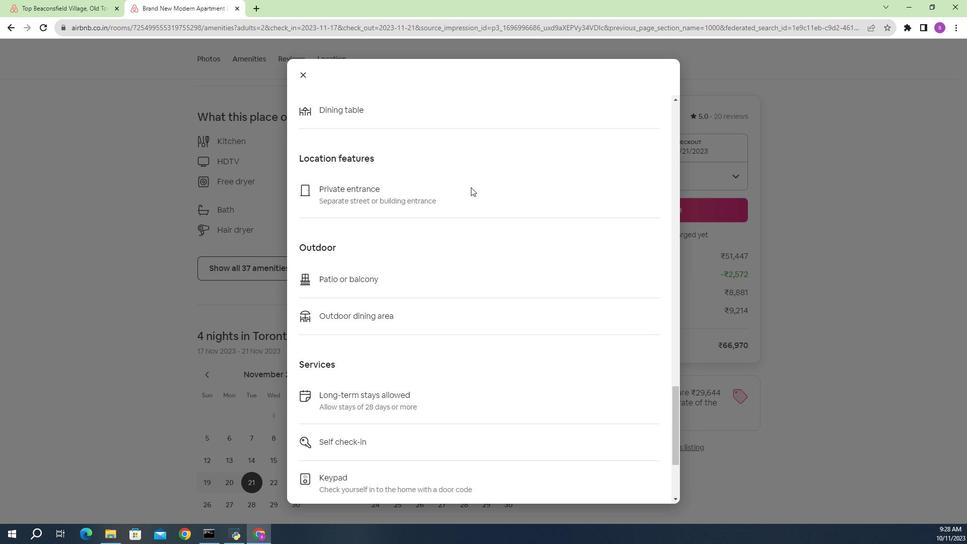
Action: Mouse scrolled (476, 192) with delta (0, 0)
Screenshot: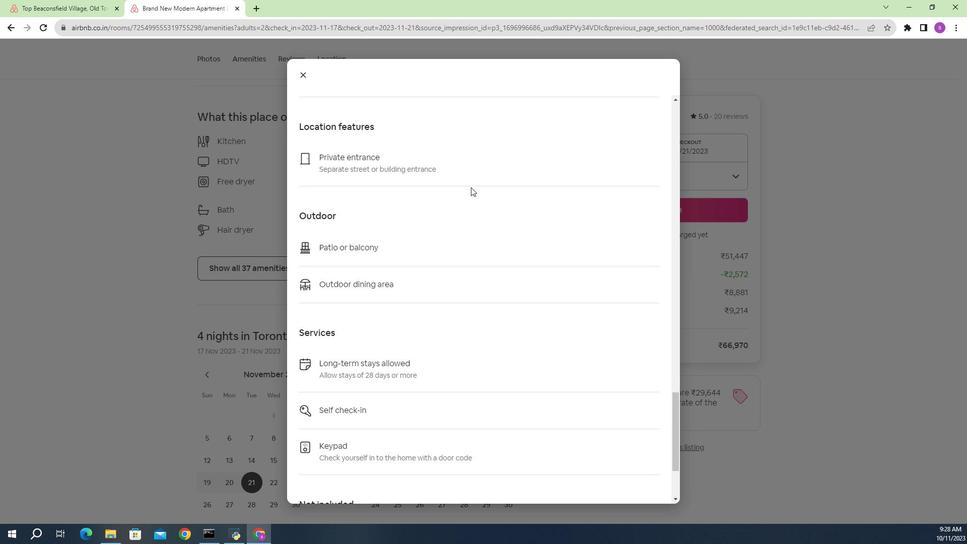 
Action: Mouse scrolled (476, 192) with delta (0, 0)
Screenshot: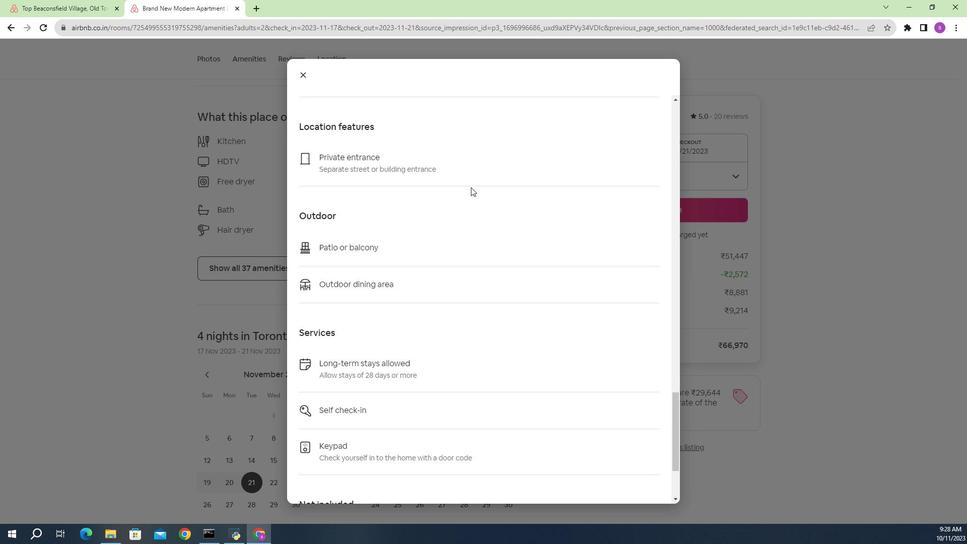 
Action: Mouse scrolled (476, 192) with delta (0, 0)
Screenshot: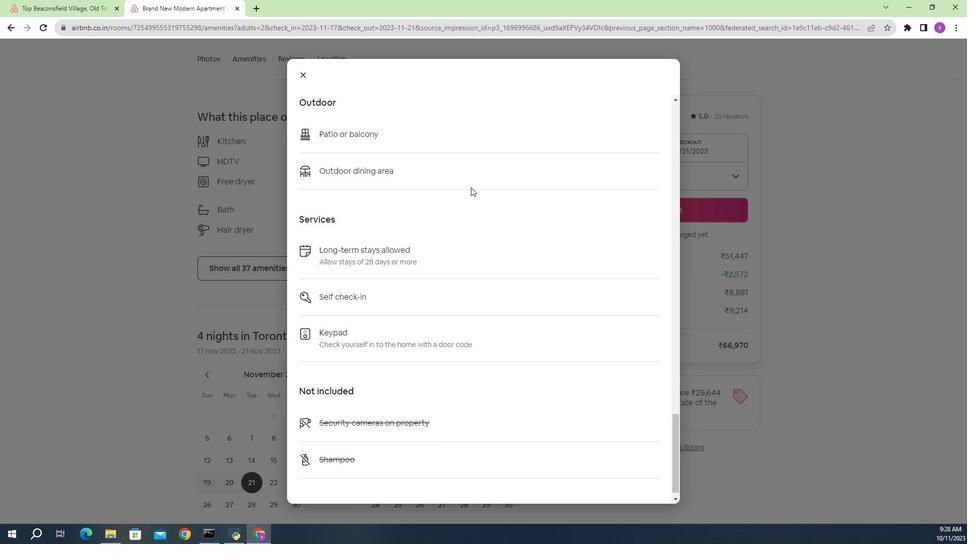 
Action: Mouse scrolled (476, 192) with delta (0, 0)
Screenshot: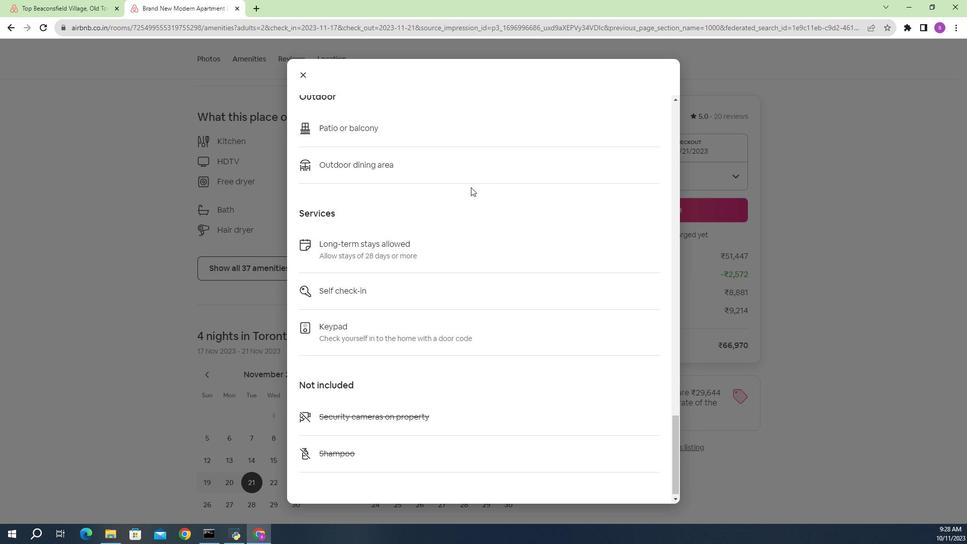 
Action: Mouse scrolled (476, 192) with delta (0, 0)
Screenshot: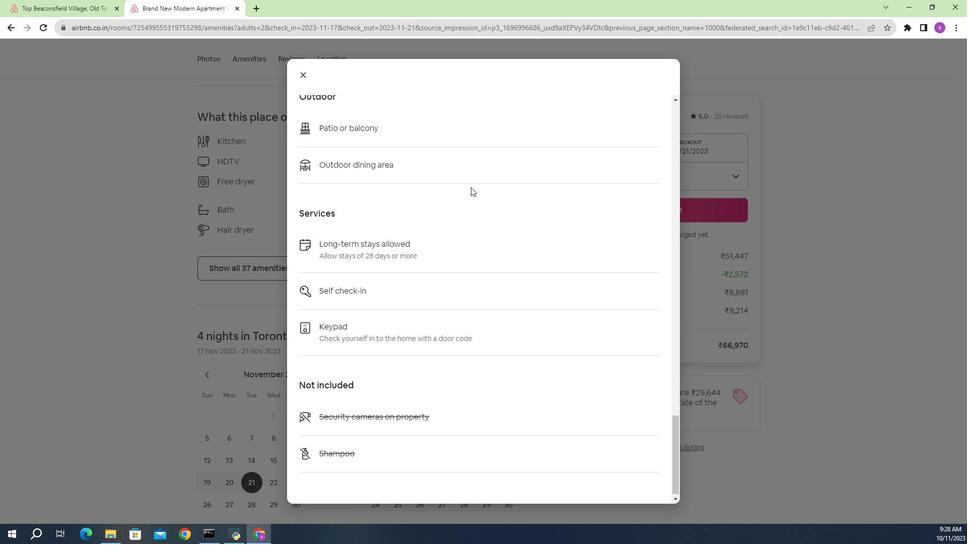 
Action: Mouse scrolled (476, 192) with delta (0, 0)
Screenshot: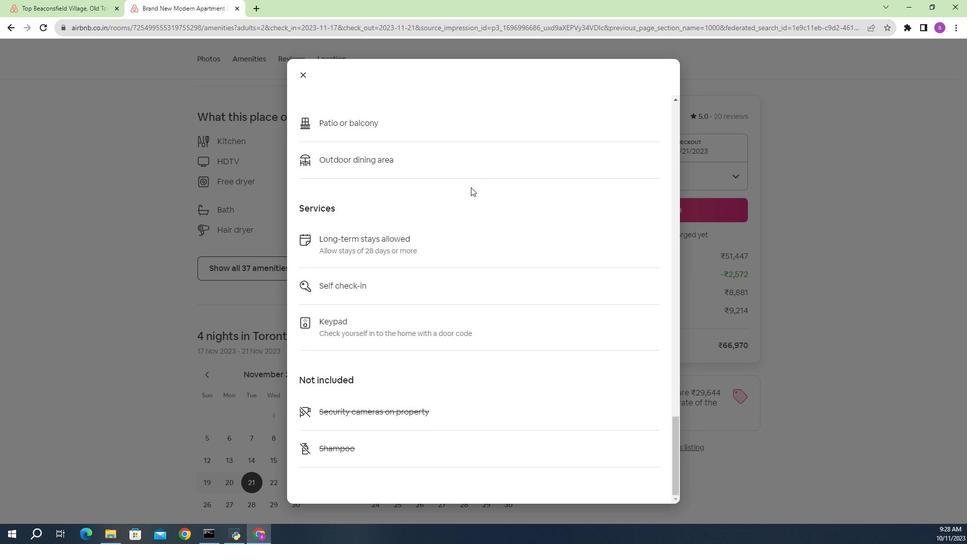 
Action: Mouse moved to (502, 254)
Screenshot: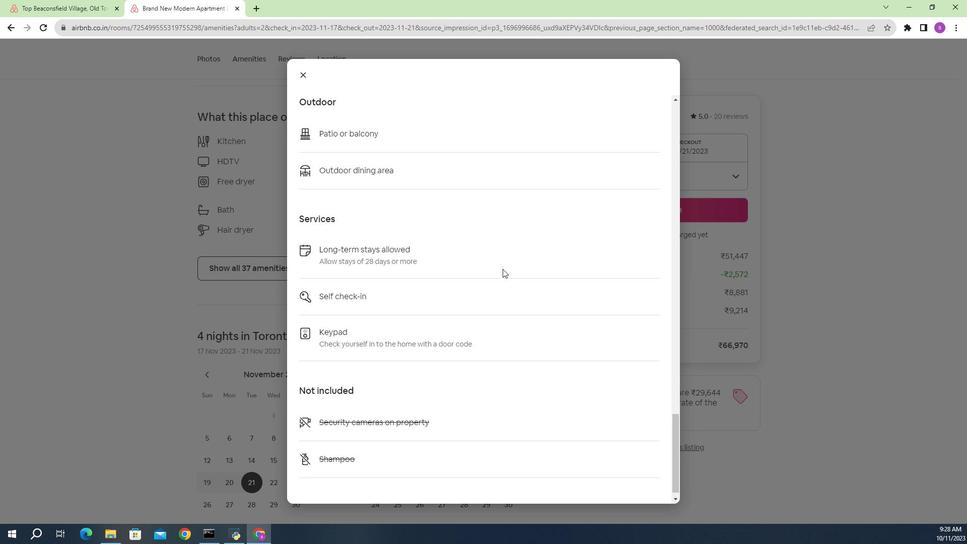 
Action: Mouse scrolled (502, 255) with delta (0, 0)
